 Task: Open a blank sheet, save the file as gatewayarch.doc Insert a picture of 'The Gateway Arch'with name   The Gateway Arch.png  Change shape height to 10.2 select the picture, apply border and shading with setting Box, style Three thick line, color Dark Blue and width 3/4 pt
Action: Mouse moved to (49, 68)
Screenshot: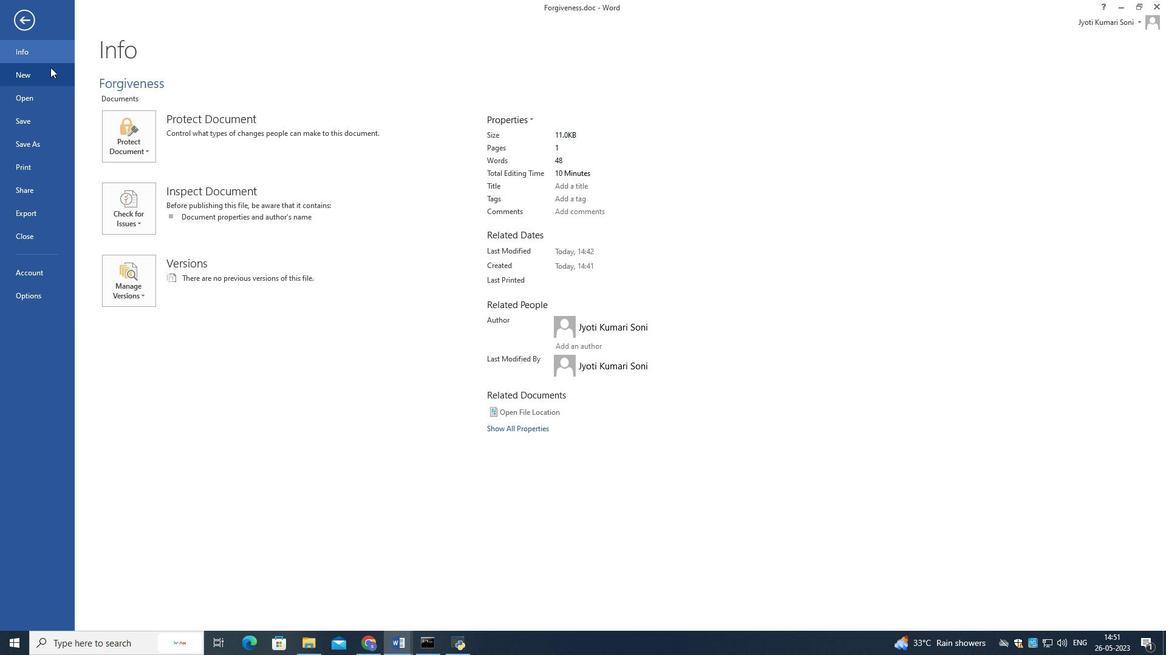 
Action: Mouse pressed left at (49, 68)
Screenshot: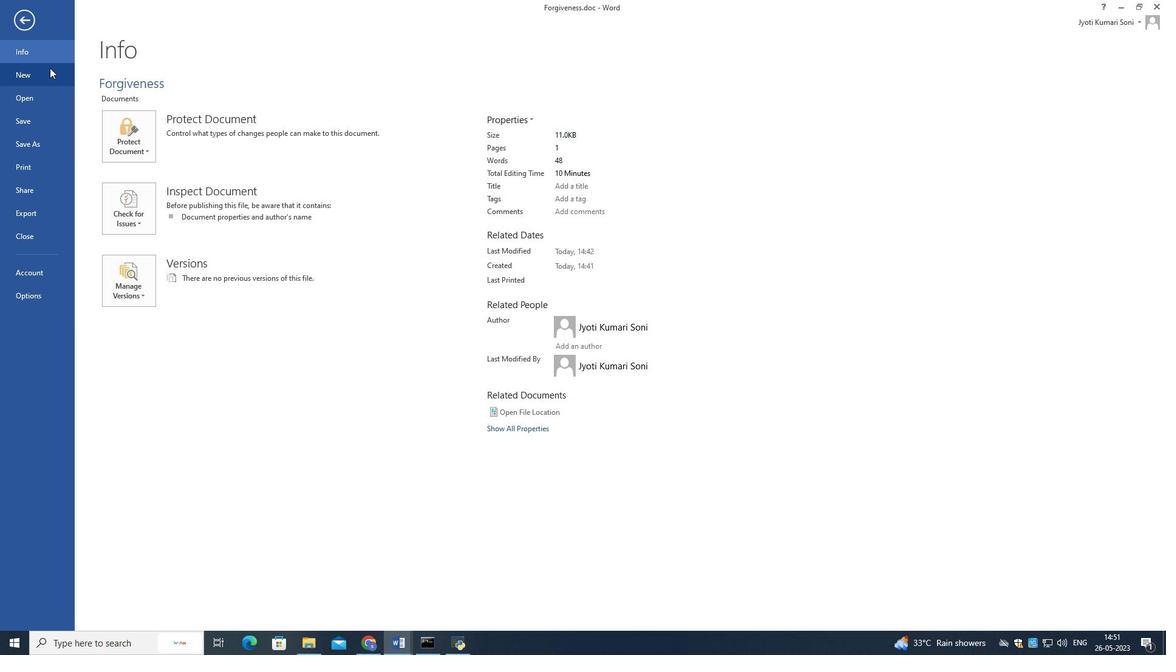 
Action: Mouse moved to (129, 168)
Screenshot: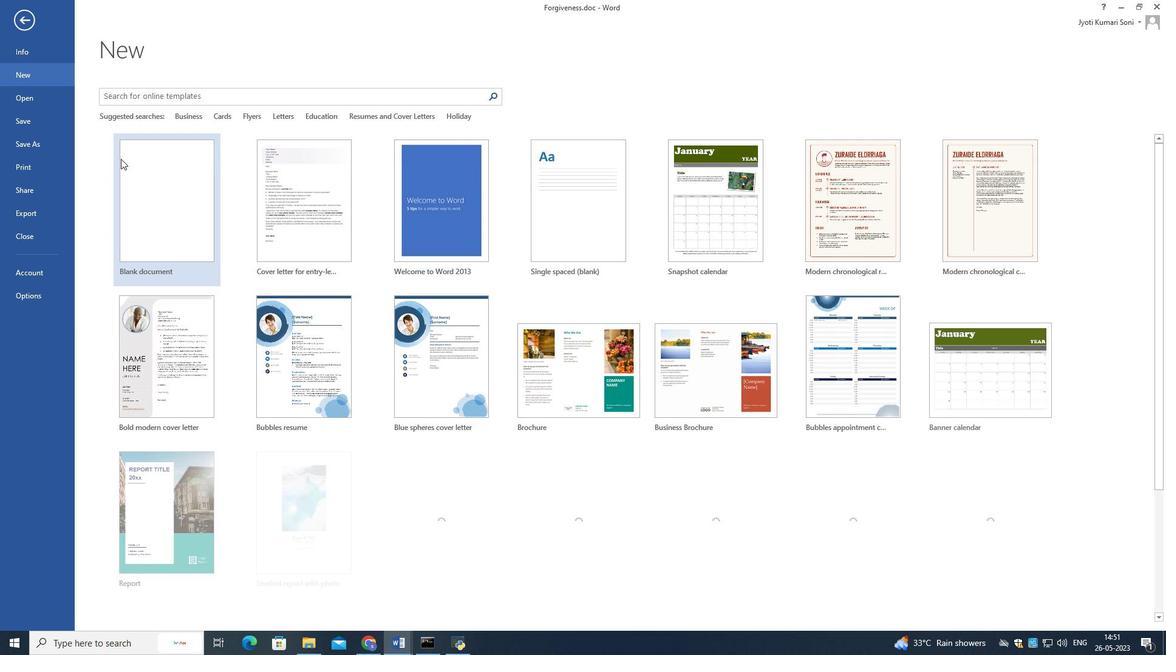 
Action: Mouse pressed left at (129, 168)
Screenshot: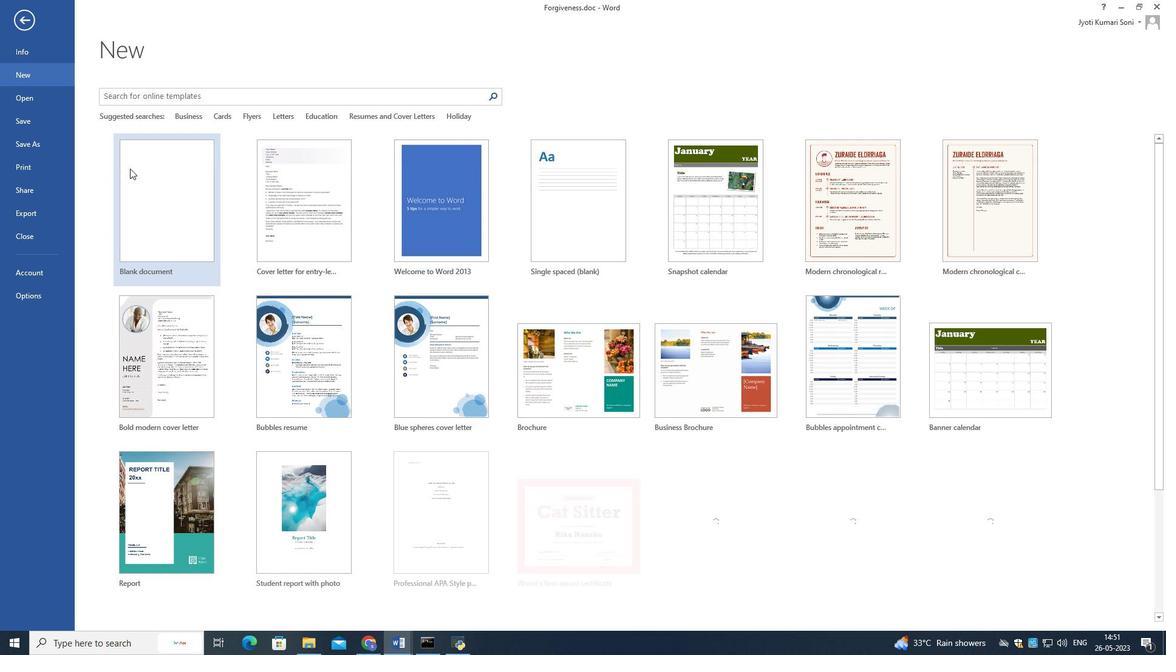 
Action: Mouse moved to (19, 20)
Screenshot: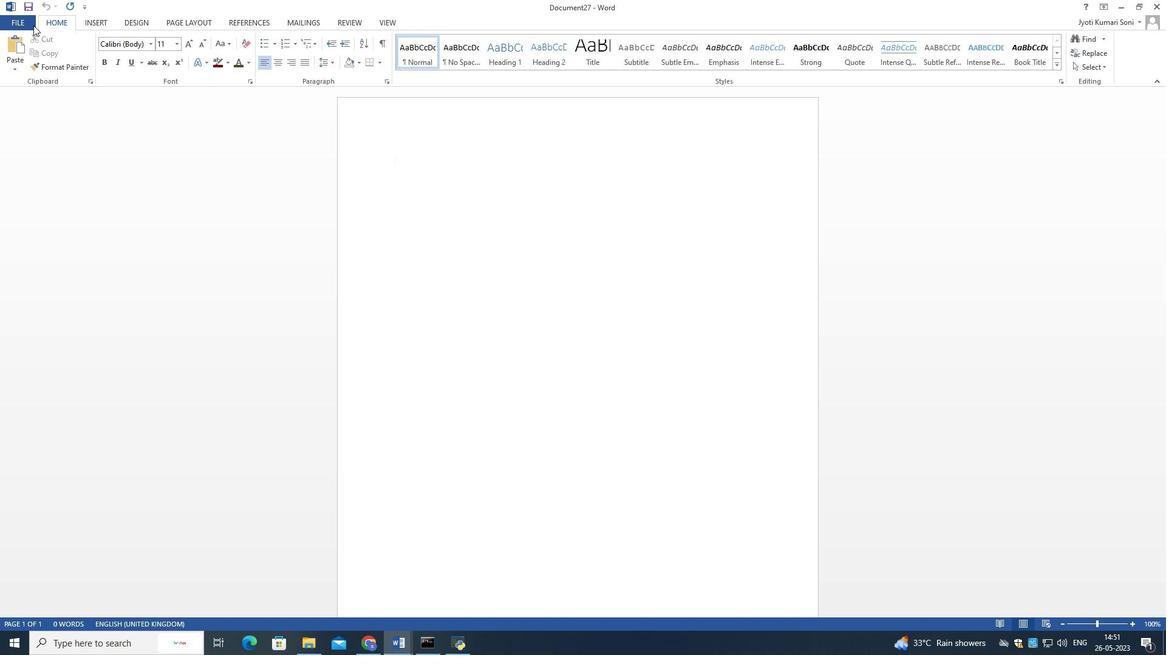 
Action: Mouse pressed left at (19, 20)
Screenshot: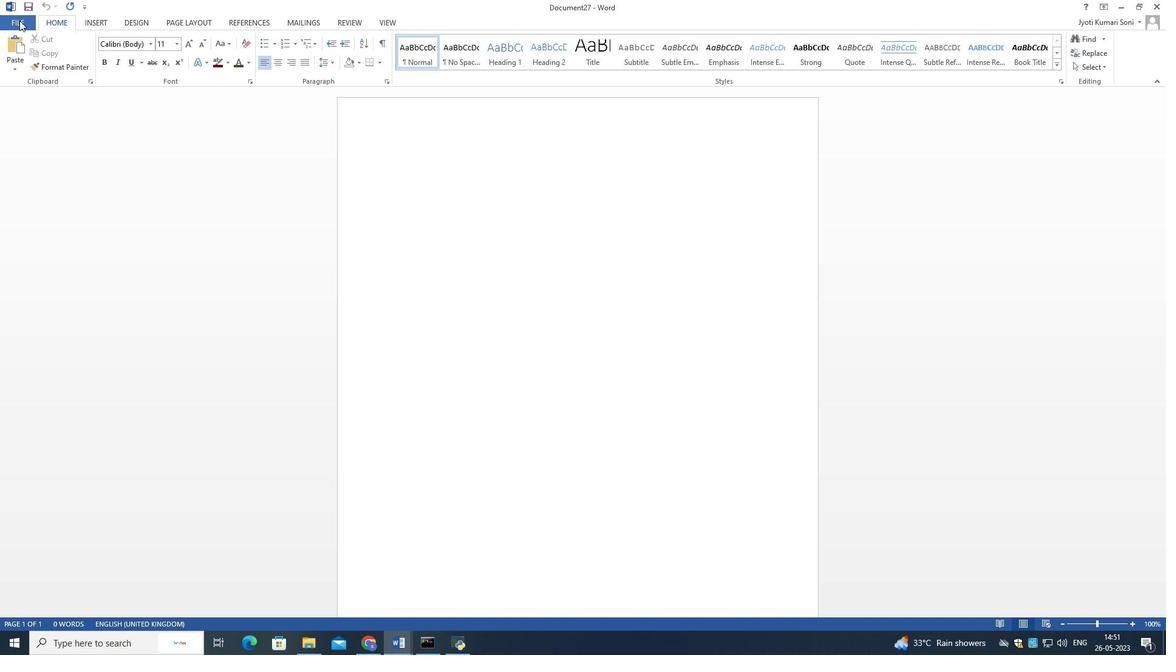 
Action: Mouse moved to (34, 140)
Screenshot: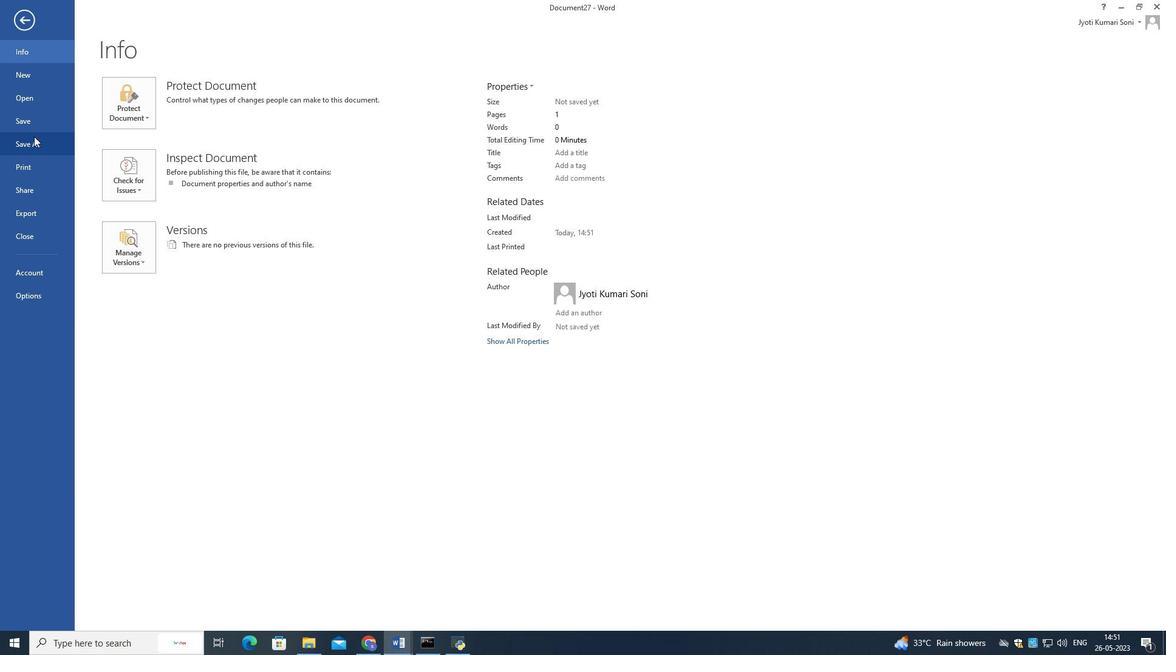 
Action: Mouse pressed left at (34, 140)
Screenshot: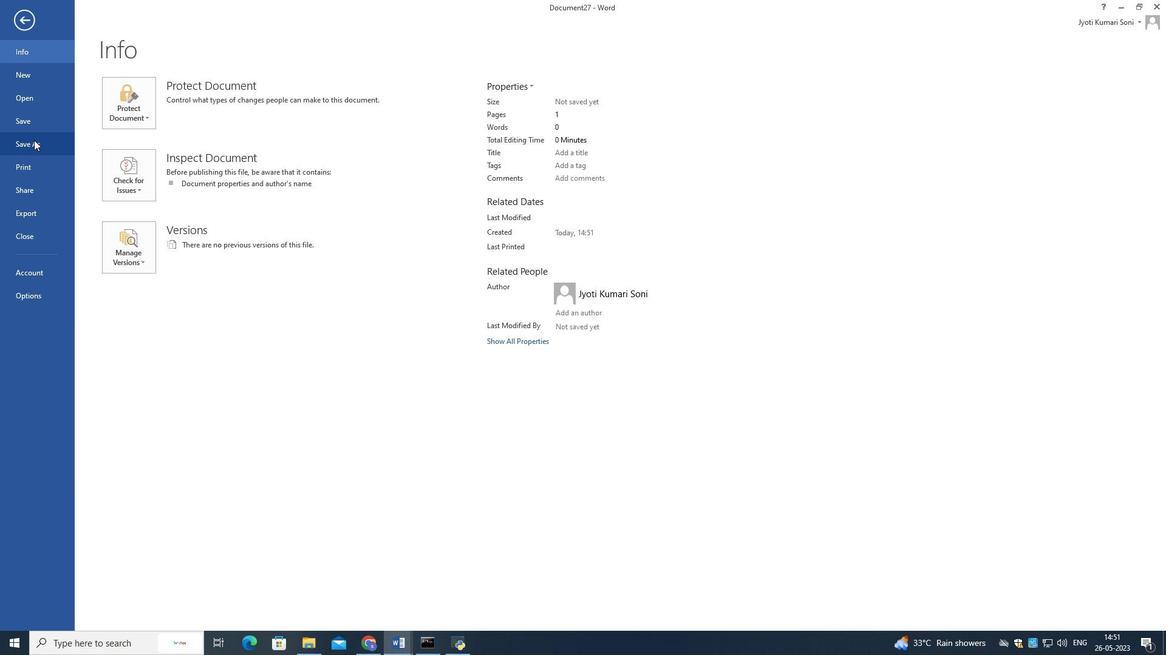 
Action: Mouse moved to (439, 128)
Screenshot: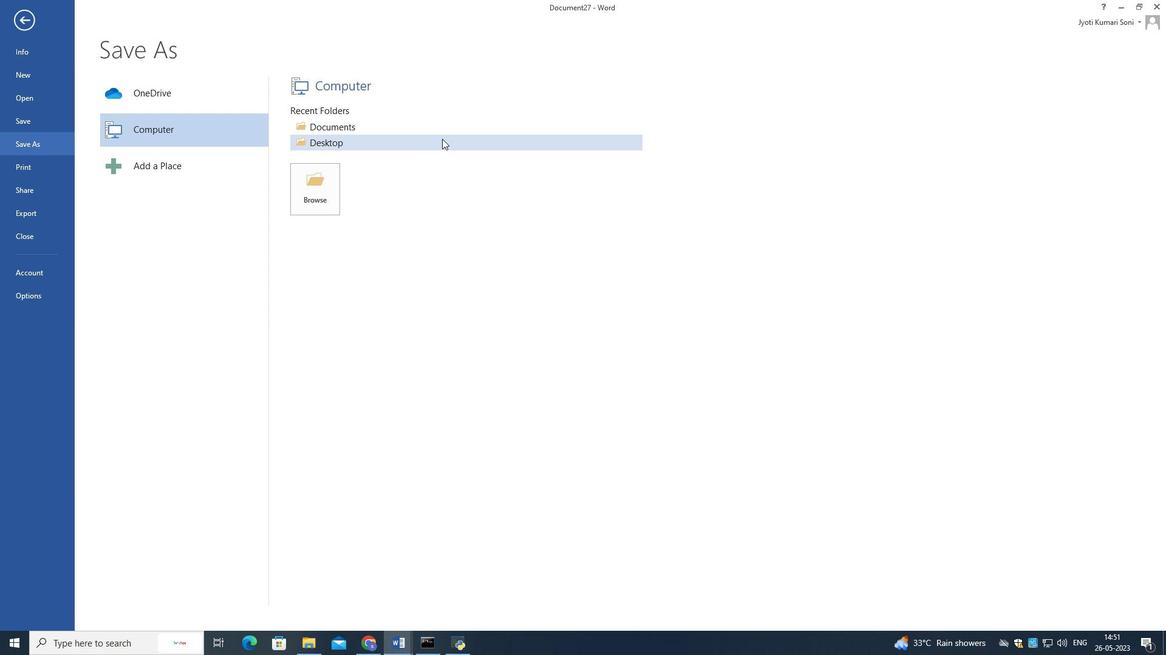 
Action: Mouse pressed left at (439, 128)
Screenshot: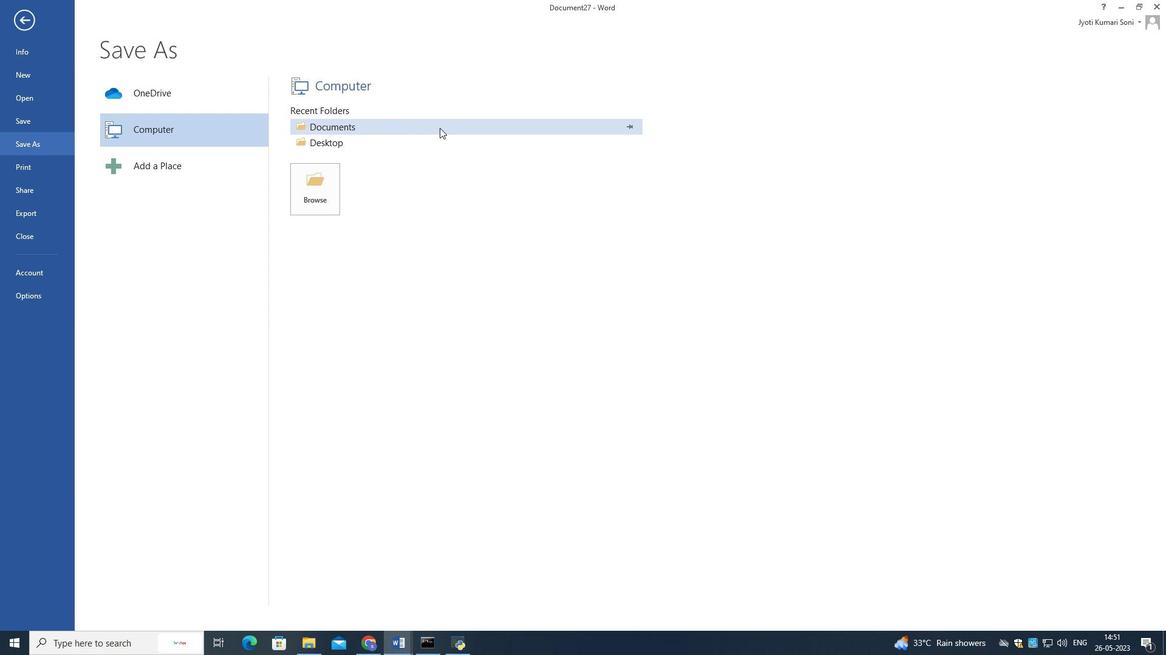 
Action: Mouse moved to (457, 249)
Screenshot: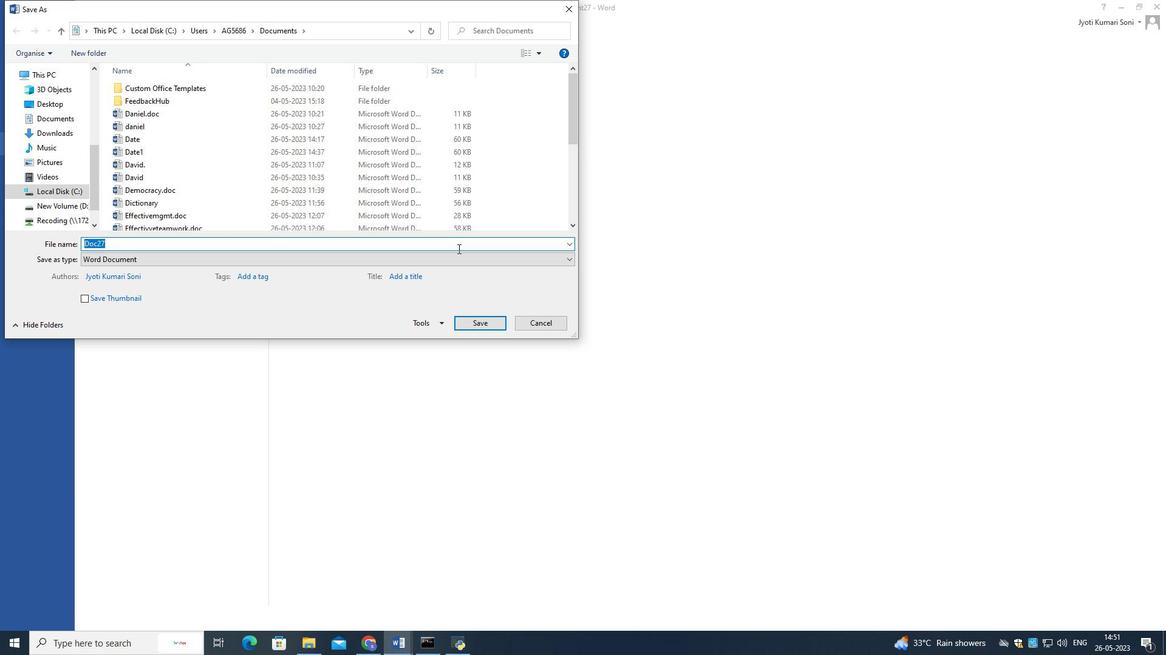 
Action: Key pressed <Key.shift>Gatewayarch.doc<Key.enter>
Screenshot: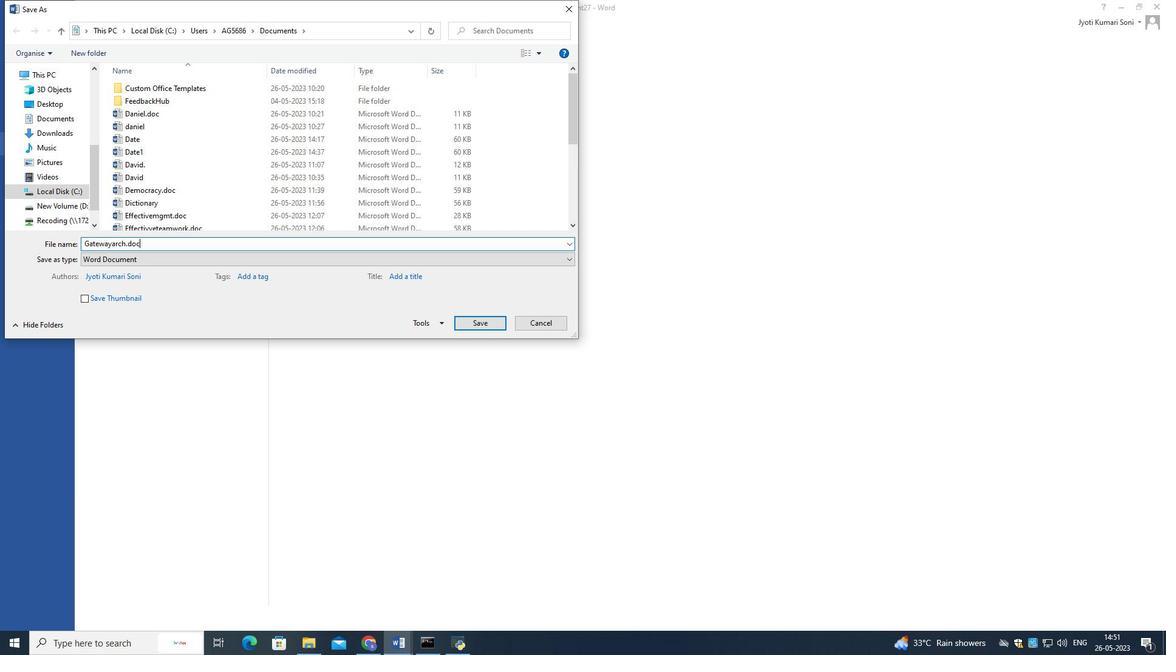 
Action: Mouse moved to (361, 653)
Screenshot: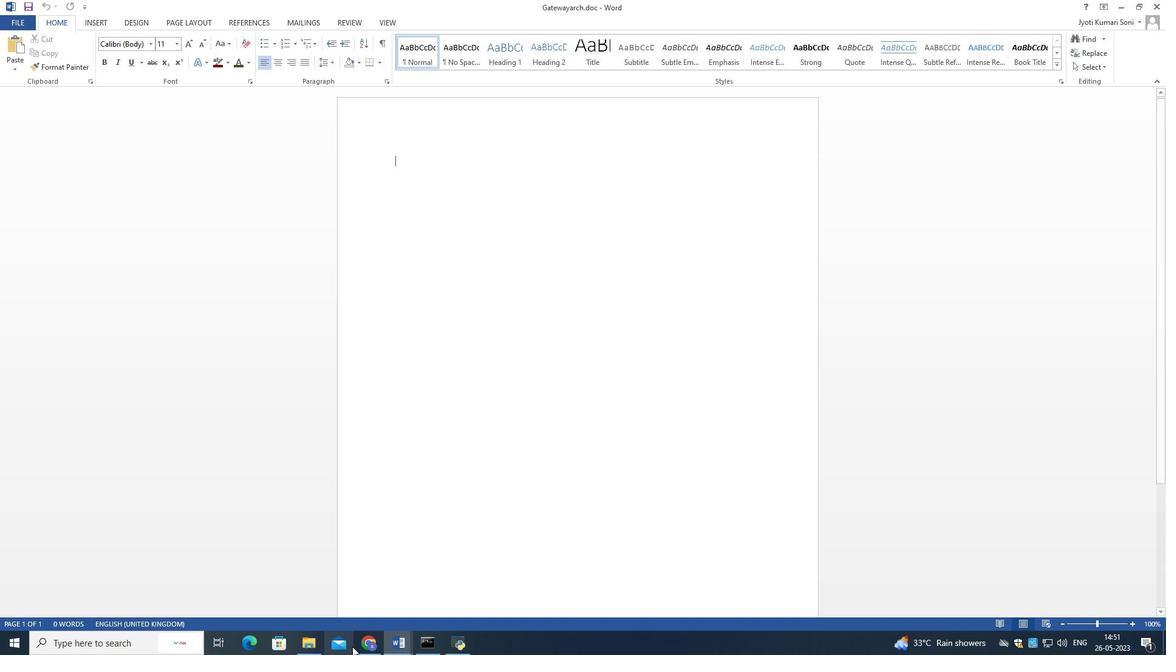 
Action: Mouse pressed left at (361, 653)
Screenshot: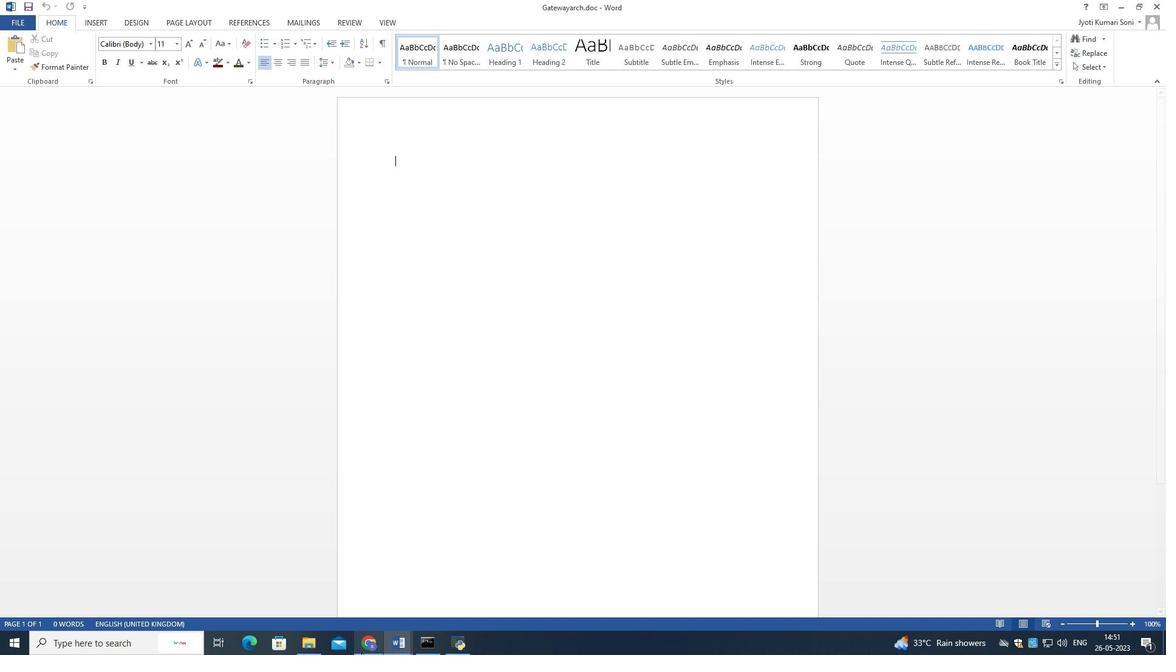 
Action: Mouse moved to (158, 9)
Screenshot: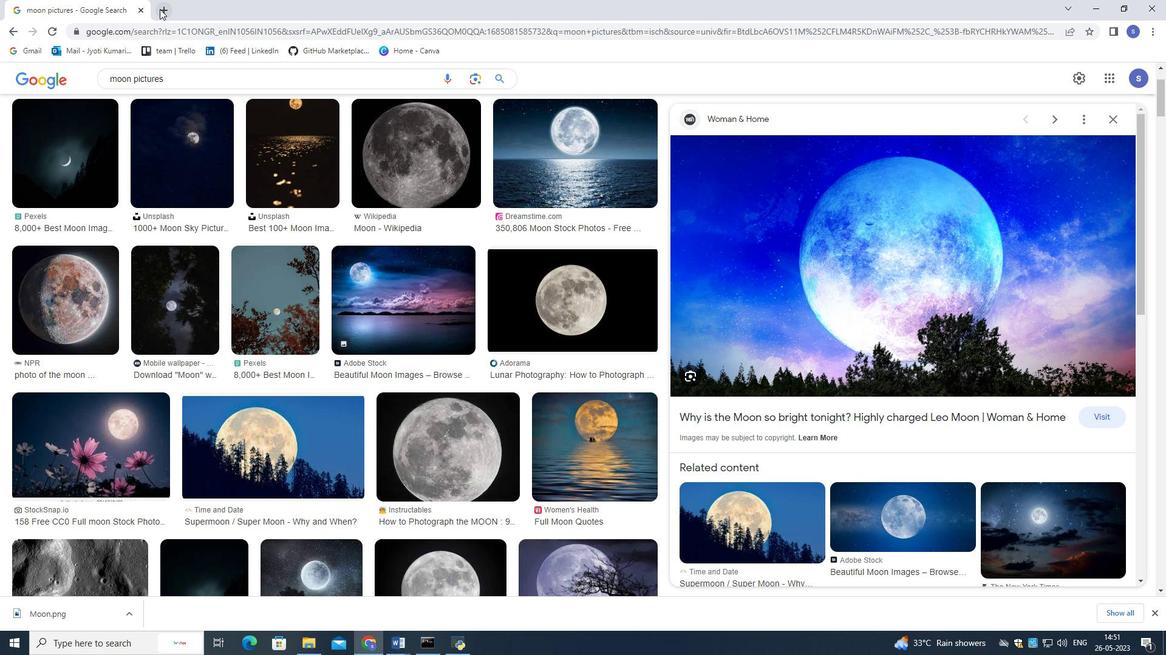 
Action: Mouse pressed left at (158, 9)
Screenshot: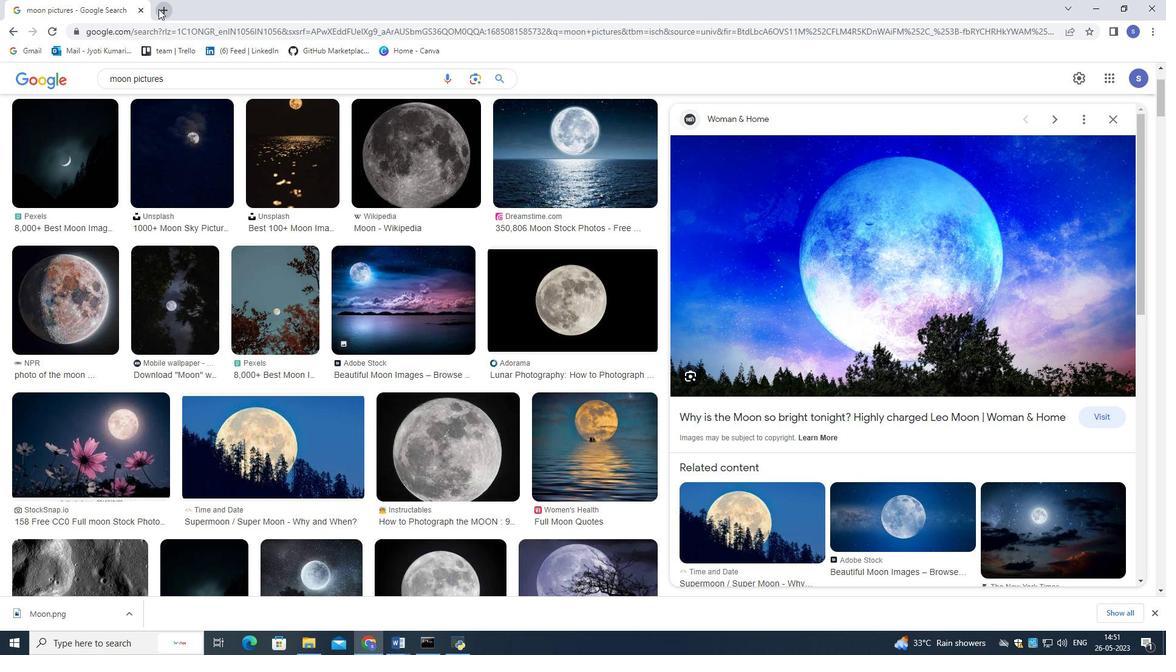 
Action: Mouse moved to (139, 7)
Screenshot: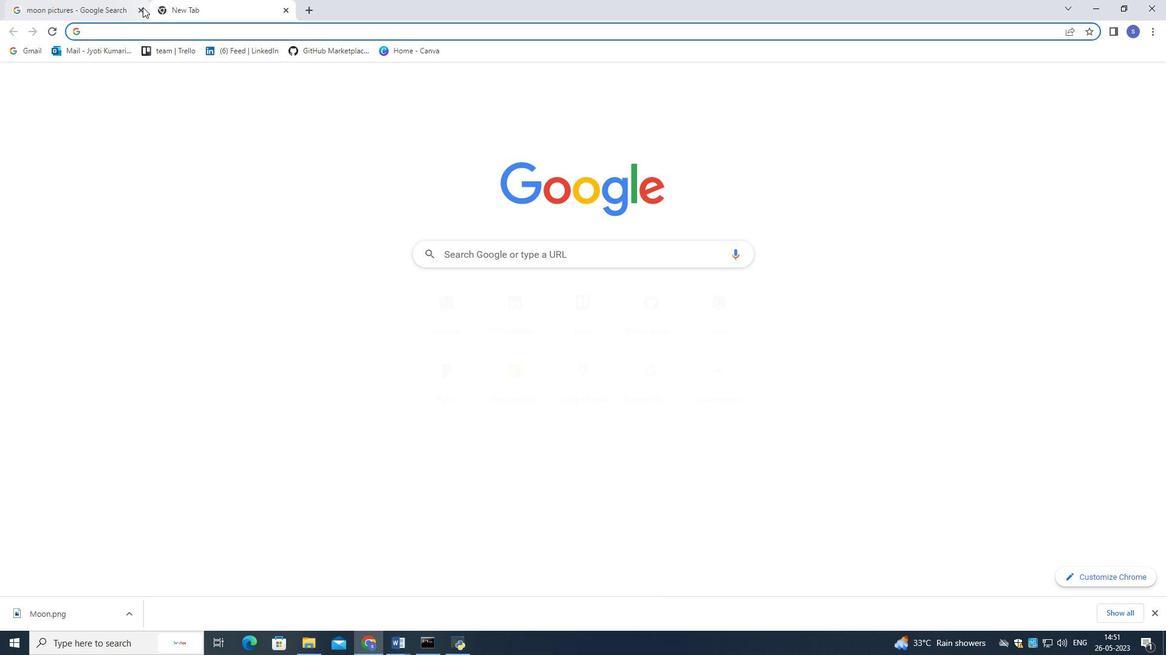 
Action: Mouse pressed left at (139, 7)
Screenshot: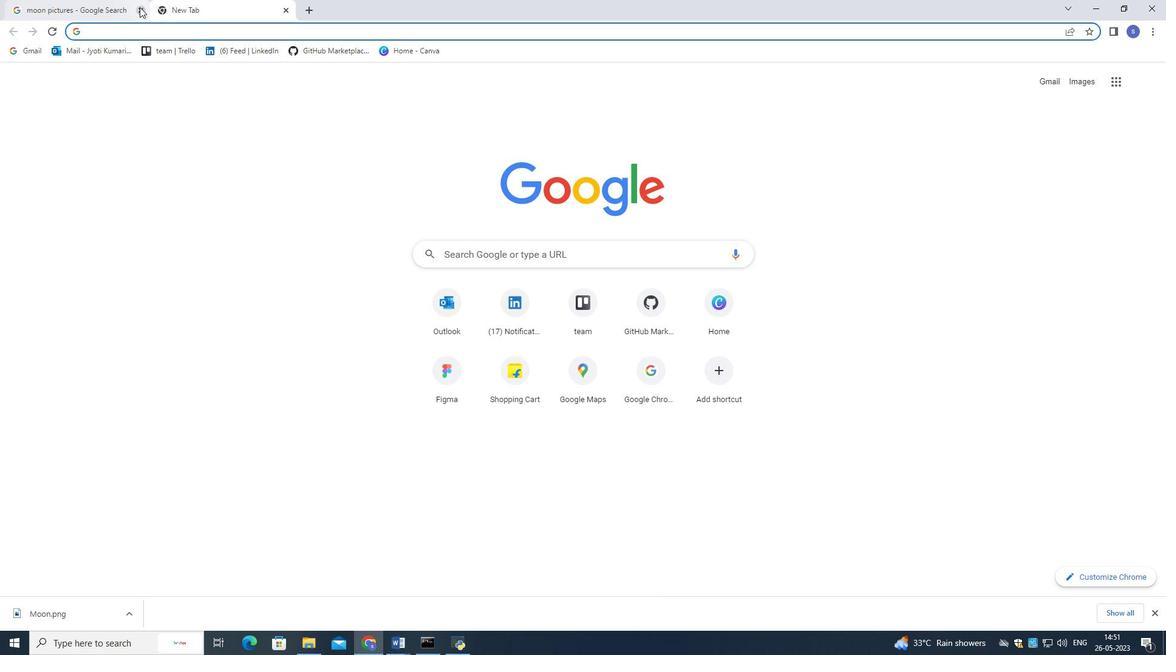 
Action: Mouse moved to (141, 8)
Screenshot: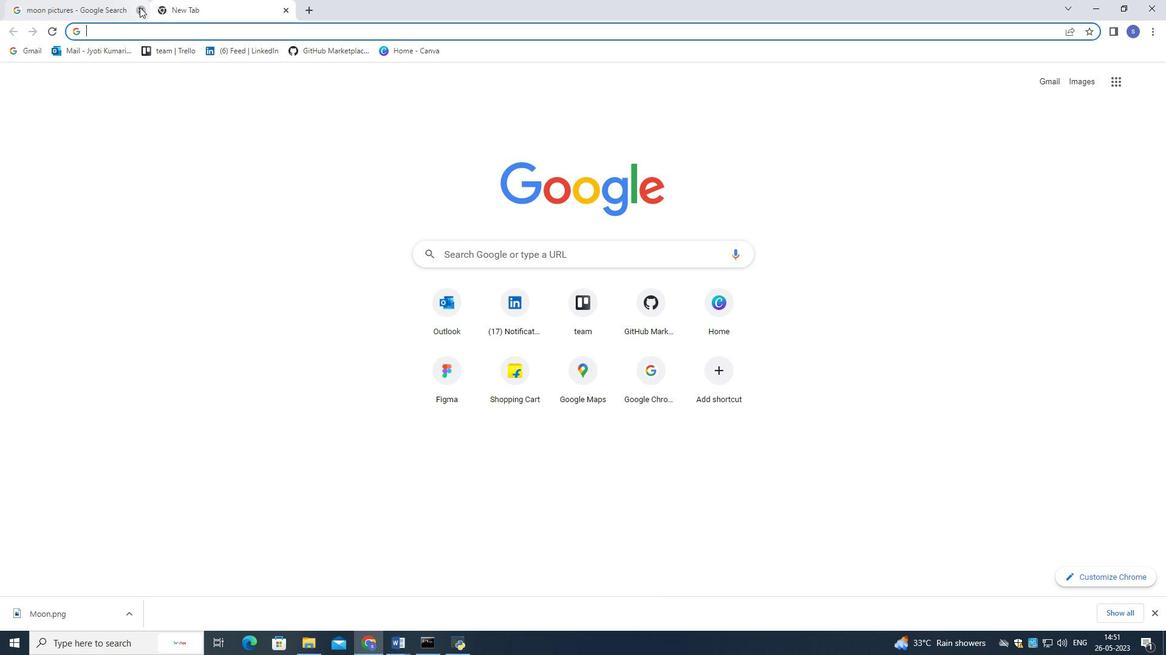 
Action: Key pressed th<Key.backspace><Key.backspace>picture<Key.space>of<Key.space>gateway<Key.space>a<Key.backspace><Key.enter>
Screenshot: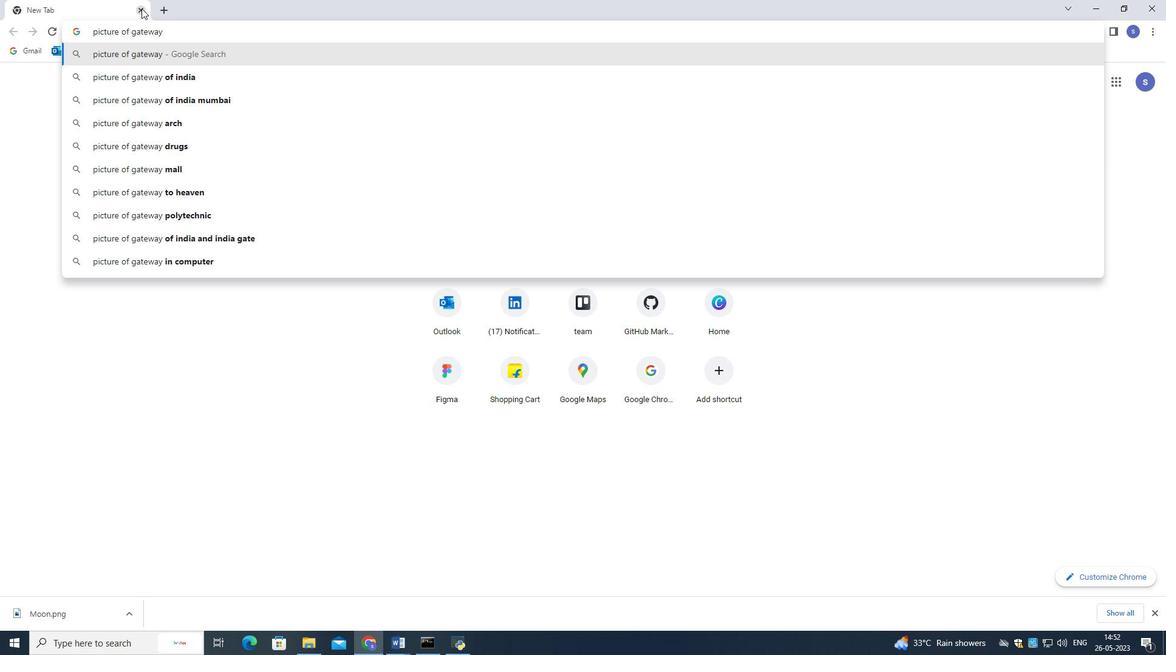
Action: Mouse moved to (314, 329)
Screenshot: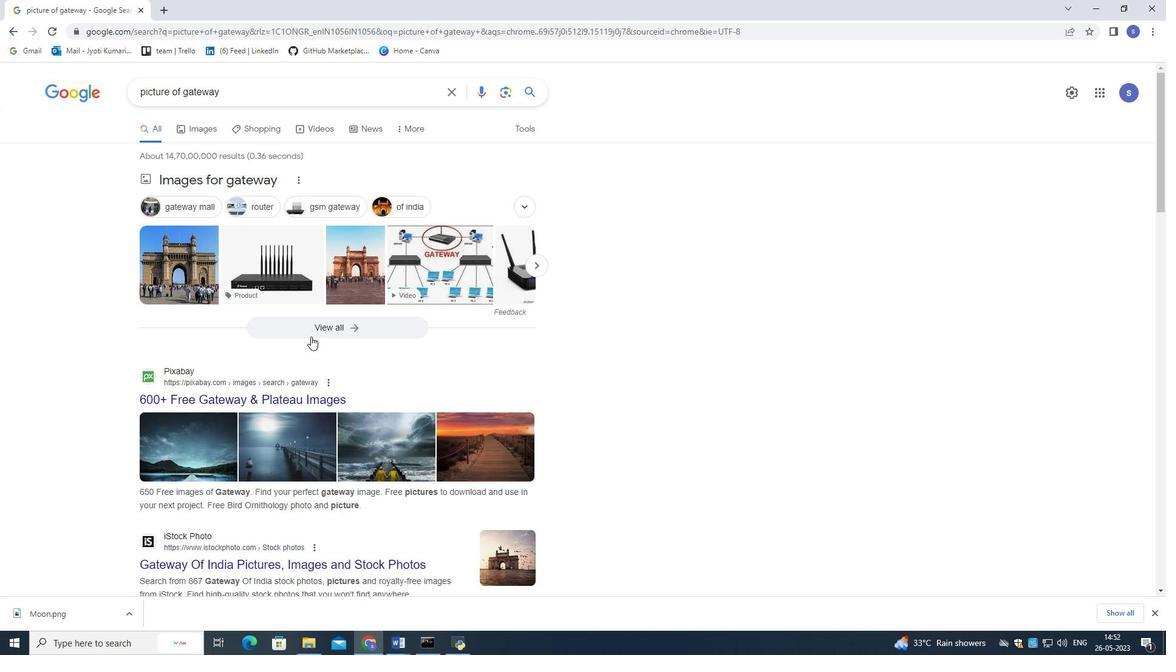 
Action: Mouse pressed left at (314, 329)
Screenshot: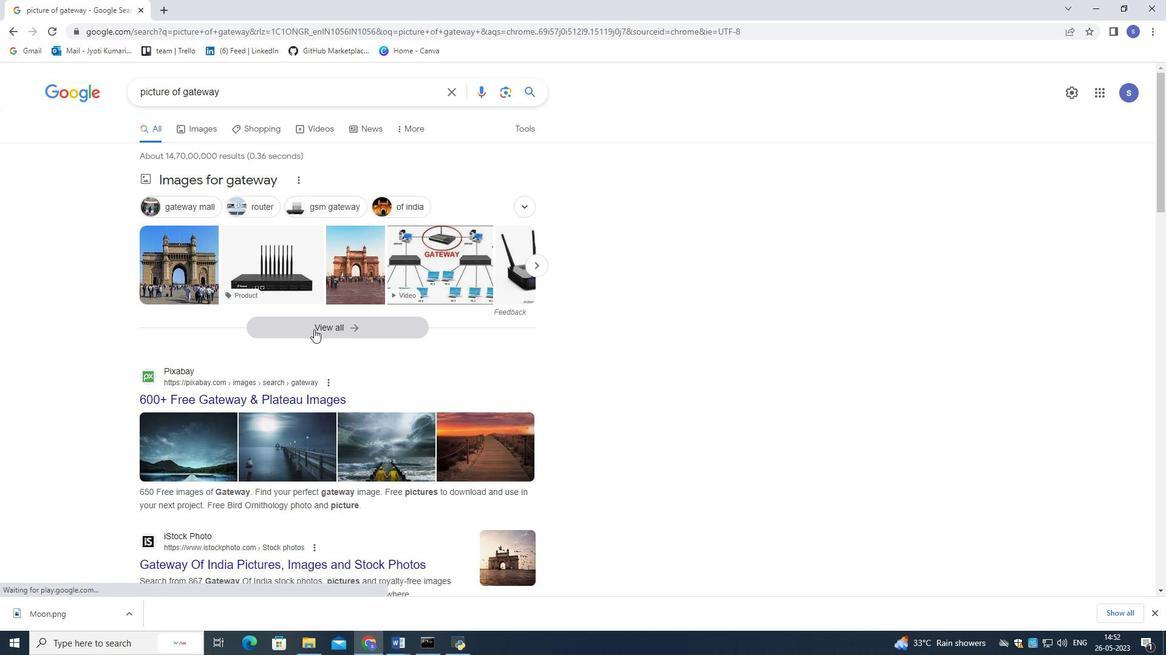 
Action: Mouse moved to (236, 315)
Screenshot: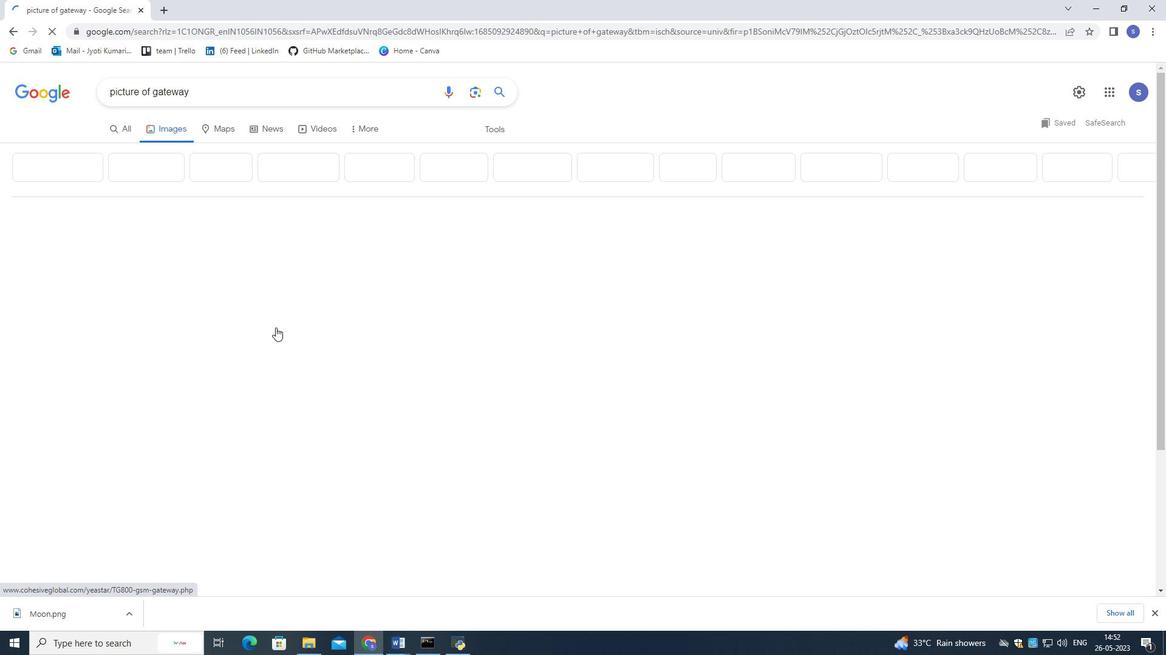 
Action: Mouse scrolled (236, 315) with delta (0, 0)
Screenshot: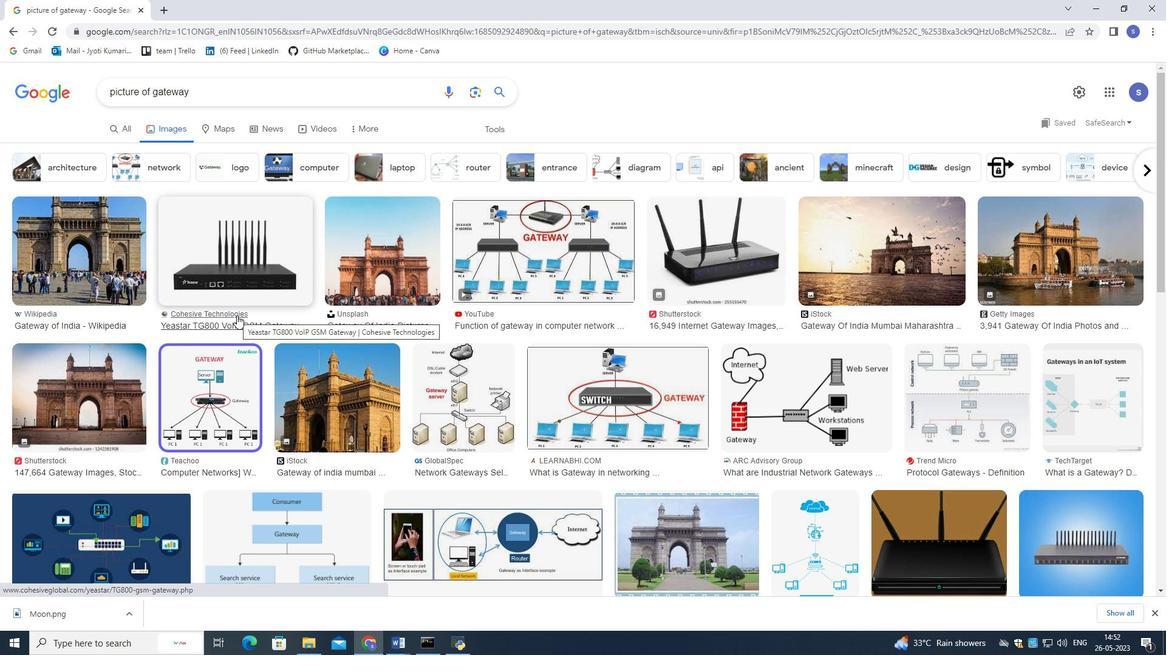 
Action: Mouse scrolled (236, 315) with delta (0, 0)
Screenshot: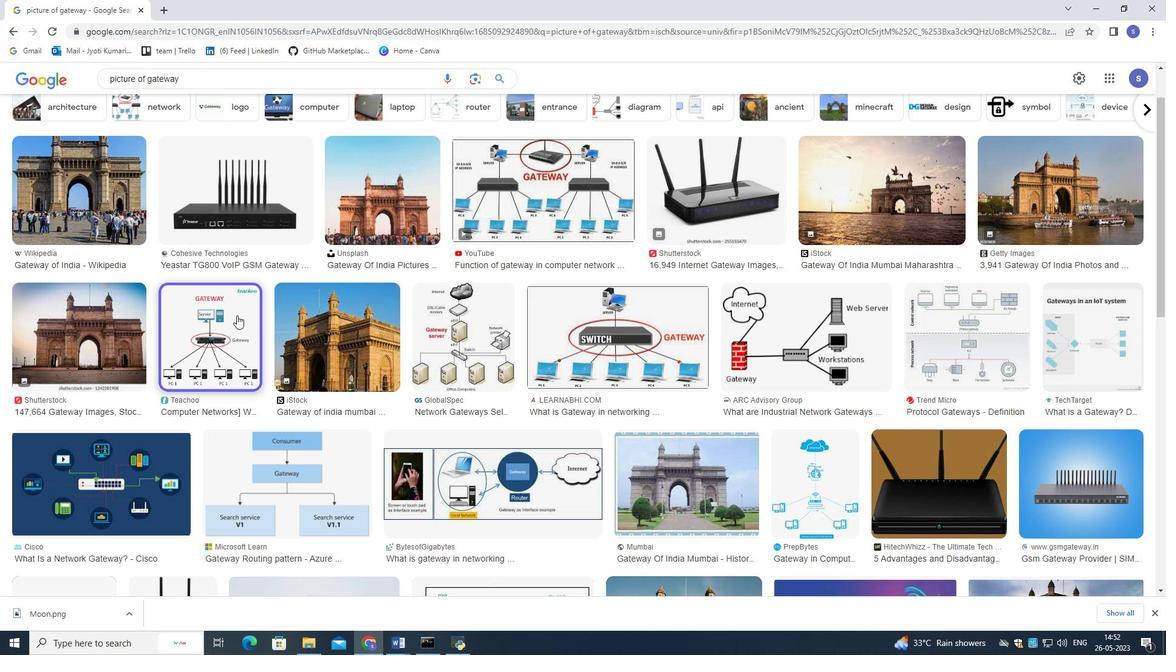 
Action: Mouse moved to (434, 356)
Screenshot: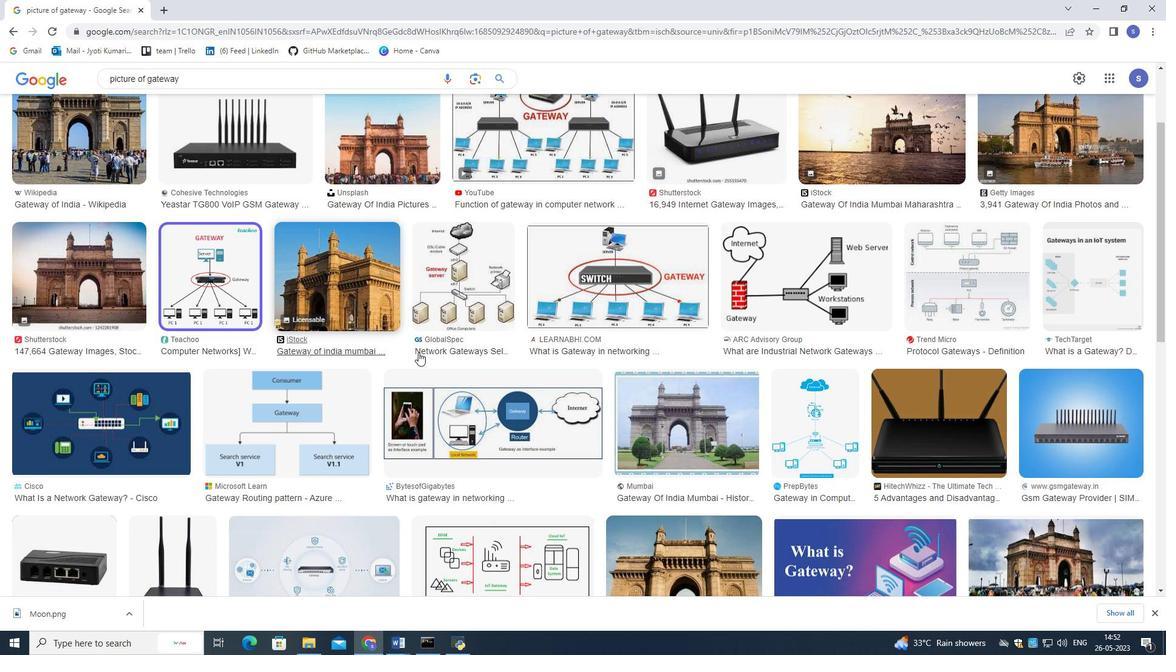 
Action: Mouse scrolled (434, 355) with delta (0, 0)
Screenshot: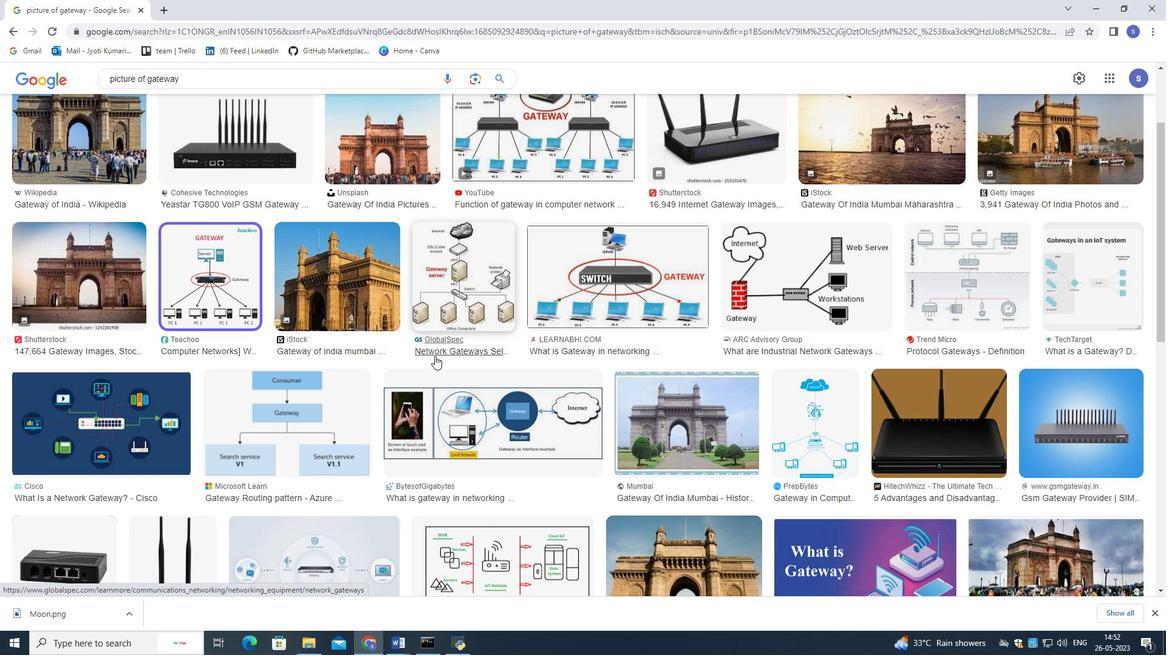 
Action: Mouse scrolled (434, 355) with delta (0, 0)
Screenshot: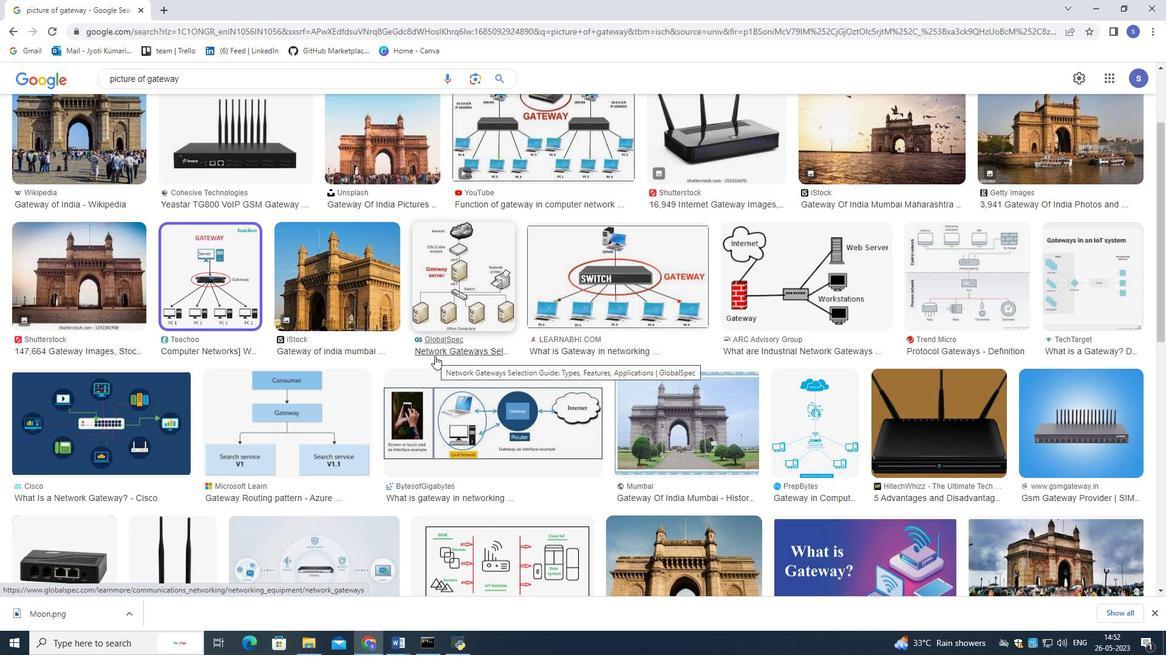 
Action: Mouse scrolled (434, 355) with delta (0, 0)
Screenshot: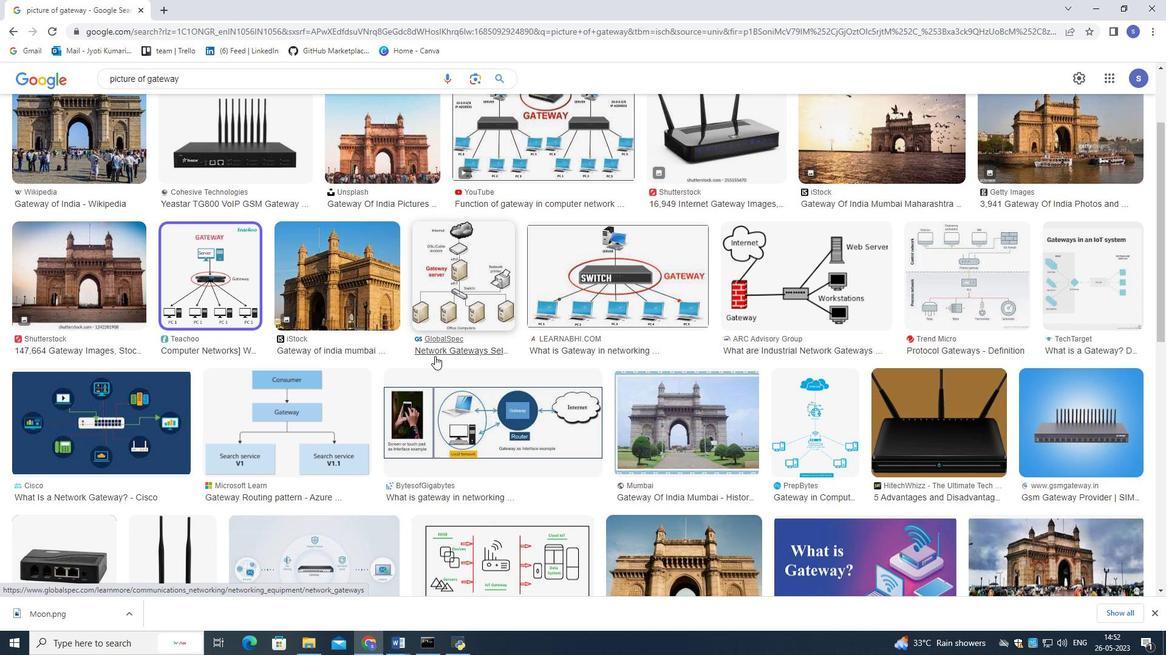 
Action: Mouse scrolled (434, 355) with delta (0, 0)
Screenshot: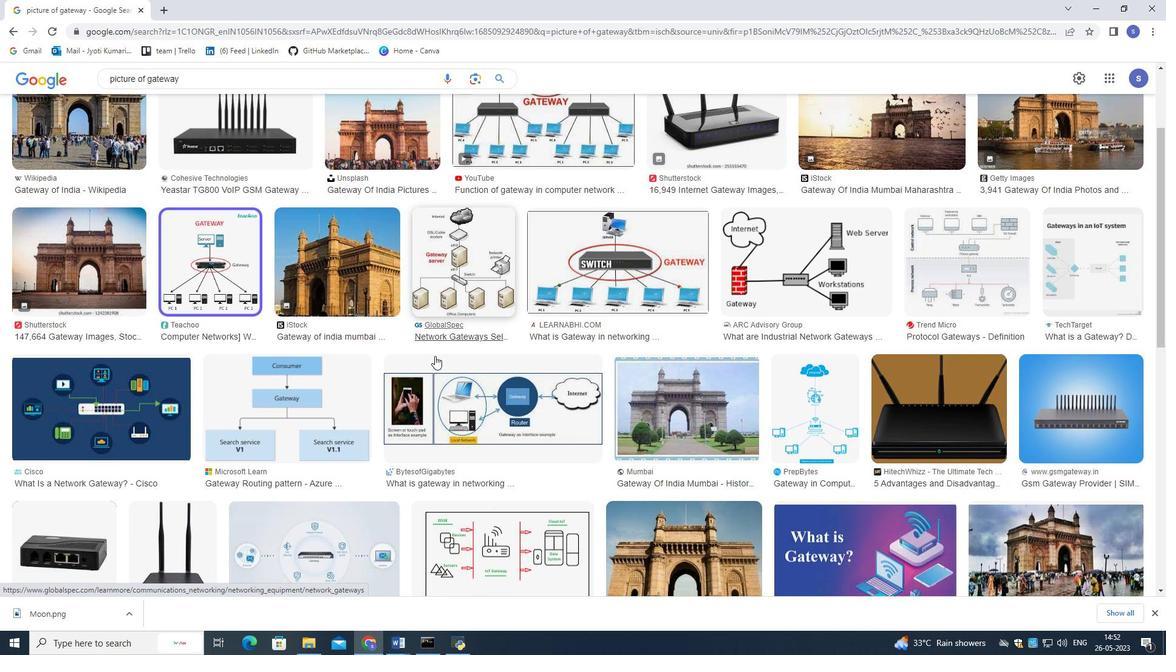 
Action: Mouse scrolled (434, 355) with delta (0, 0)
Screenshot: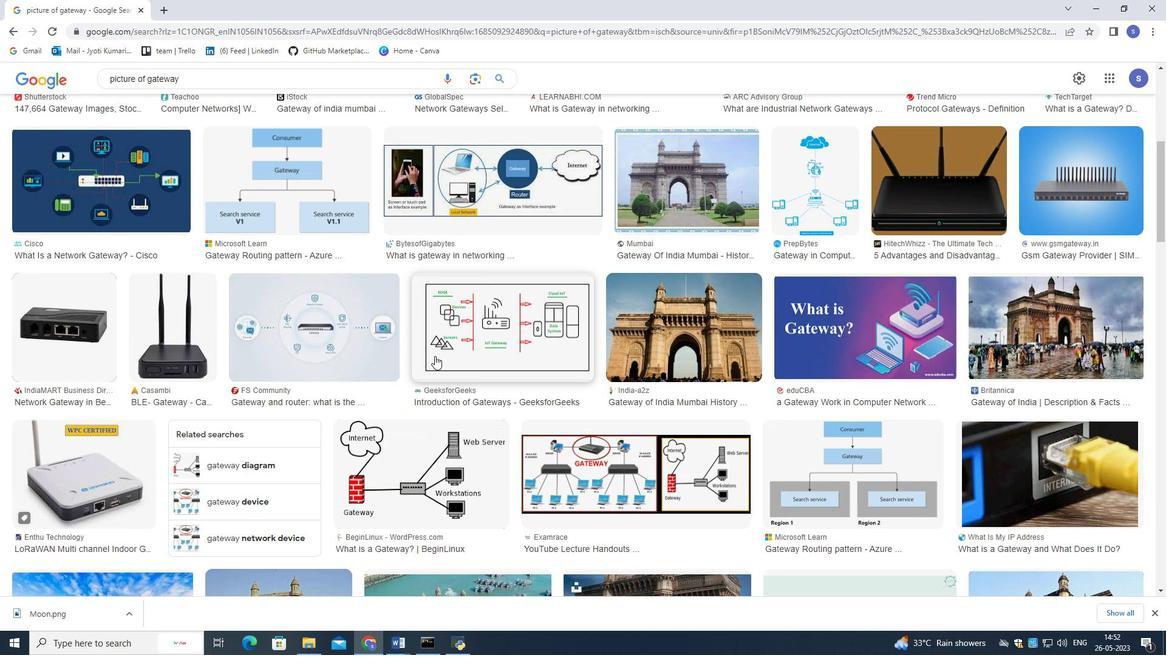 
Action: Mouse moved to (1006, 255)
Screenshot: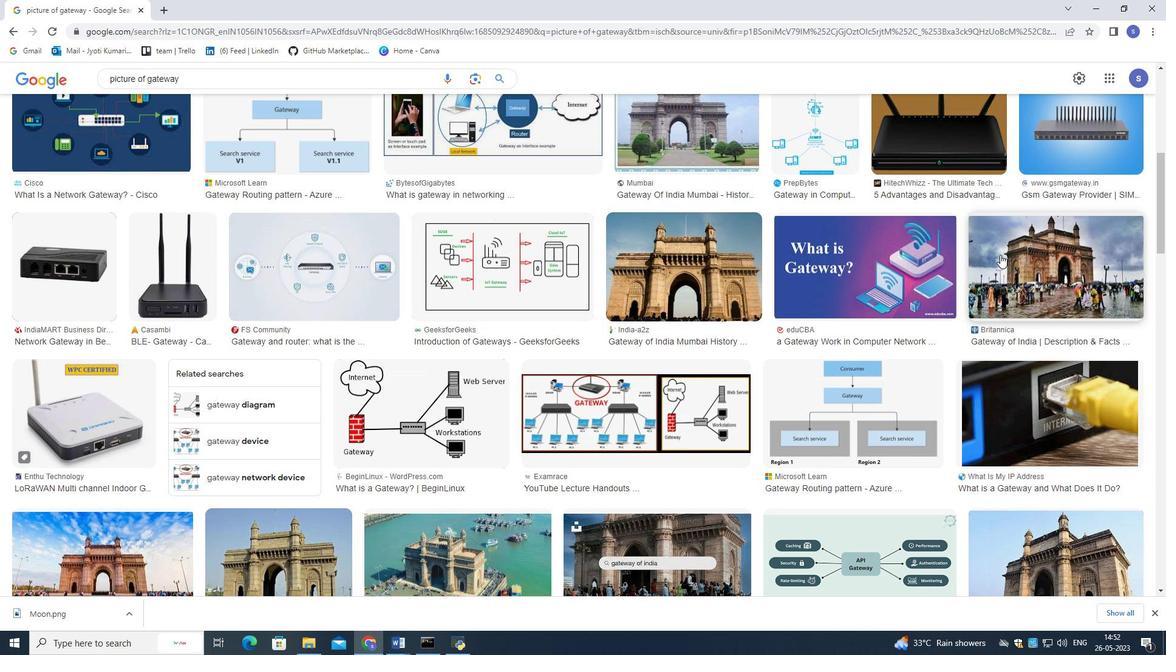 
Action: Mouse pressed left at (1006, 255)
Screenshot: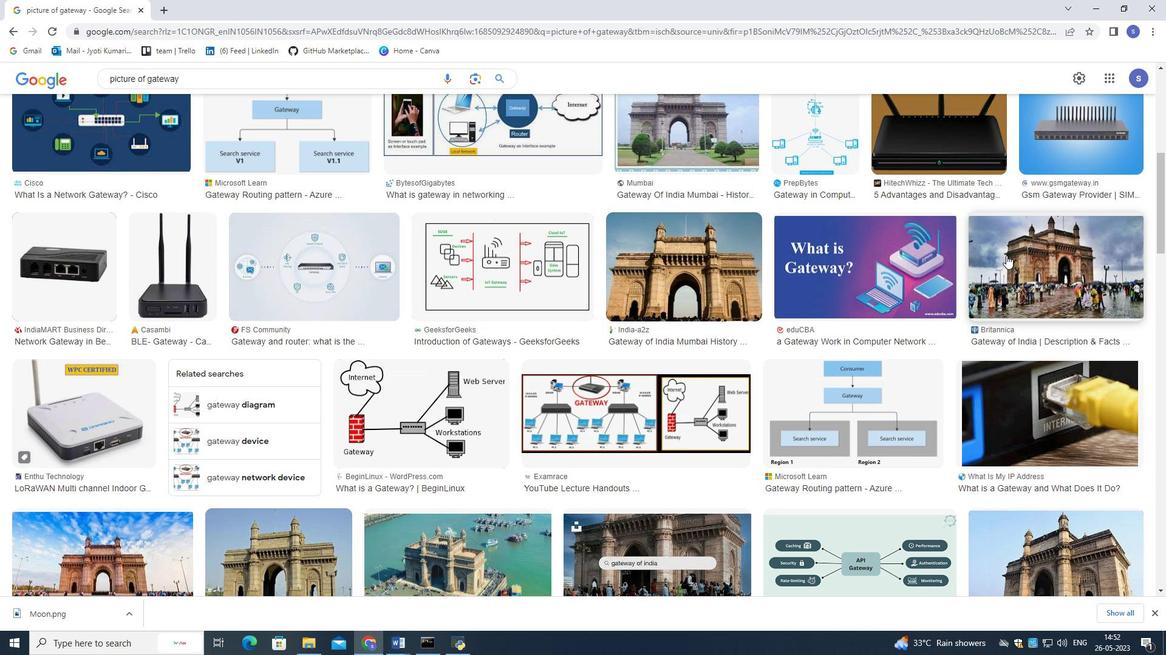 
Action: Mouse moved to (880, 267)
Screenshot: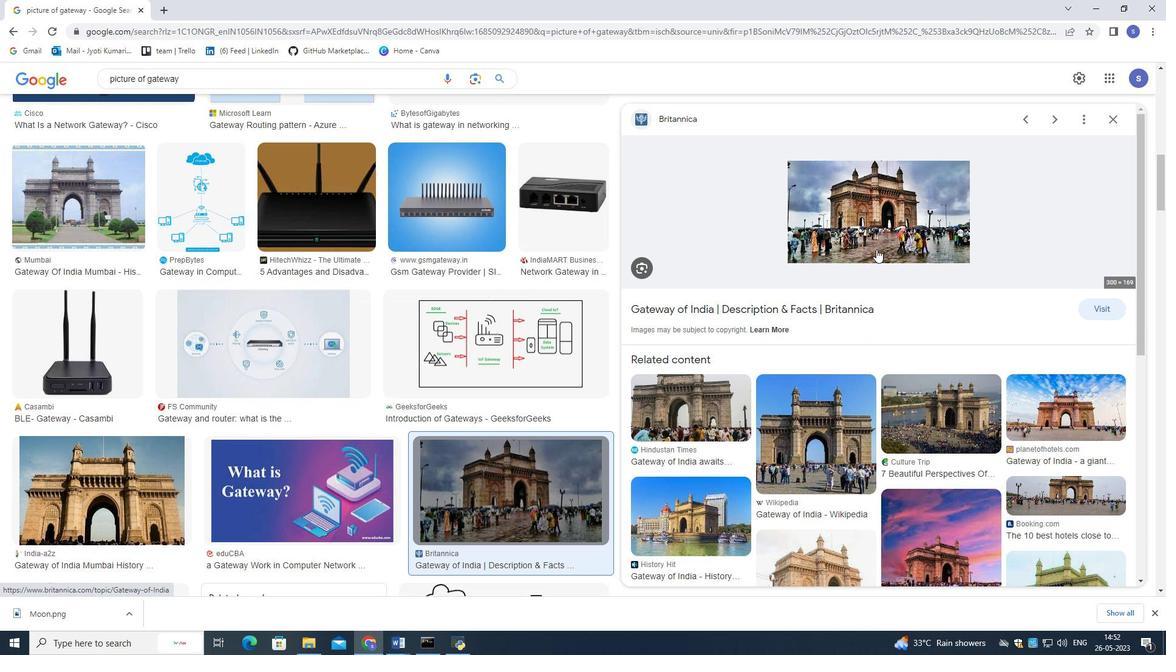 
Action: Mouse scrolled (880, 267) with delta (0, 0)
Screenshot: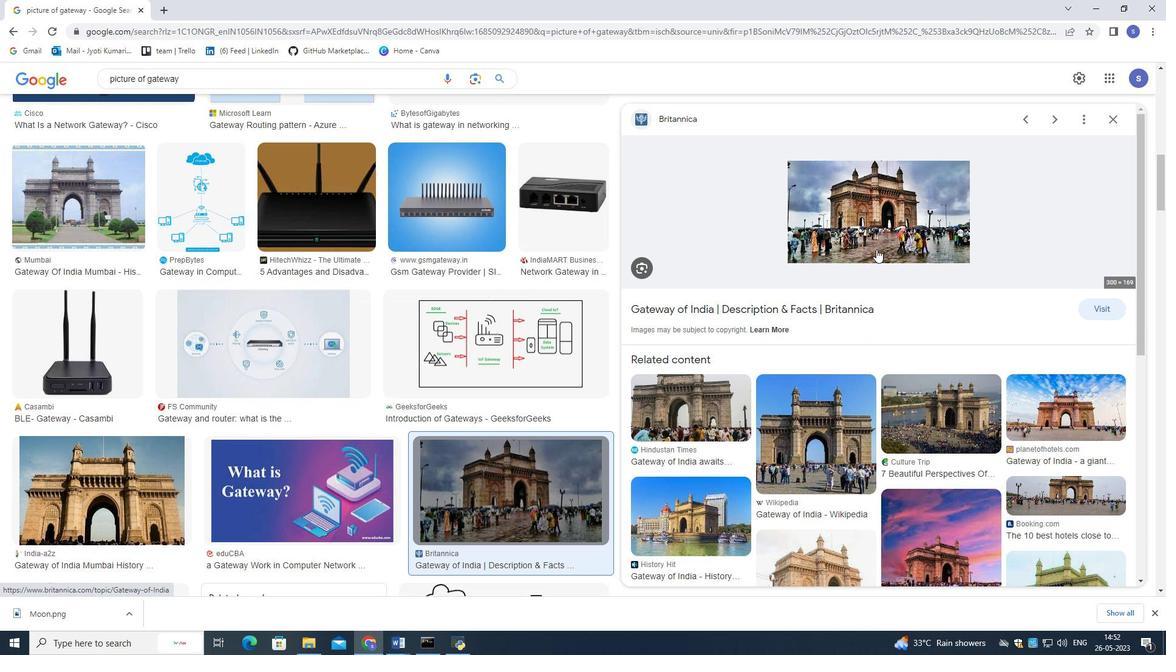 
Action: Mouse moved to (881, 272)
Screenshot: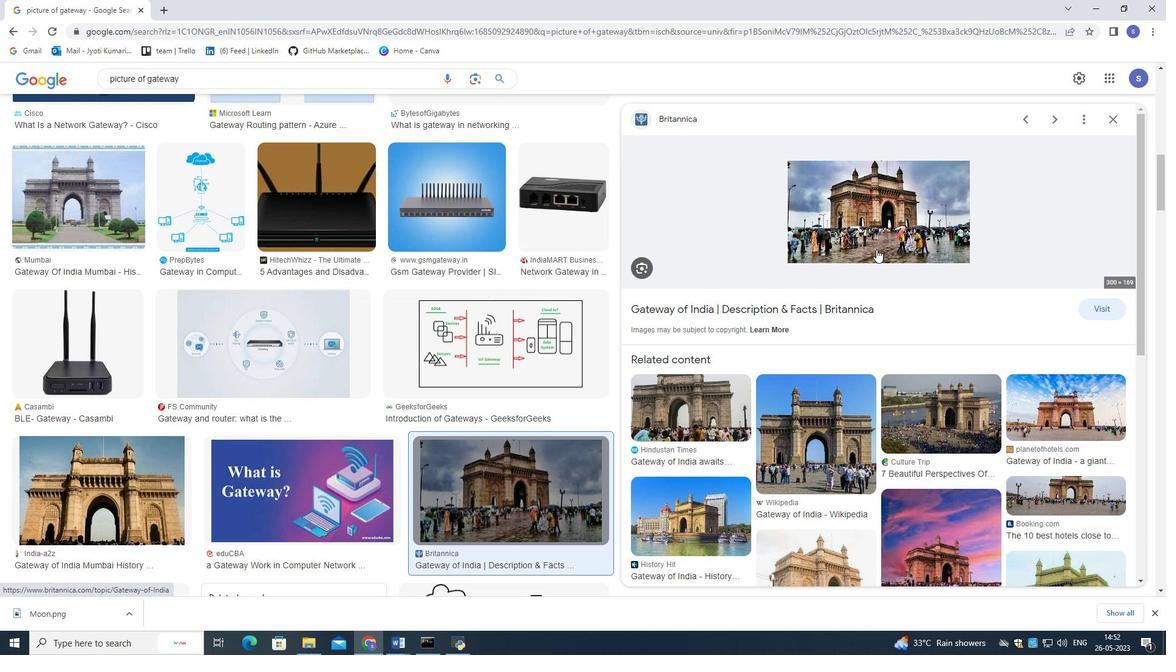 
Action: Mouse scrolled (881, 271) with delta (0, 0)
Screenshot: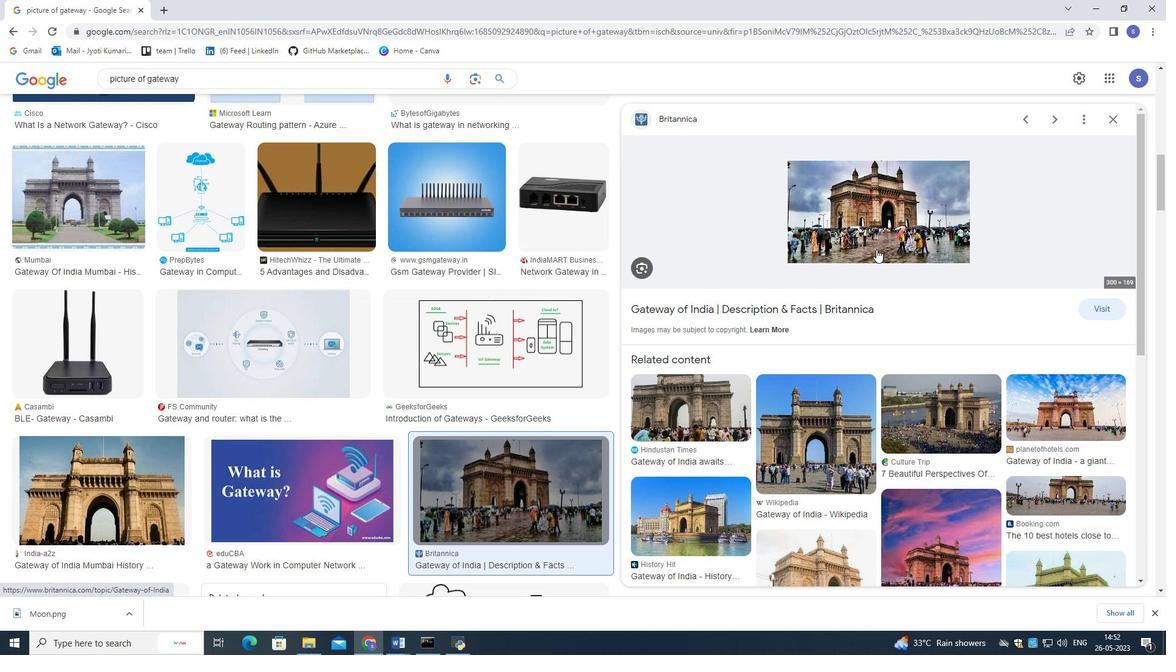 
Action: Mouse moved to (881, 273)
Screenshot: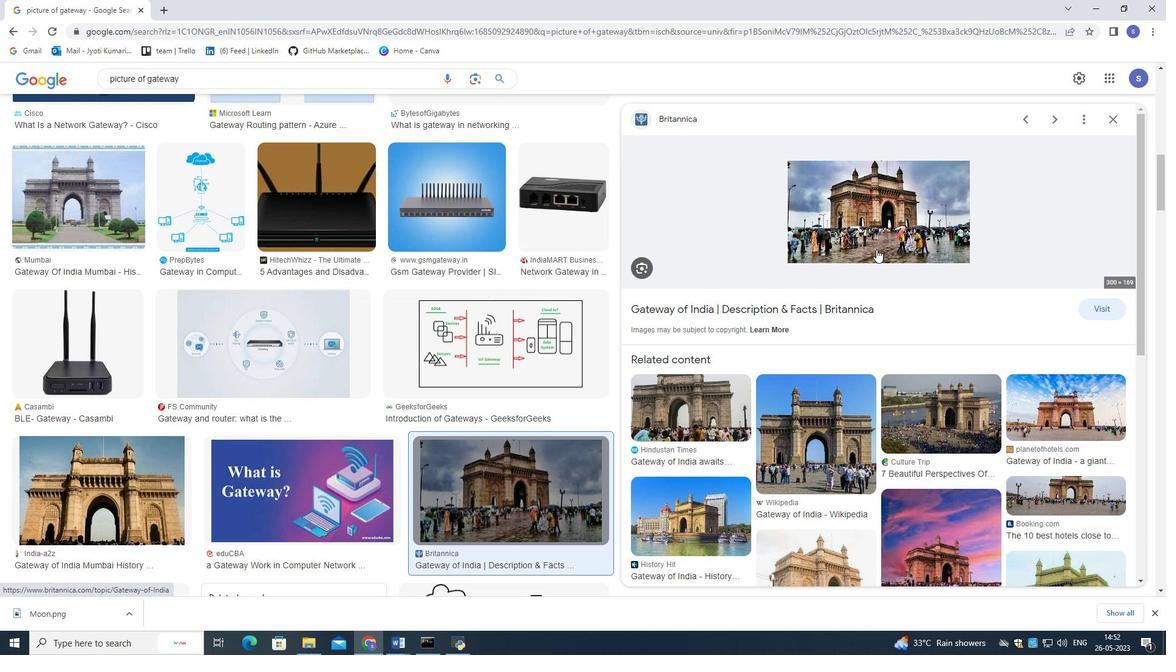 
Action: Mouse scrolled (881, 273) with delta (0, 0)
Screenshot: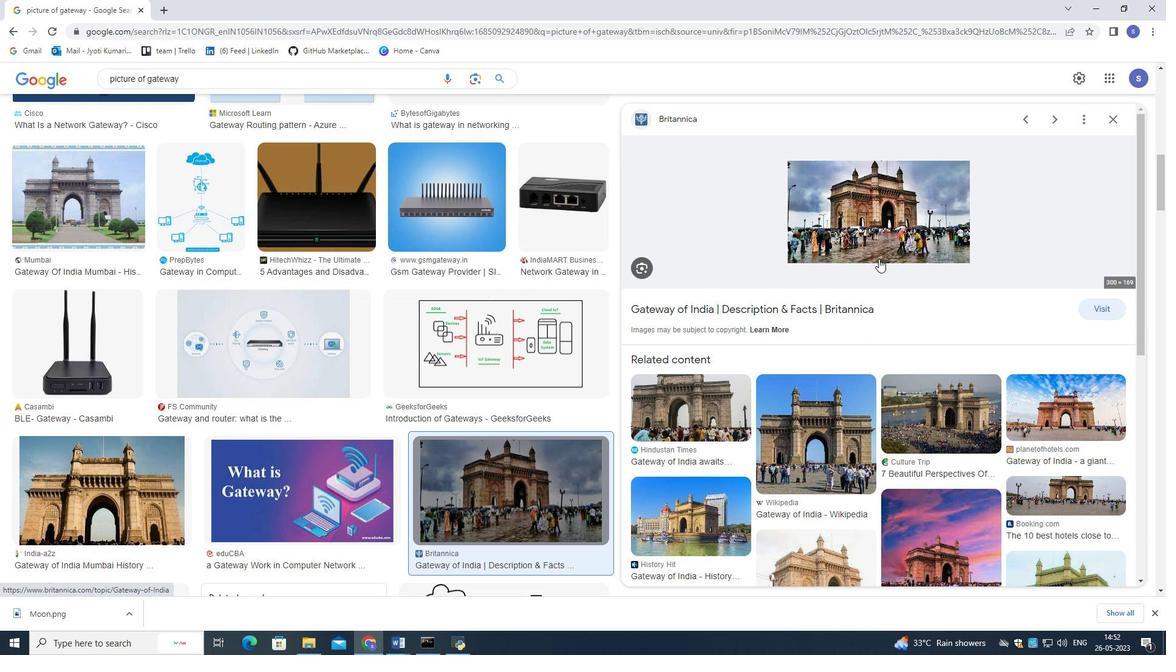 
Action: Mouse moved to (881, 275)
Screenshot: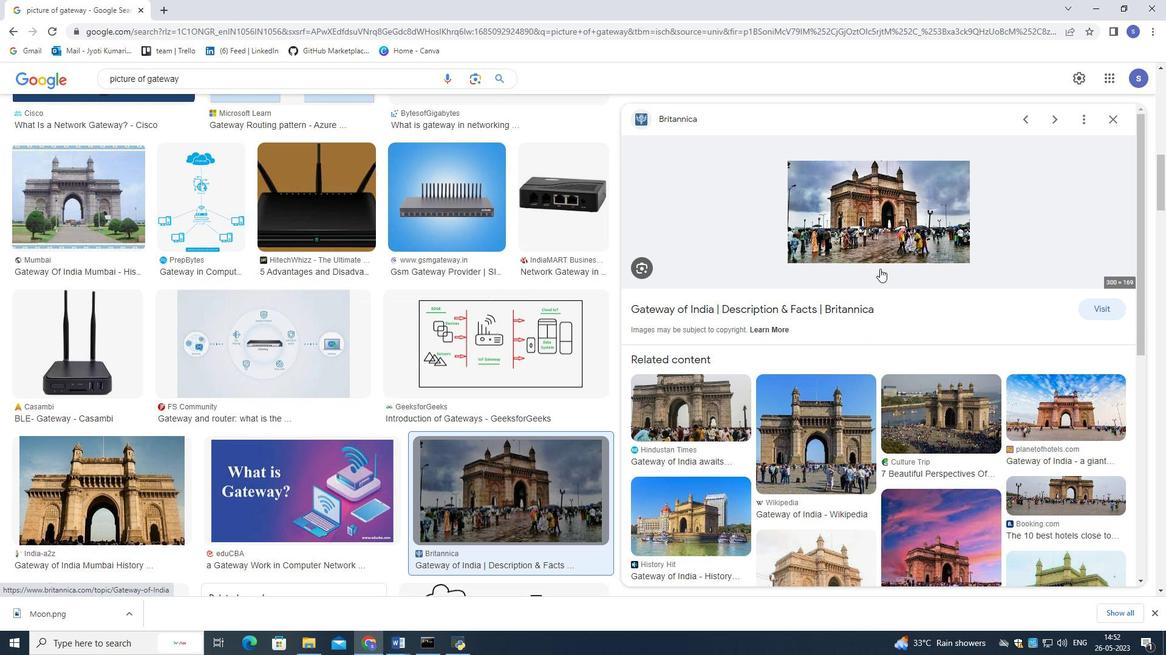 
Action: Mouse scrolled (881, 274) with delta (0, 0)
Screenshot: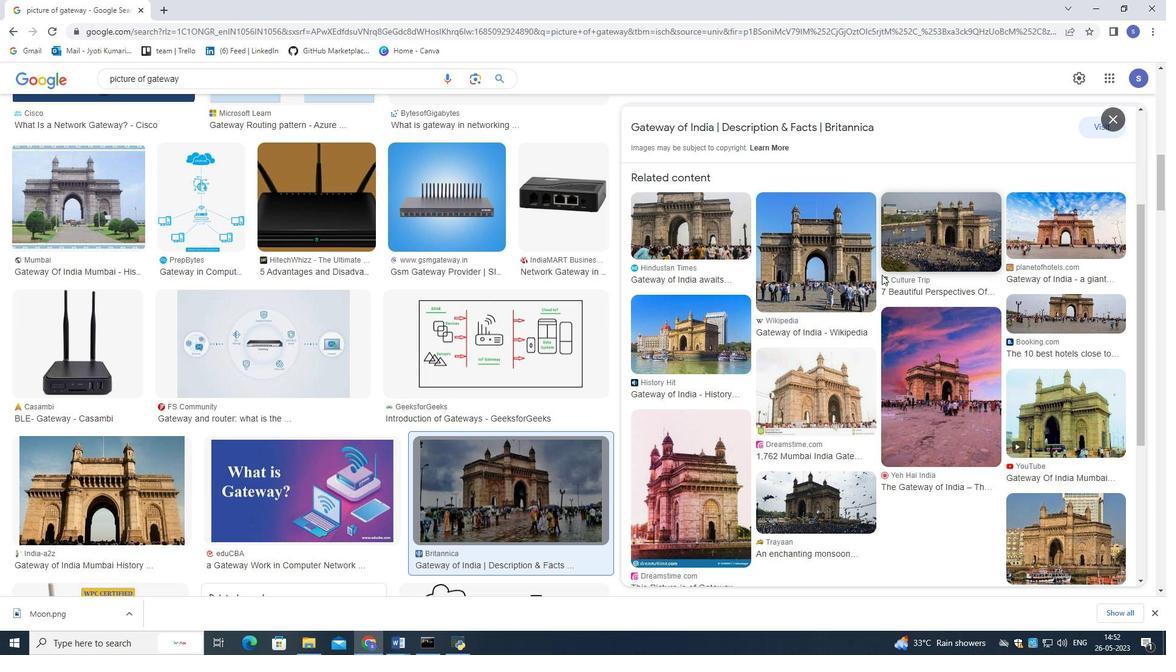 
Action: Mouse scrolled (881, 274) with delta (0, 0)
Screenshot: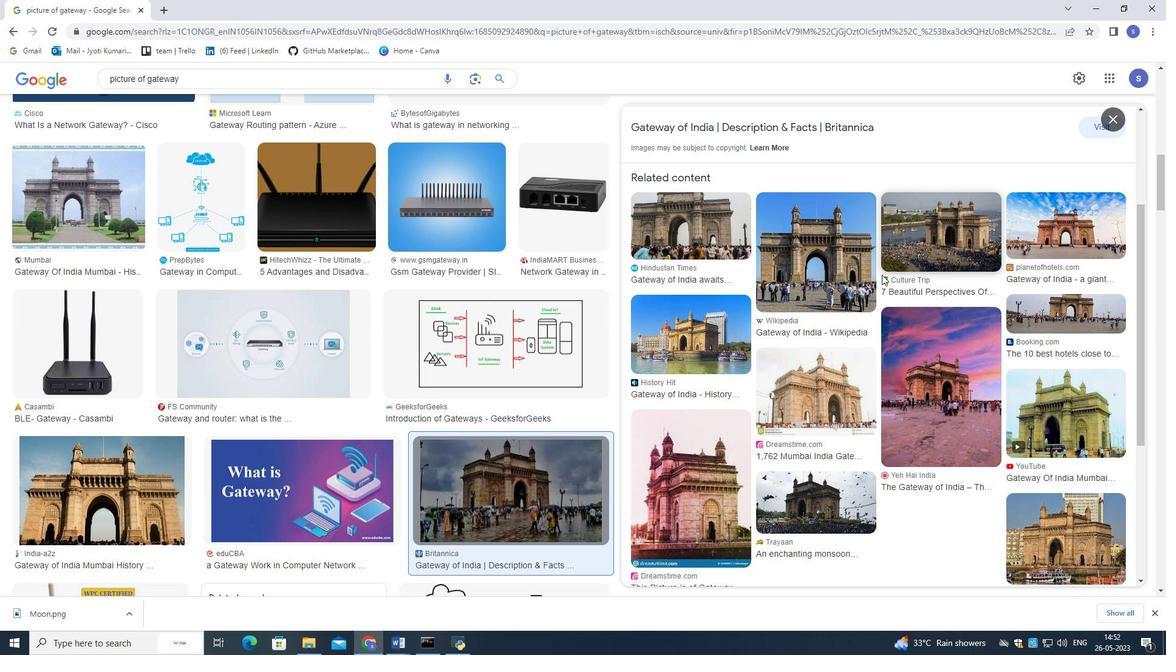 
Action: Mouse moved to (721, 221)
Screenshot: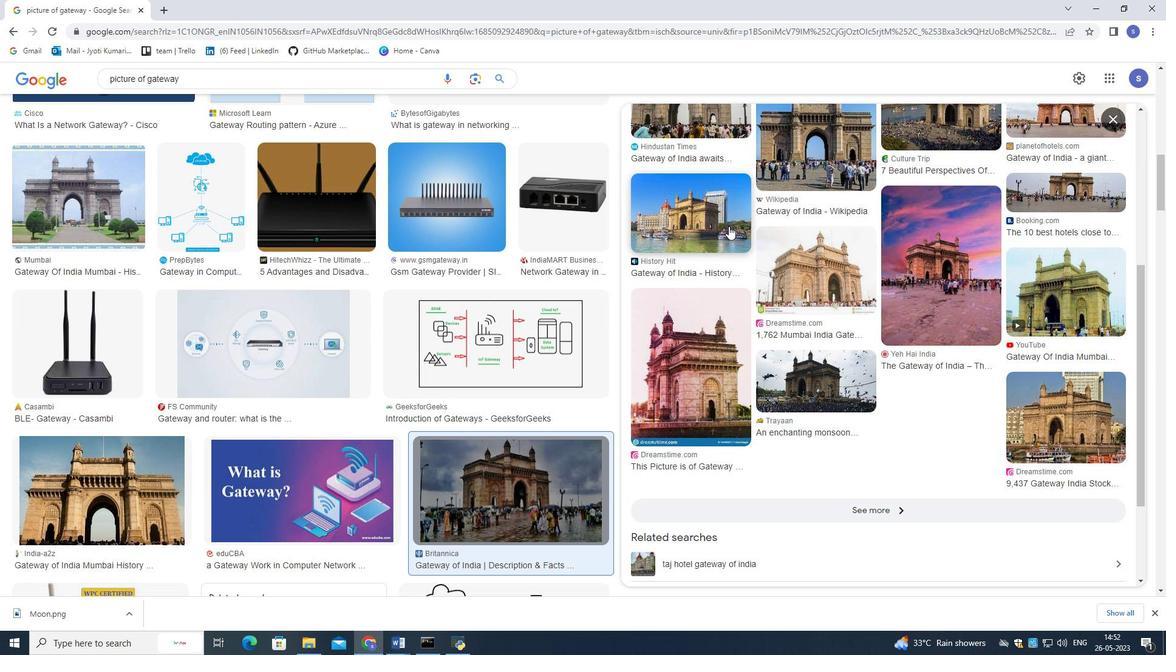 
Action: Mouse pressed left at (721, 221)
Screenshot: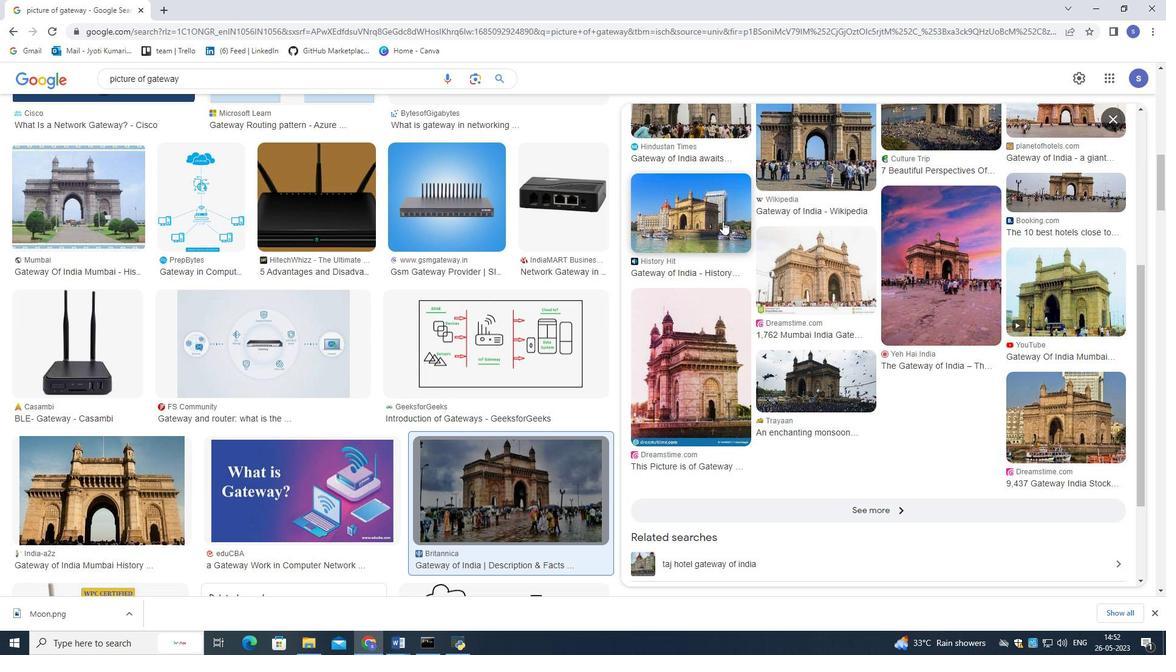 
Action: Mouse moved to (849, 259)
Screenshot: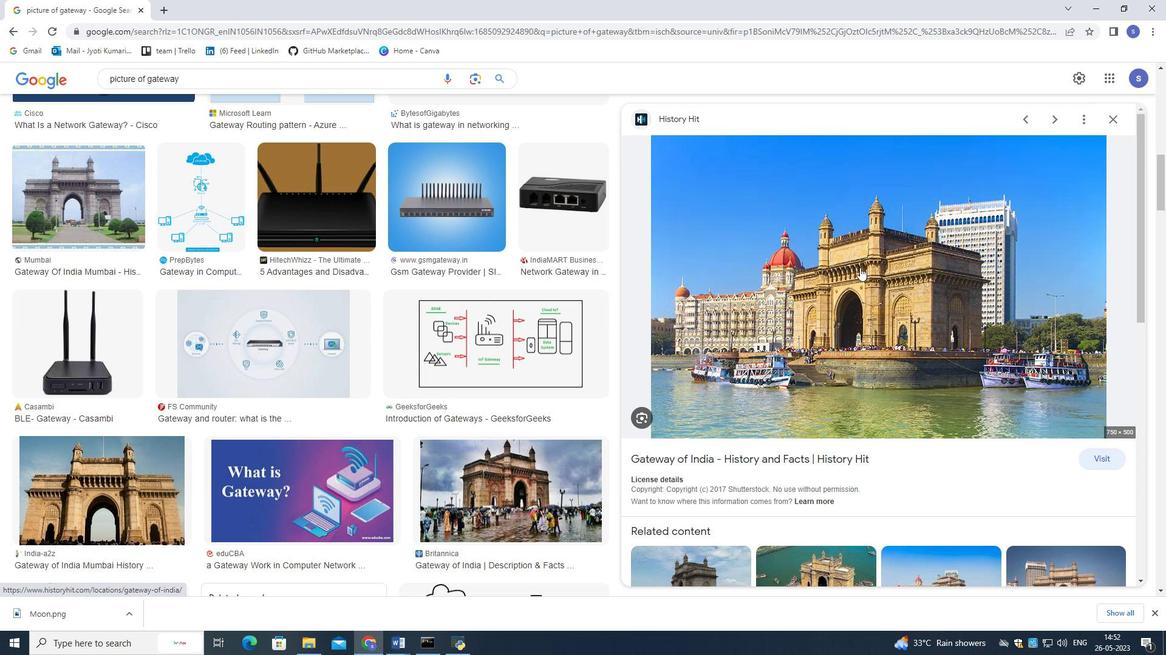 
Action: Mouse pressed right at (849, 259)
Screenshot: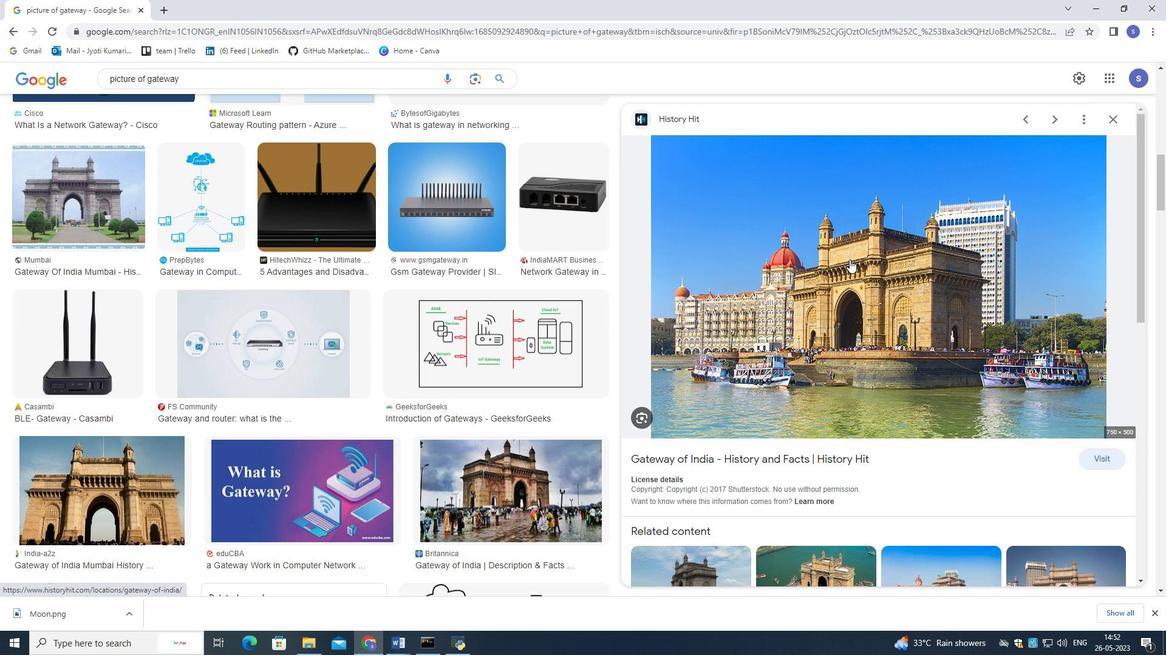 
Action: Mouse moved to (891, 388)
Screenshot: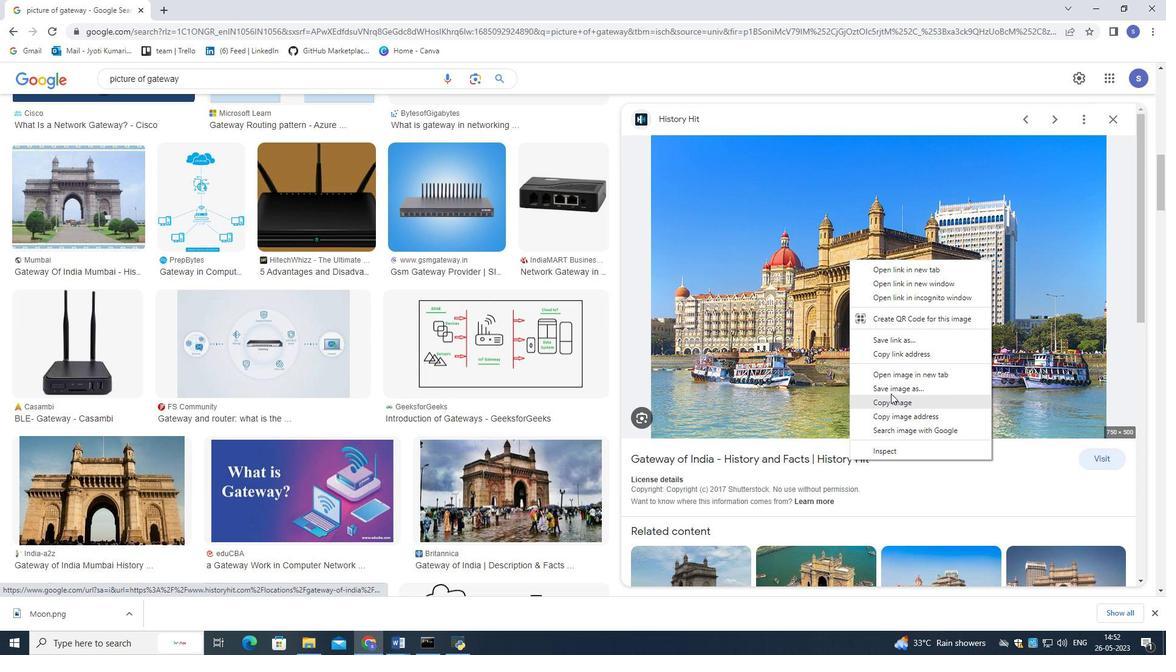 
Action: Mouse pressed left at (891, 388)
Screenshot: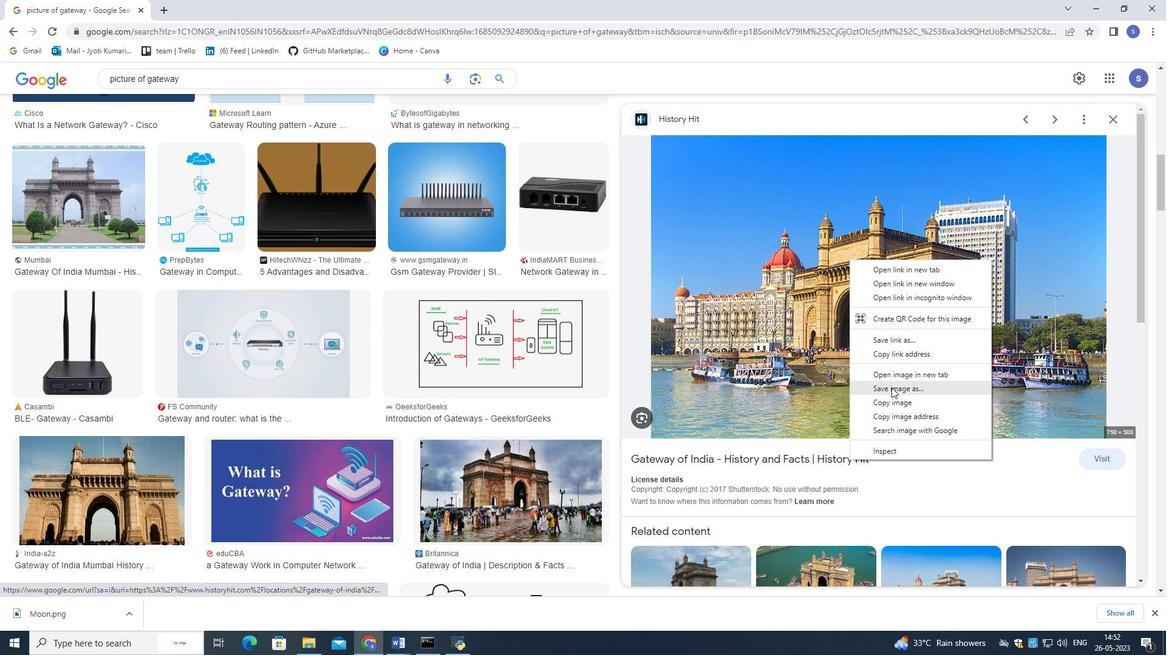 
Action: Mouse moved to (340, 253)
Screenshot: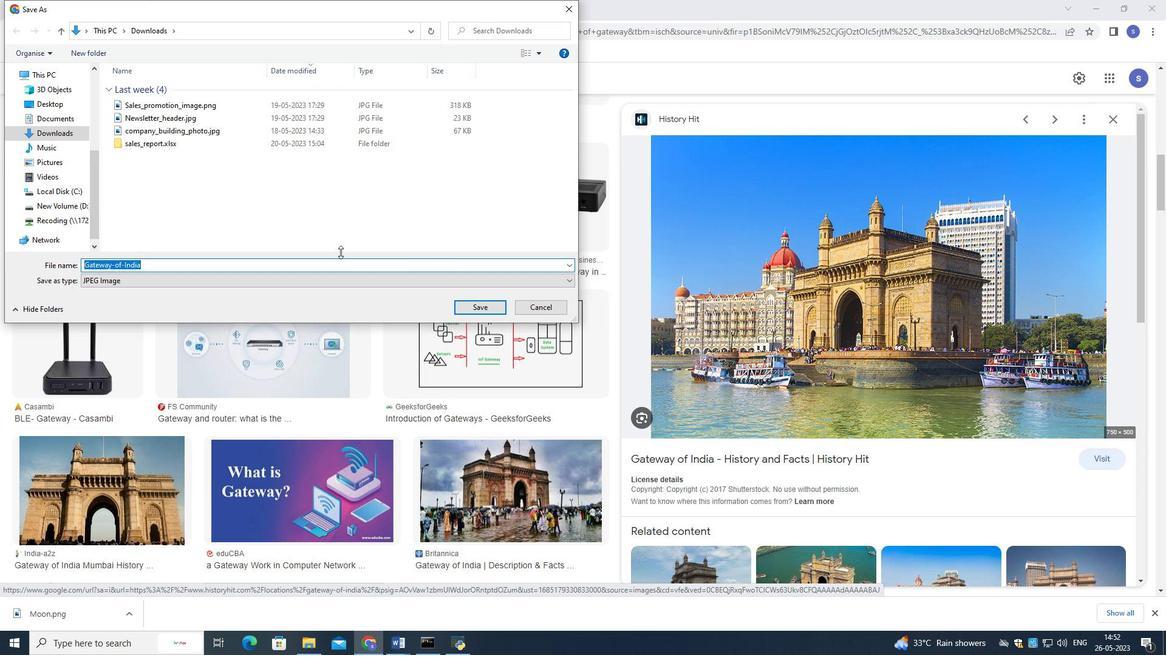 
Action: Key pressed <Key.shift>The<Key.space>gateway<Key.space>arch.png<Key.enter>
Screenshot: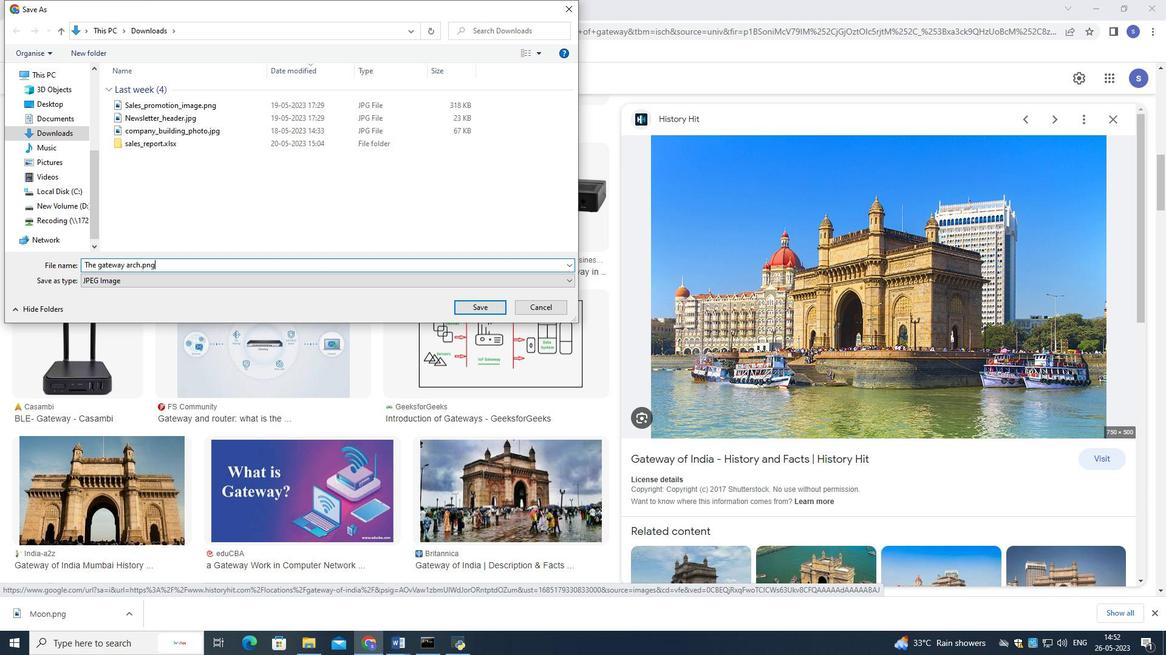 
Action: Mouse moved to (406, 643)
Screenshot: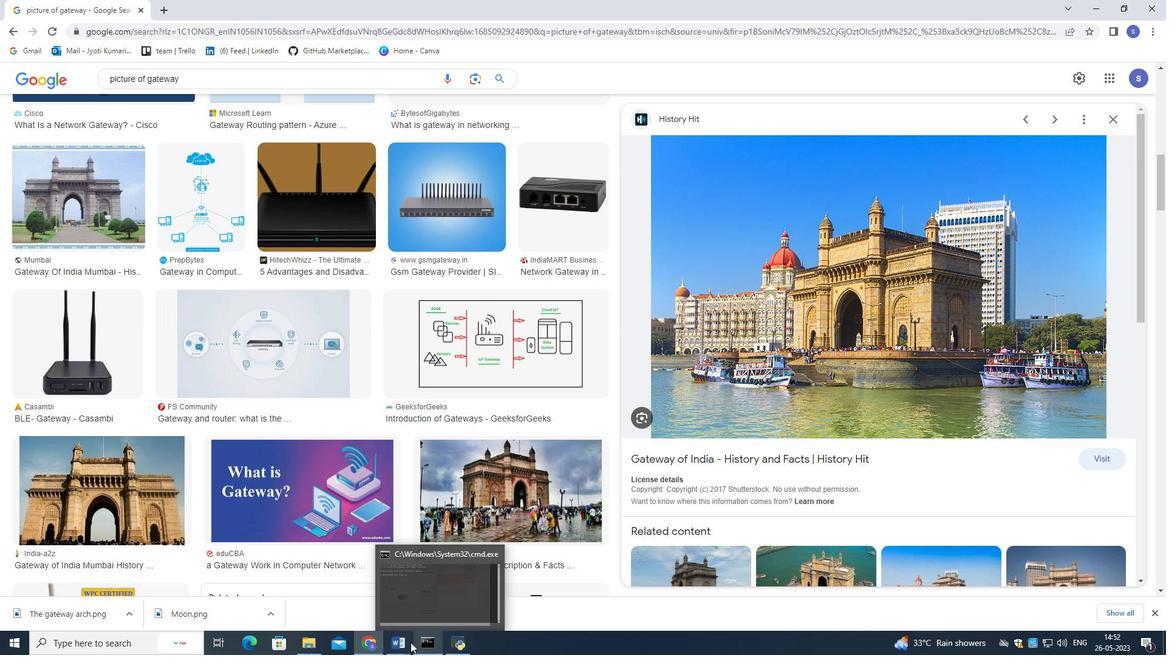 
Action: Mouse pressed left at (406, 643)
Screenshot: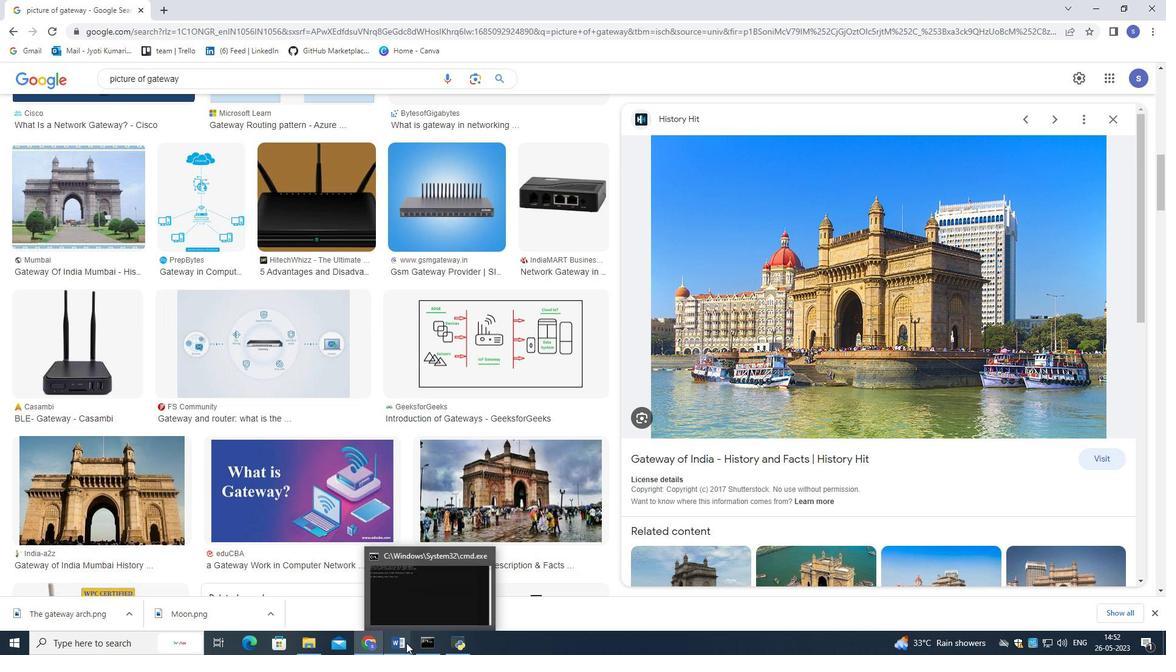 
Action: Mouse moved to (685, 595)
Screenshot: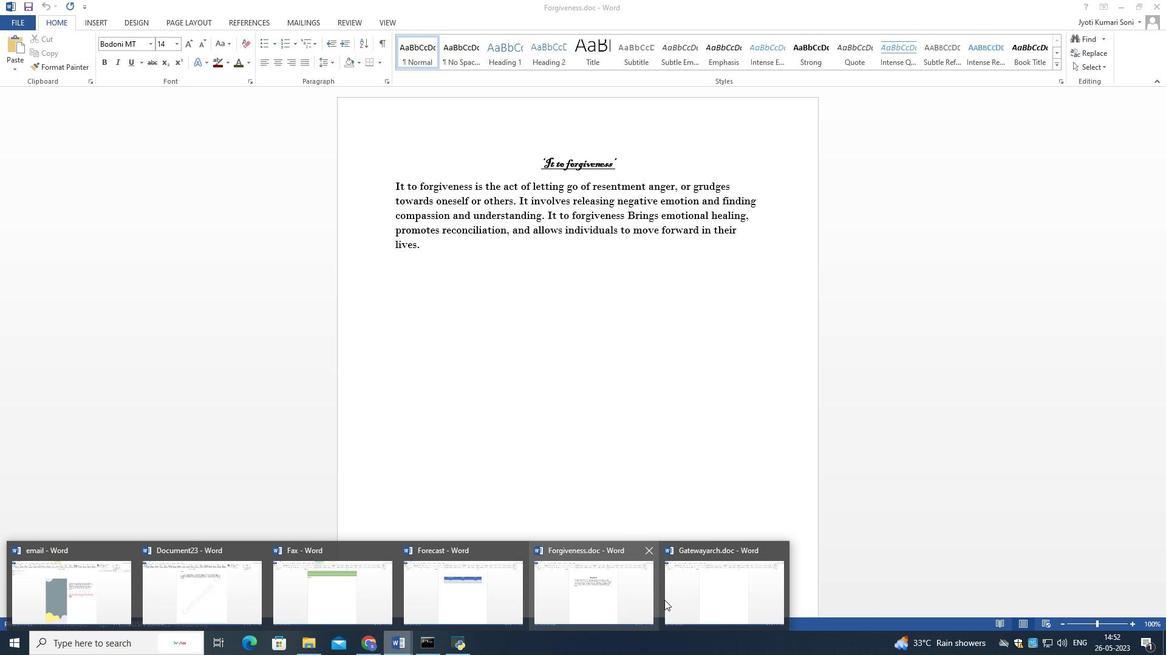 
Action: Mouse pressed left at (685, 595)
Screenshot: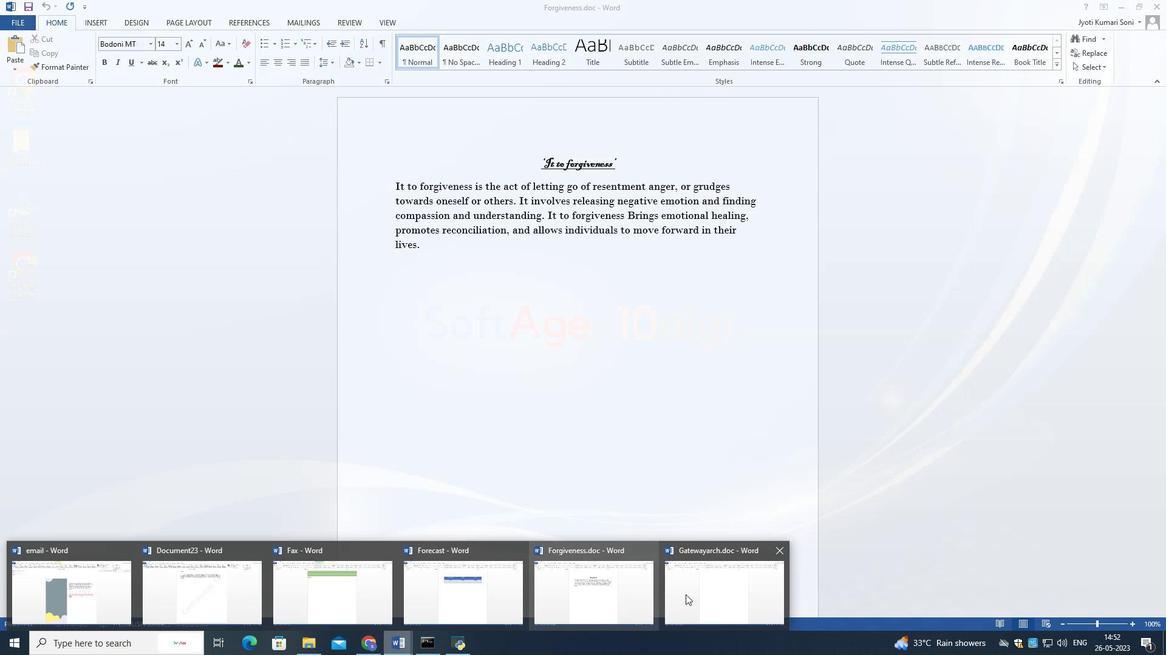 
Action: Mouse moved to (105, 26)
Screenshot: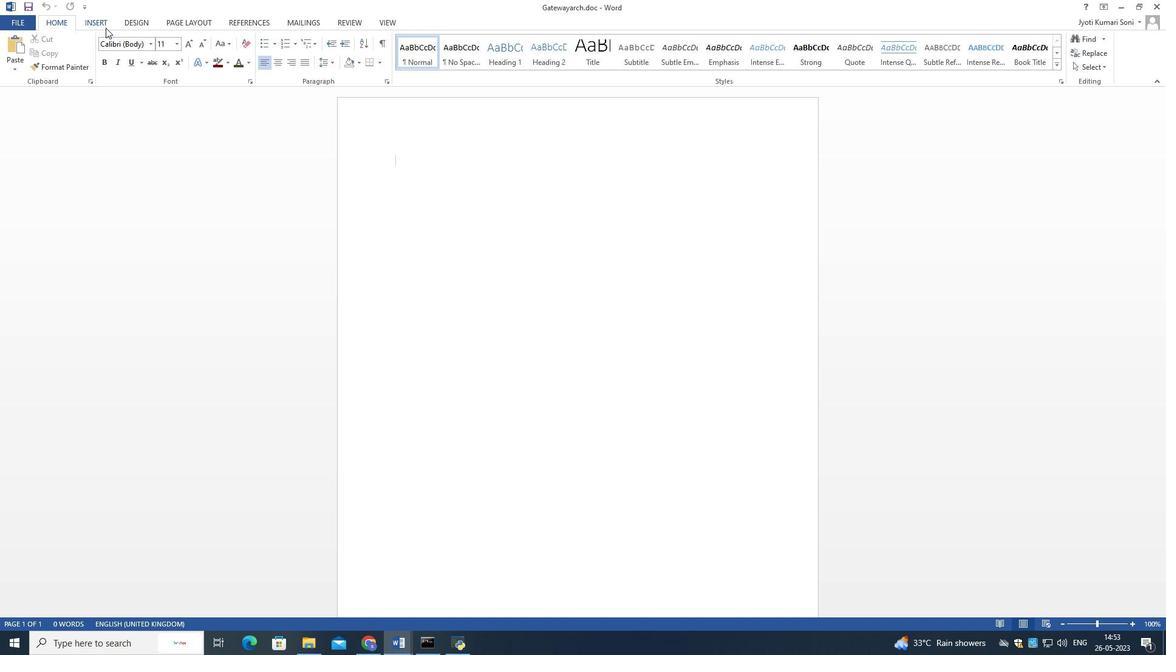 
Action: Mouse pressed left at (105, 26)
Screenshot: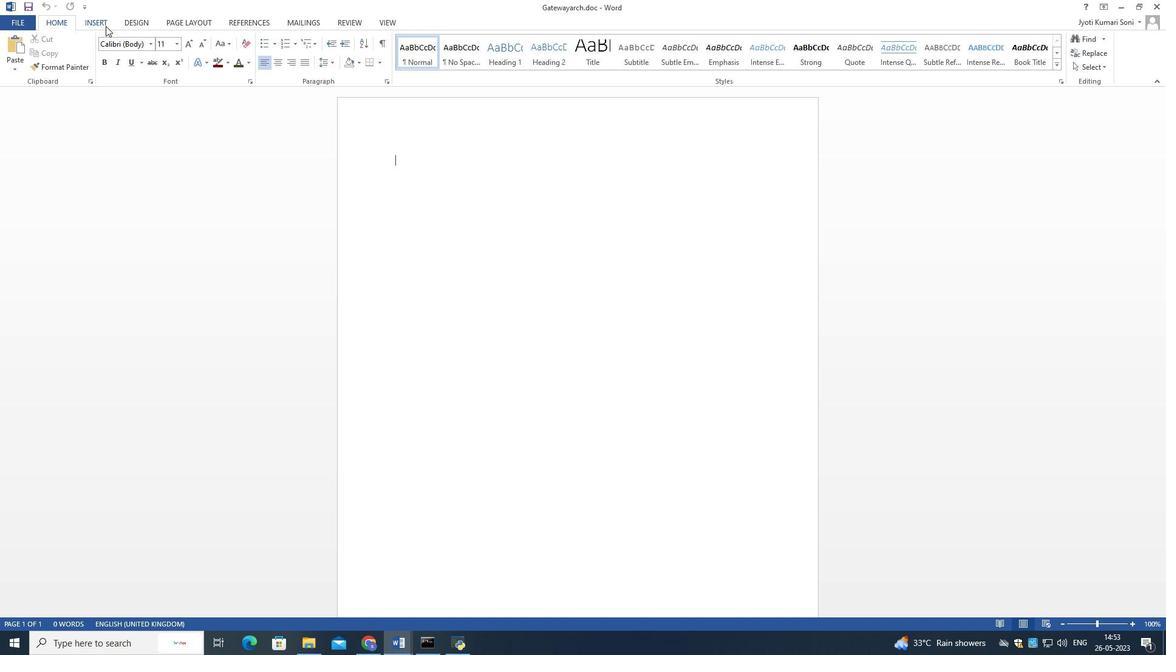 
Action: Mouse moved to (129, 58)
Screenshot: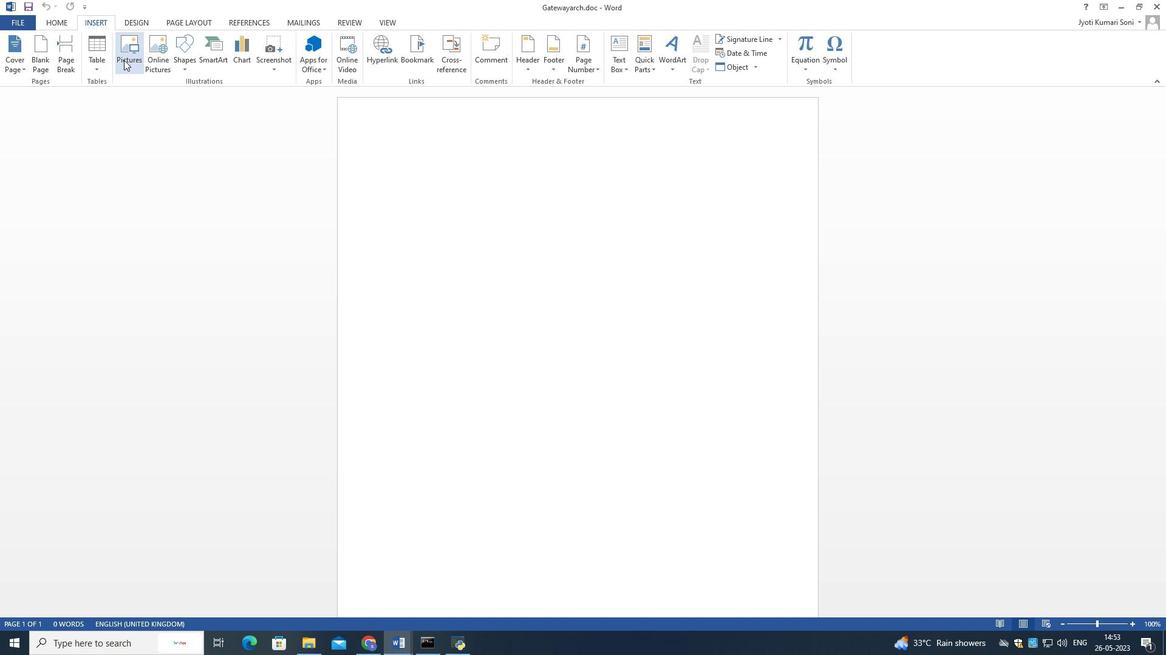 
Action: Mouse pressed left at (129, 58)
Screenshot: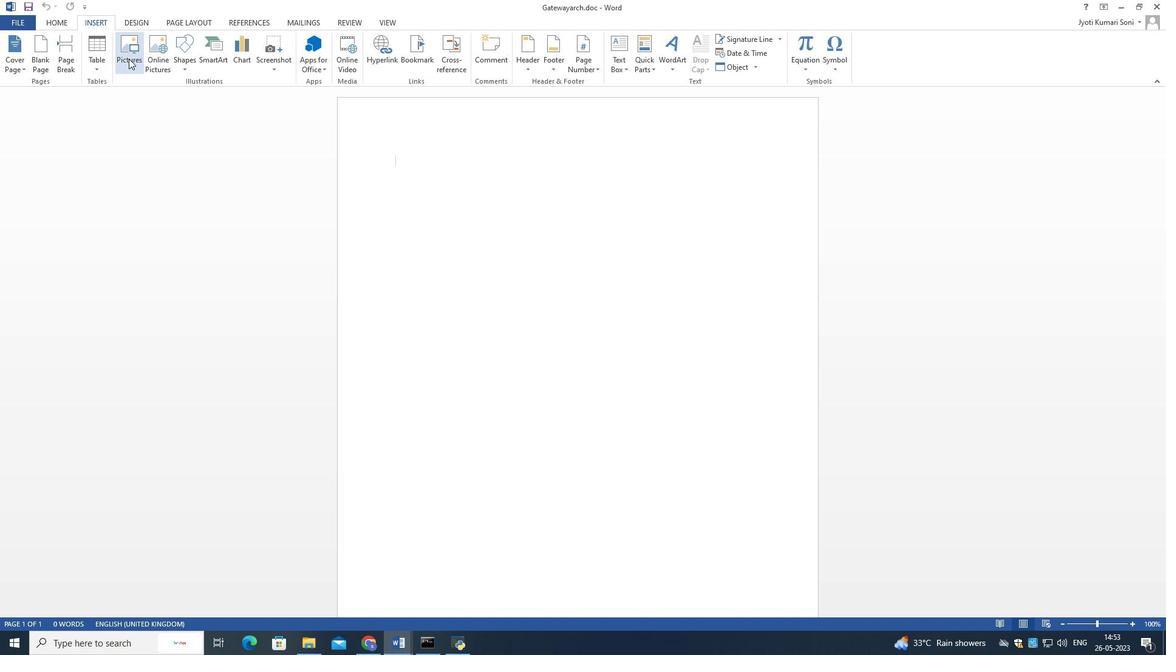 
Action: Mouse moved to (156, 109)
Screenshot: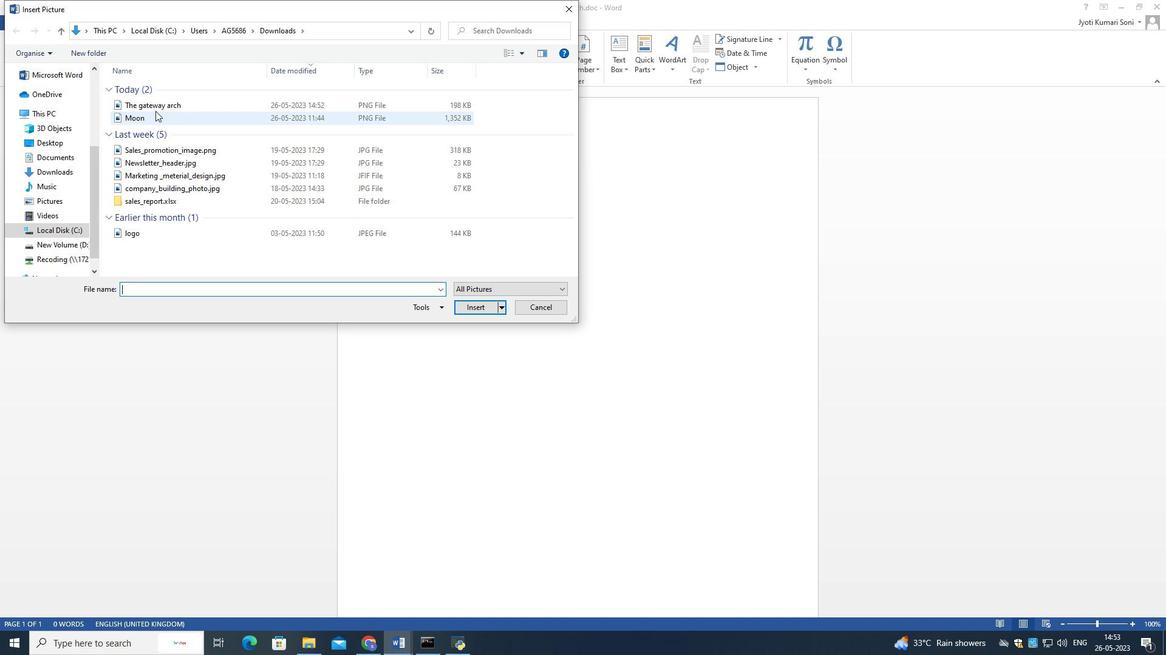 
Action: Mouse pressed left at (156, 109)
Screenshot: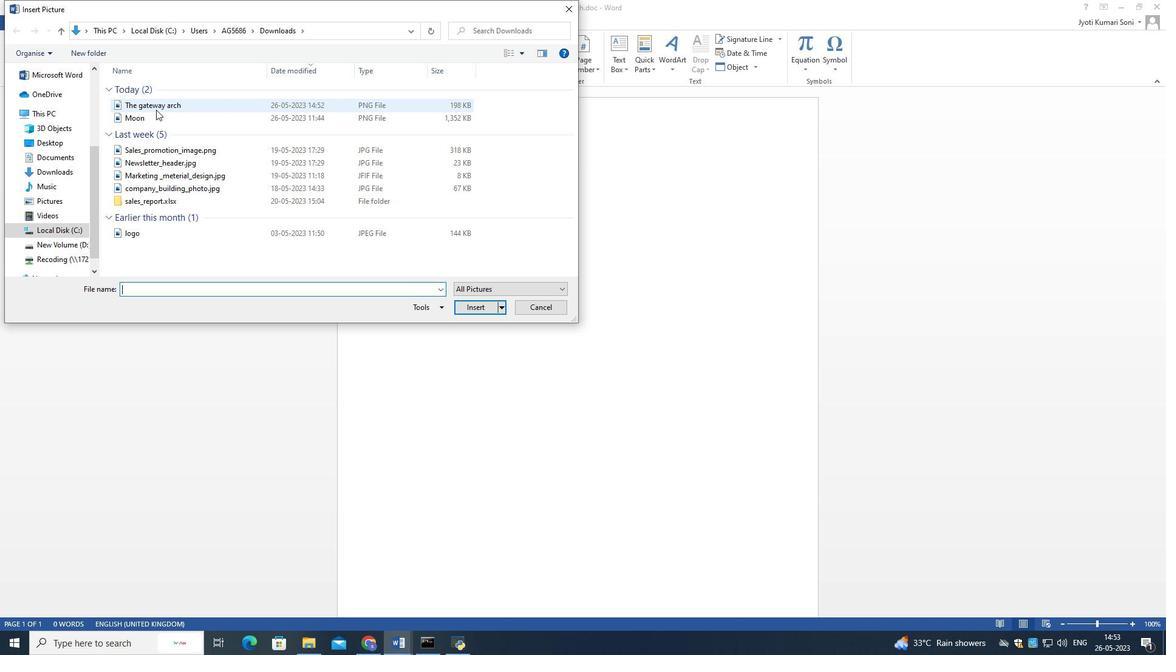 
Action: Mouse moved to (476, 304)
Screenshot: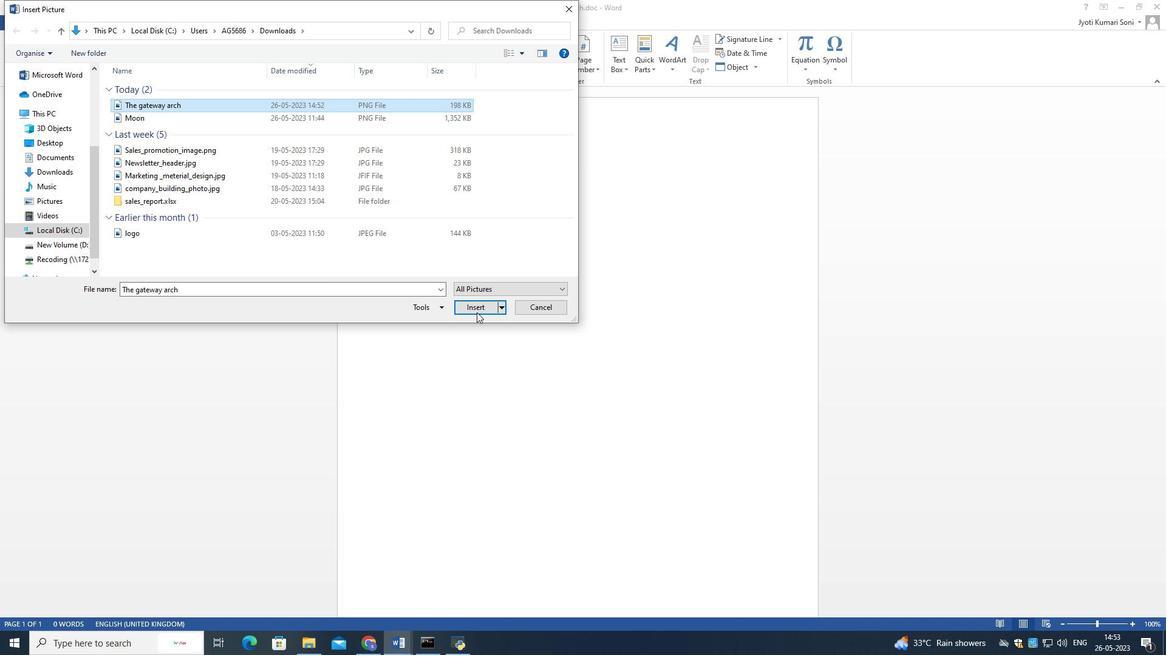 
Action: Mouse pressed left at (476, 304)
Screenshot: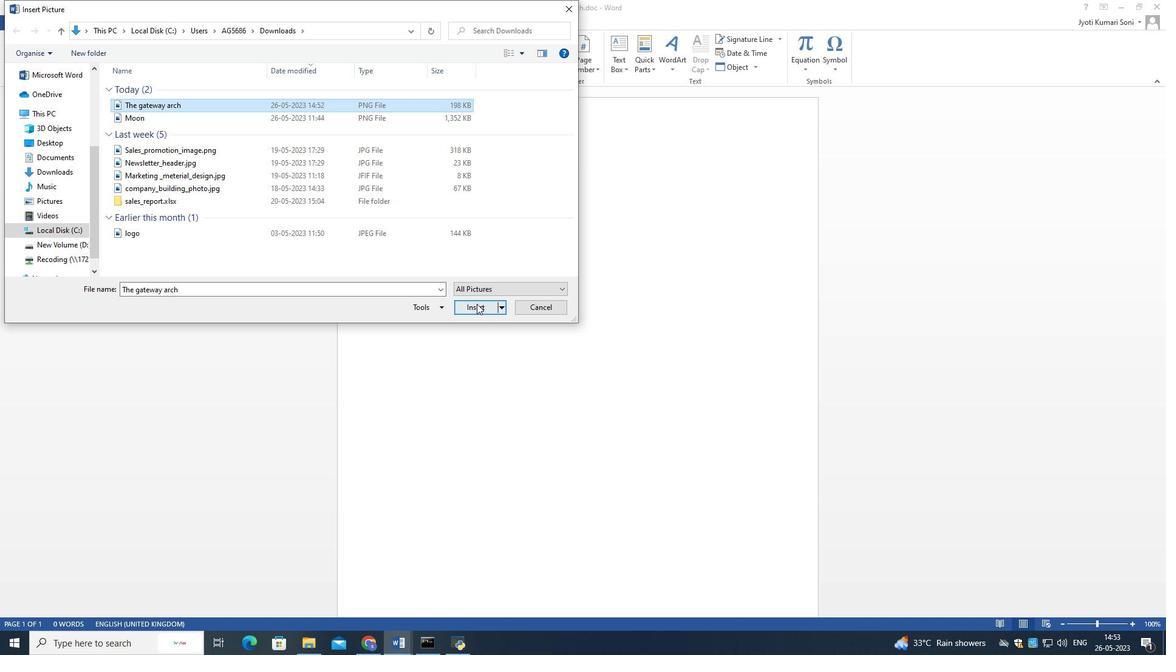
Action: Mouse moved to (1107, 49)
Screenshot: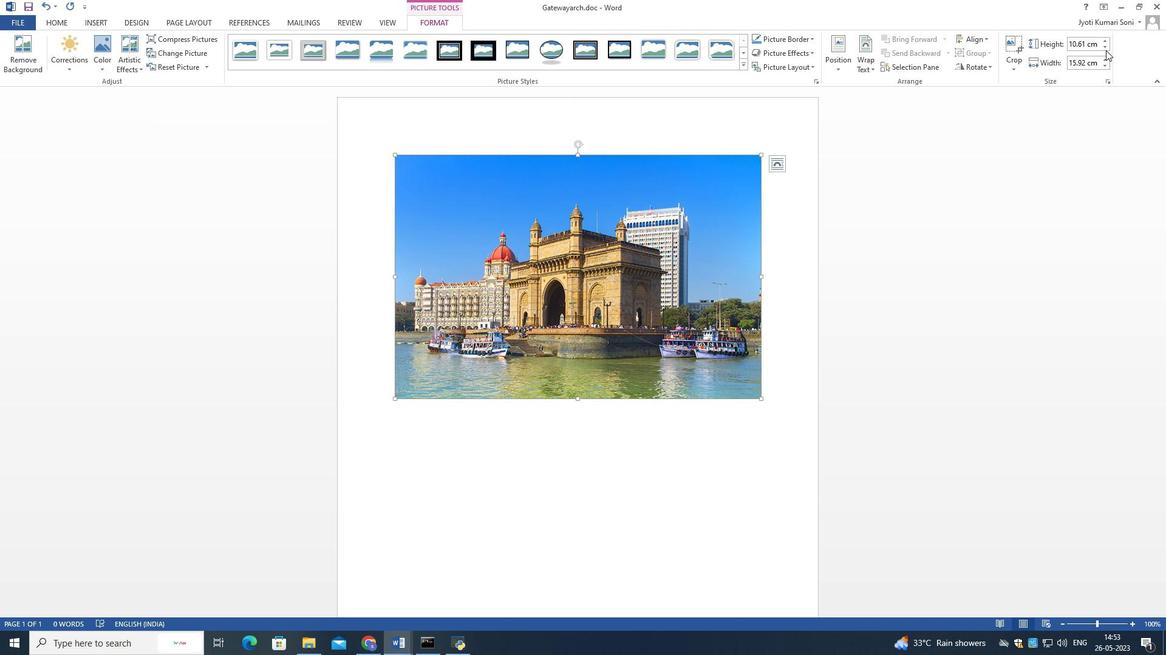
Action: Mouse pressed left at (1107, 49)
Screenshot: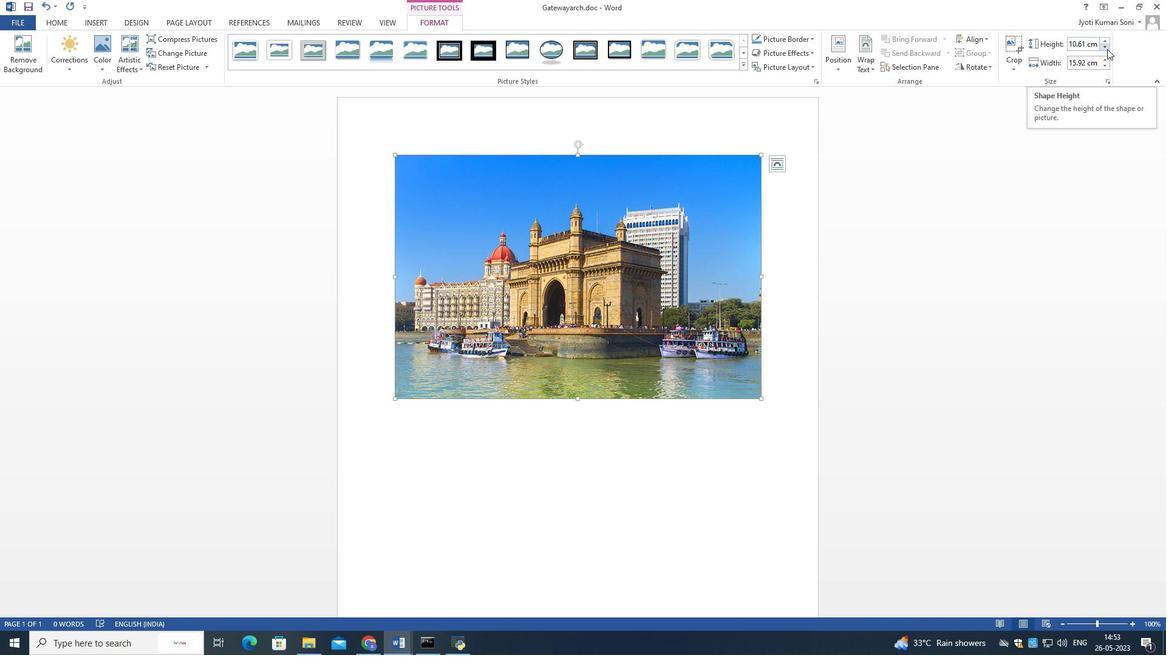 
Action: Mouse pressed left at (1107, 49)
Screenshot: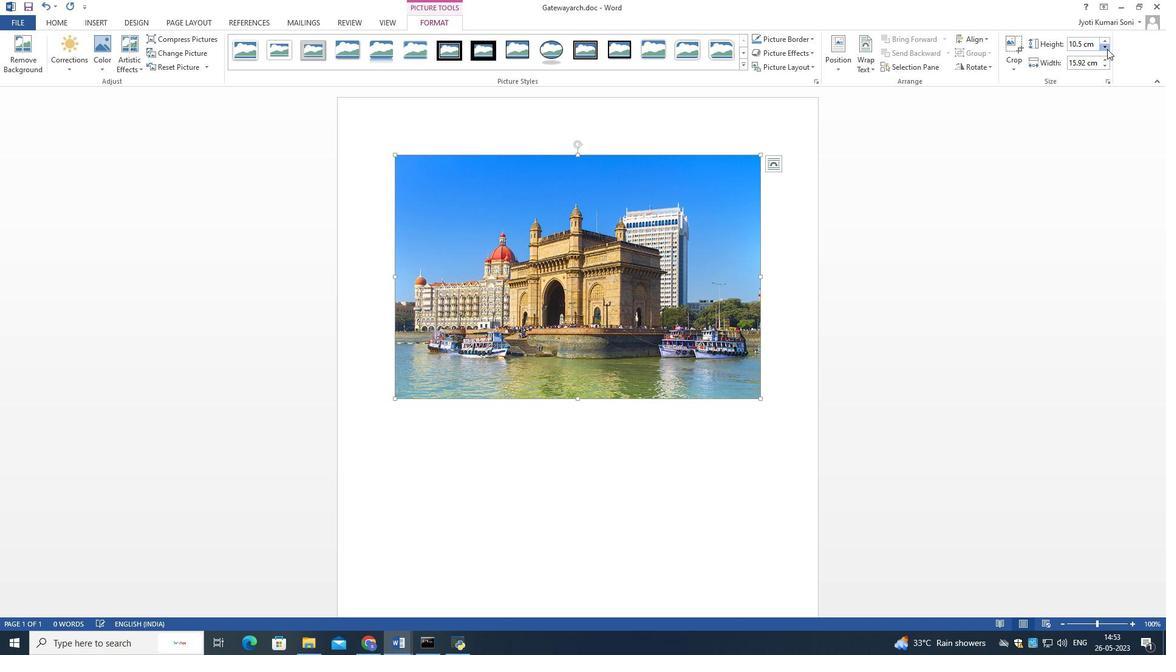 
Action: Mouse pressed left at (1107, 49)
Screenshot: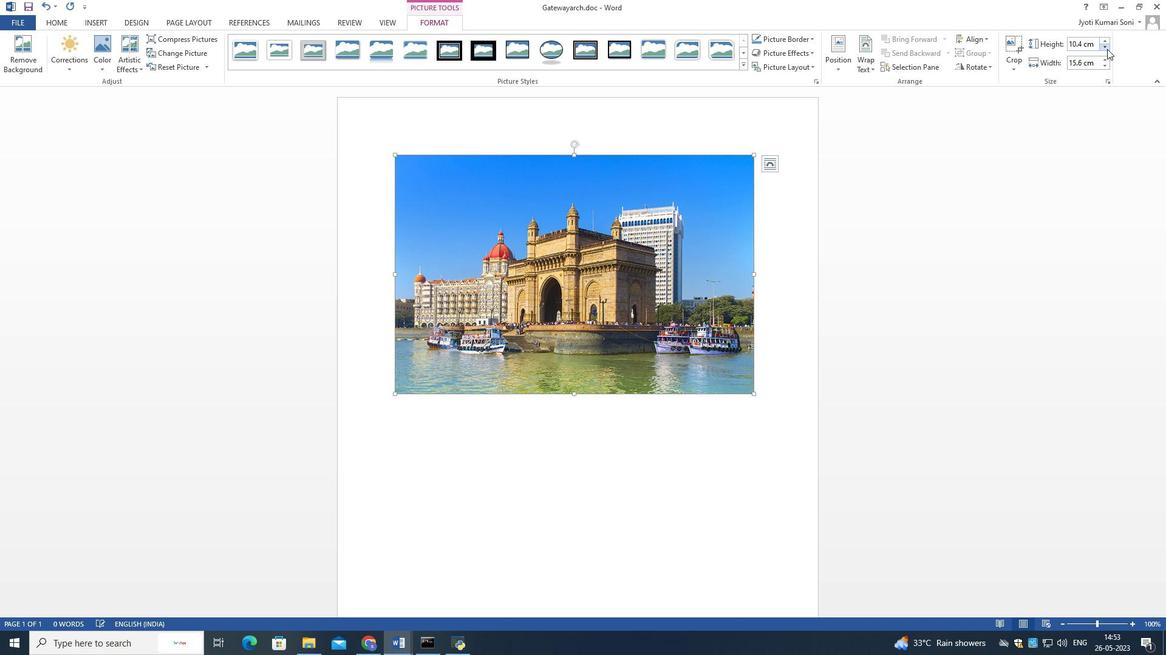 
Action: Mouse pressed left at (1107, 49)
Screenshot: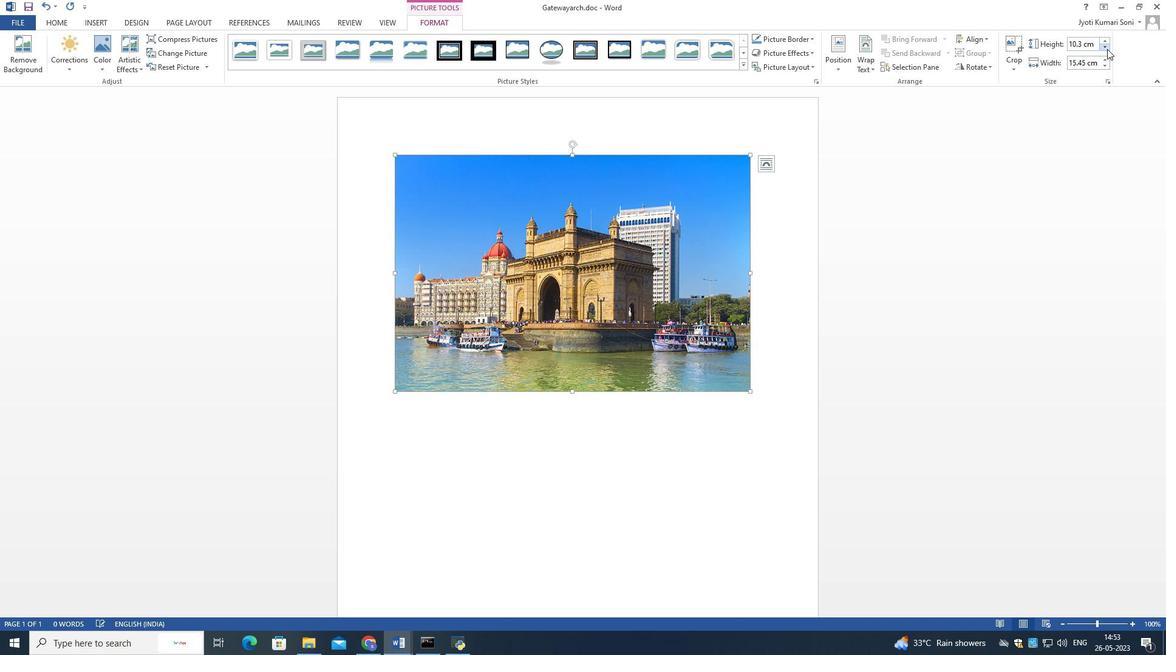 
Action: Mouse moved to (611, 338)
Screenshot: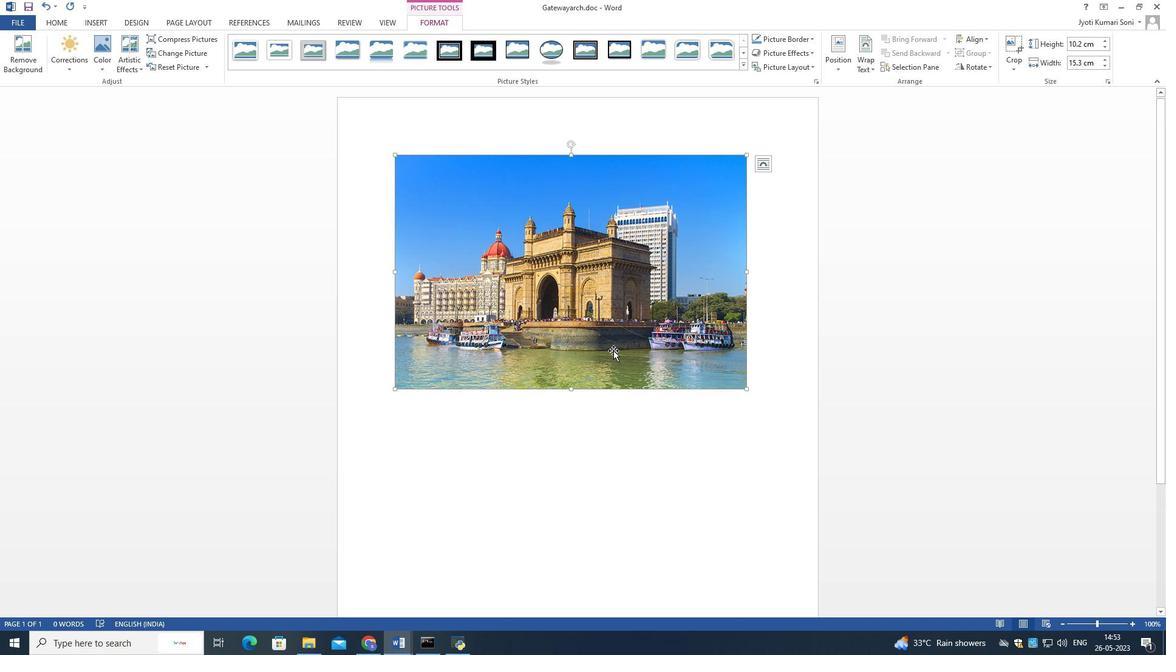 
Action: Mouse pressed left at (611, 338)
Screenshot: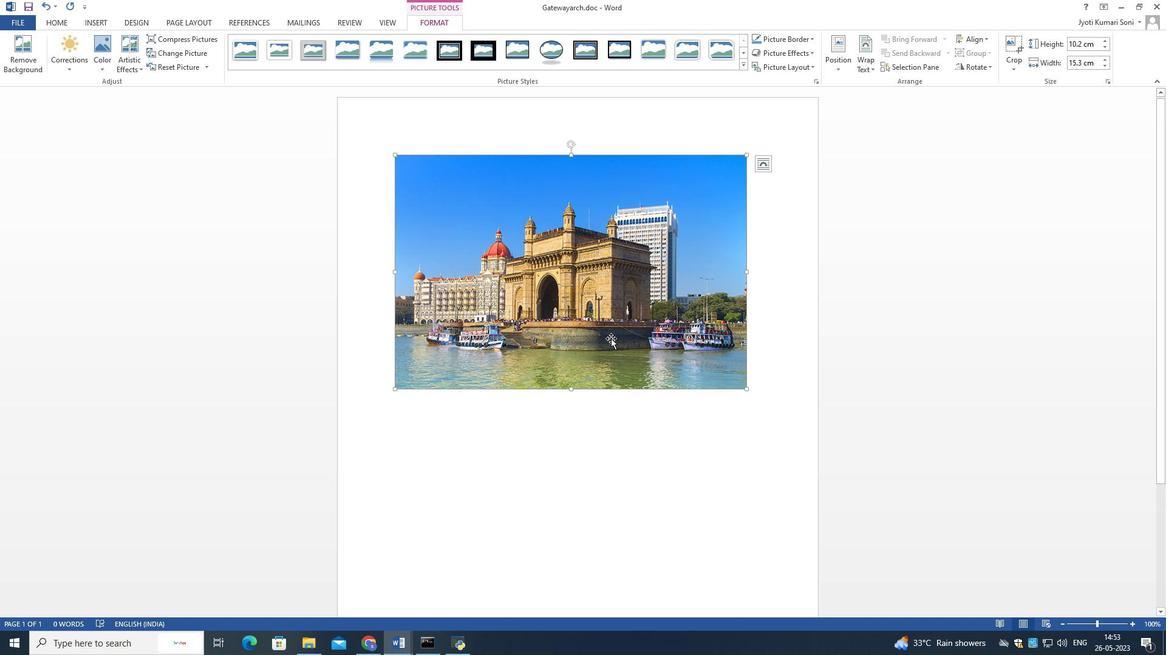 
Action: Mouse moved to (812, 36)
Screenshot: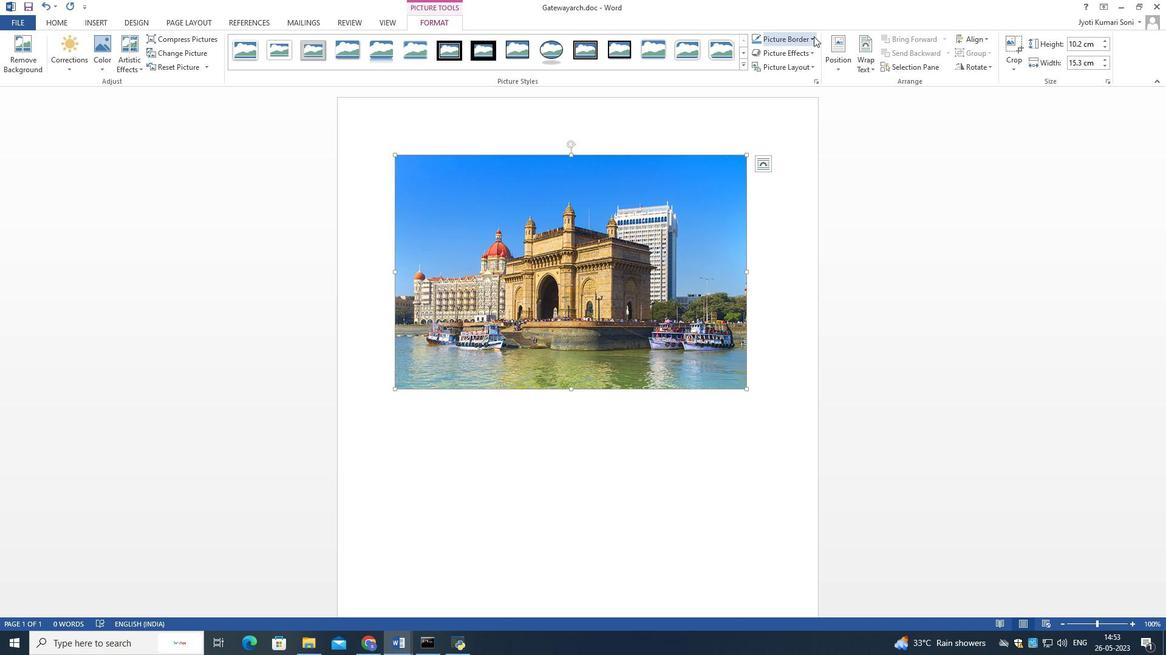 
Action: Mouse pressed left at (812, 36)
Screenshot: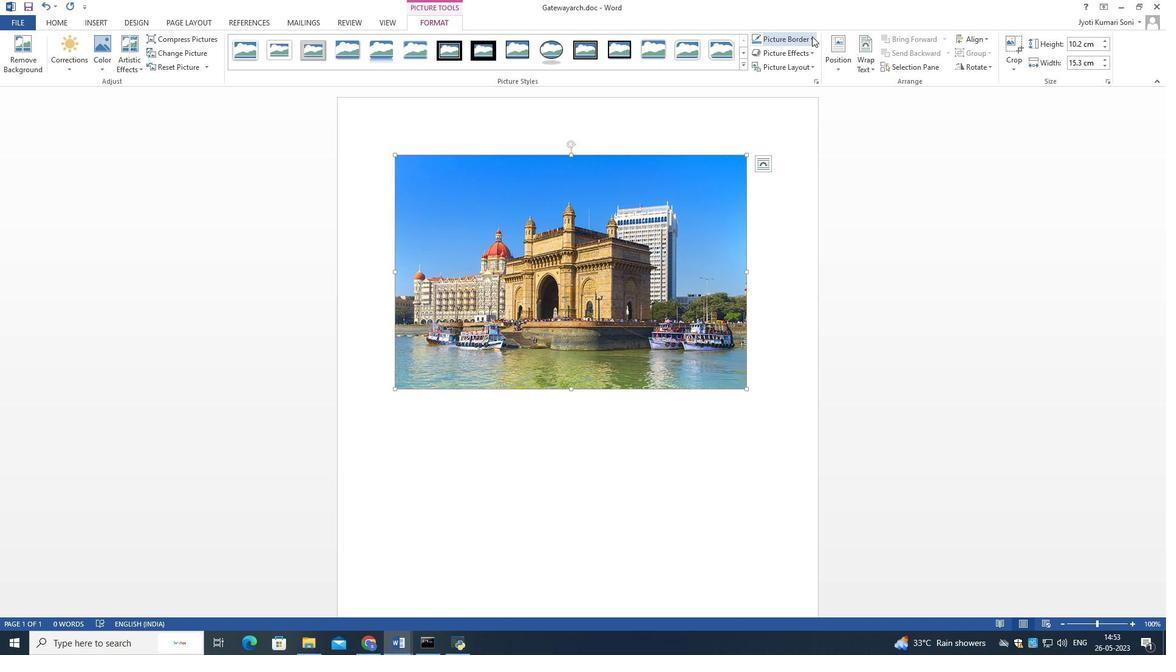 
Action: Mouse moved to (717, 108)
Screenshot: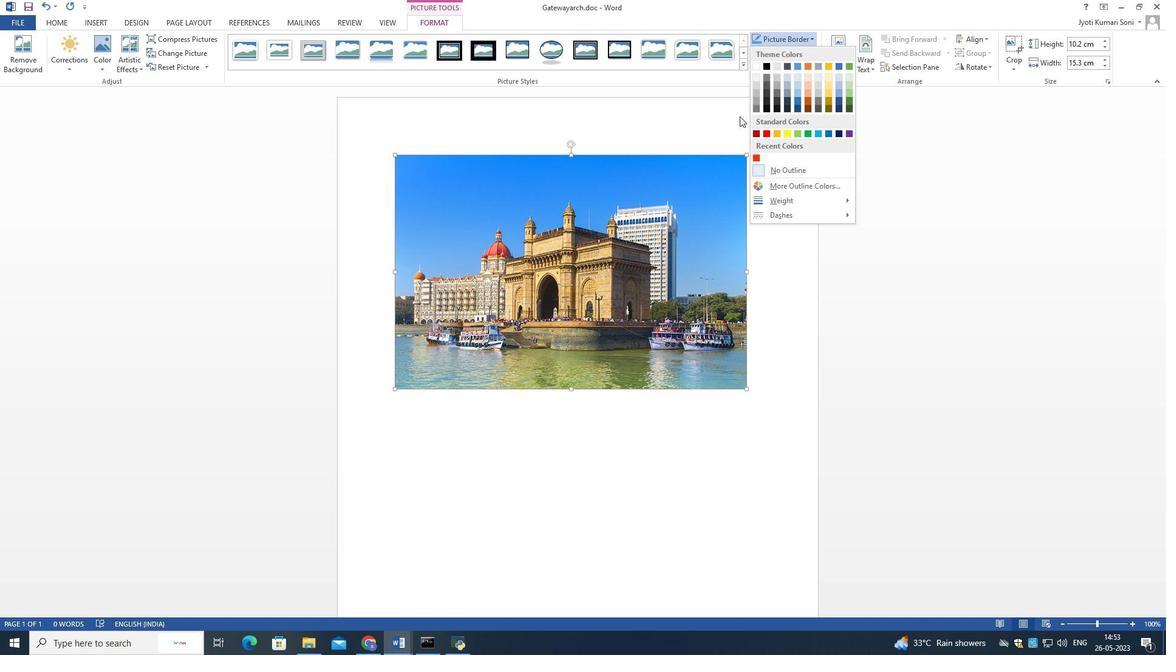 
Action: Mouse pressed left at (717, 108)
Screenshot: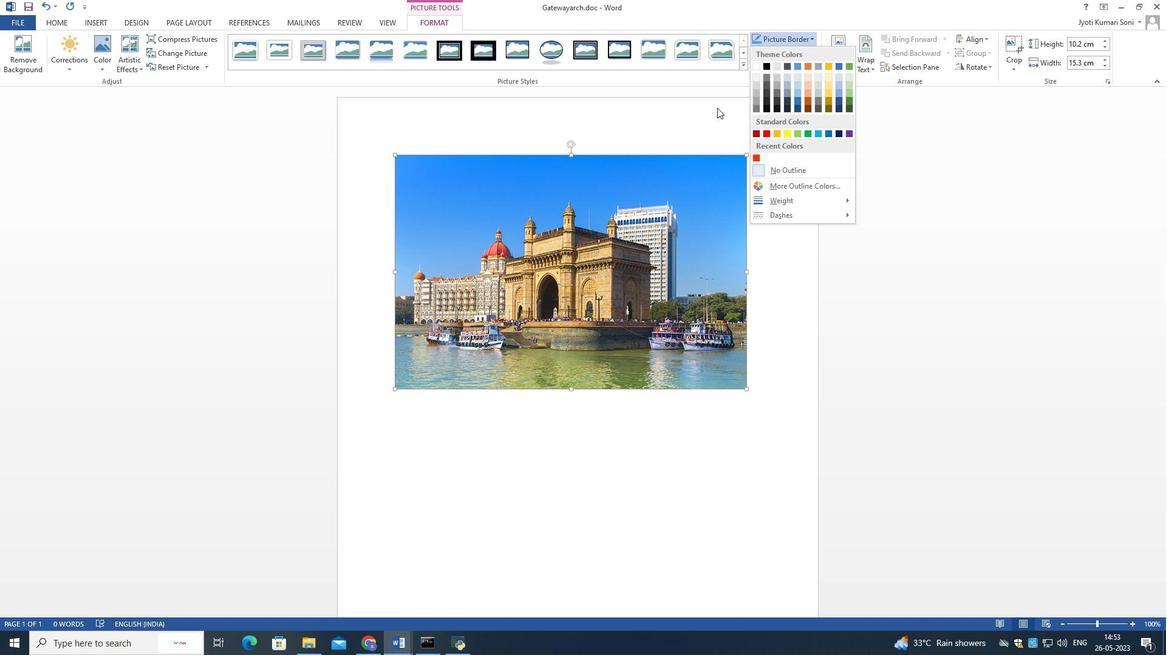
Action: Mouse moved to (700, 212)
Screenshot: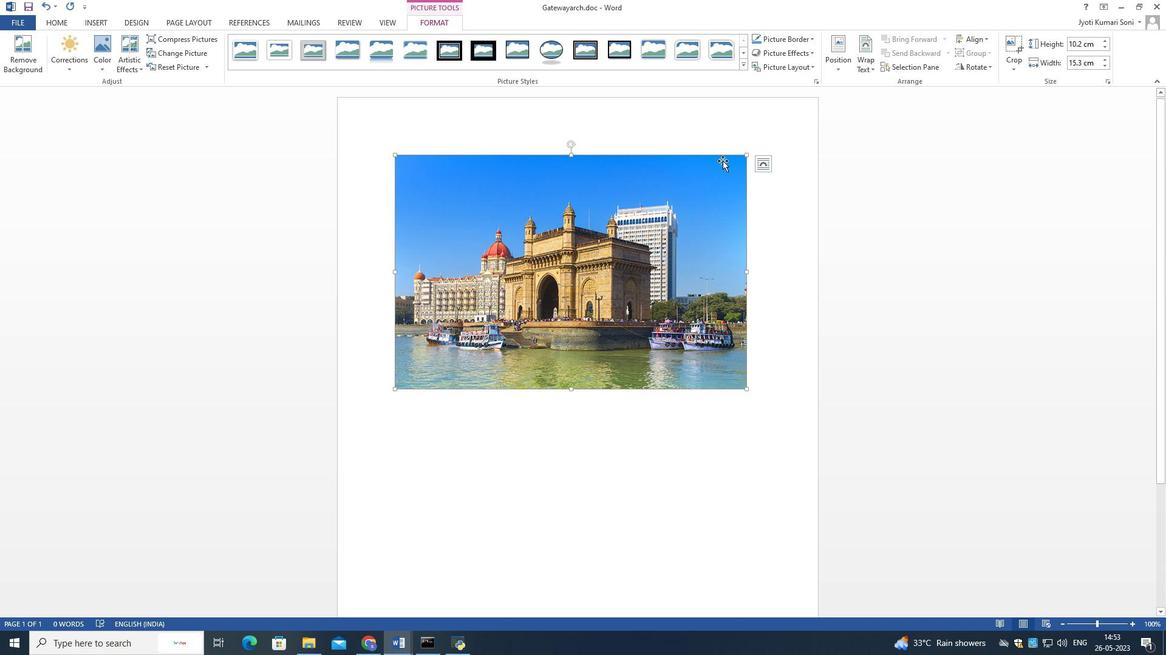 
Action: Mouse pressed left at (700, 212)
Screenshot: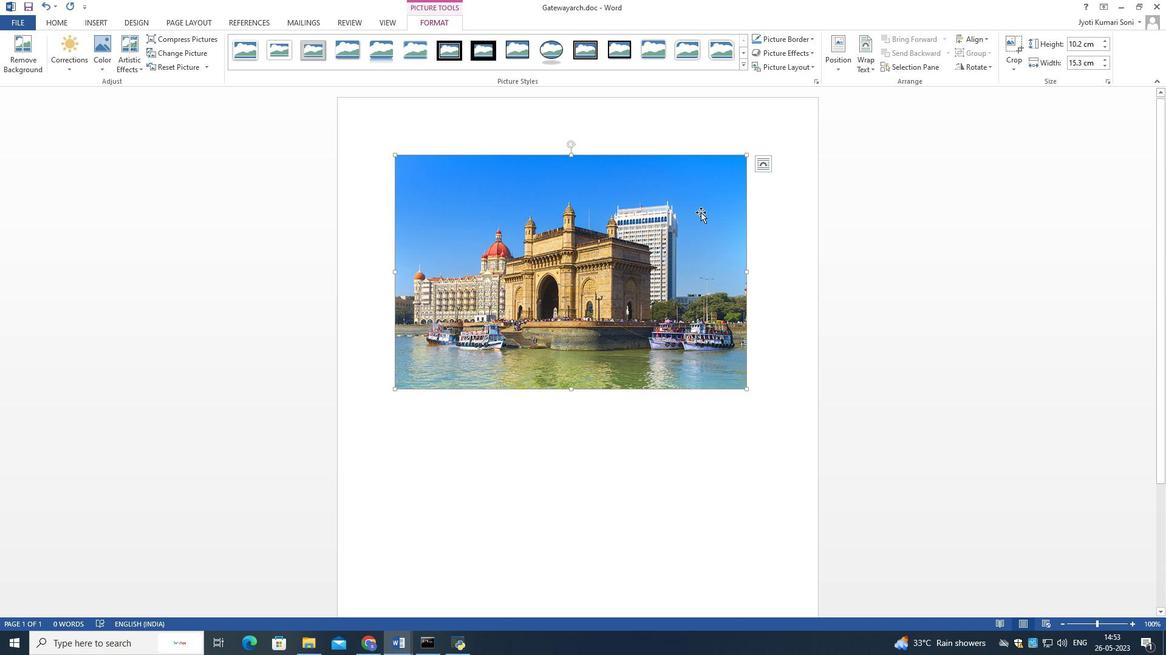 
Action: Mouse moved to (475, 228)
Screenshot: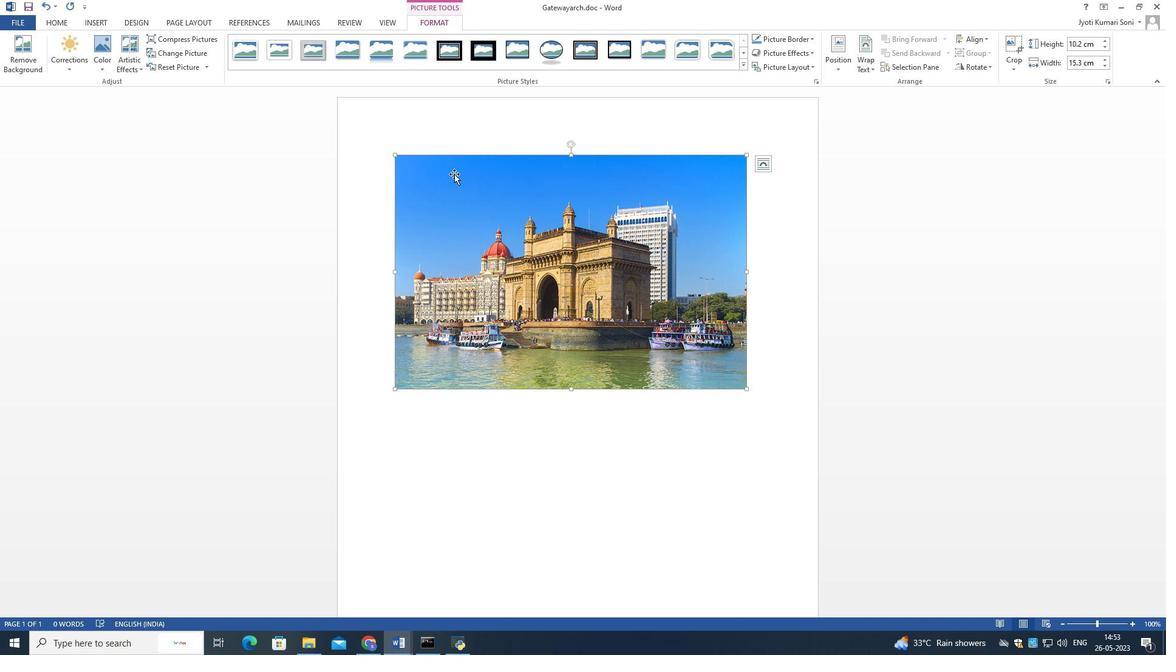 
Action: Mouse pressed left at (475, 228)
Screenshot: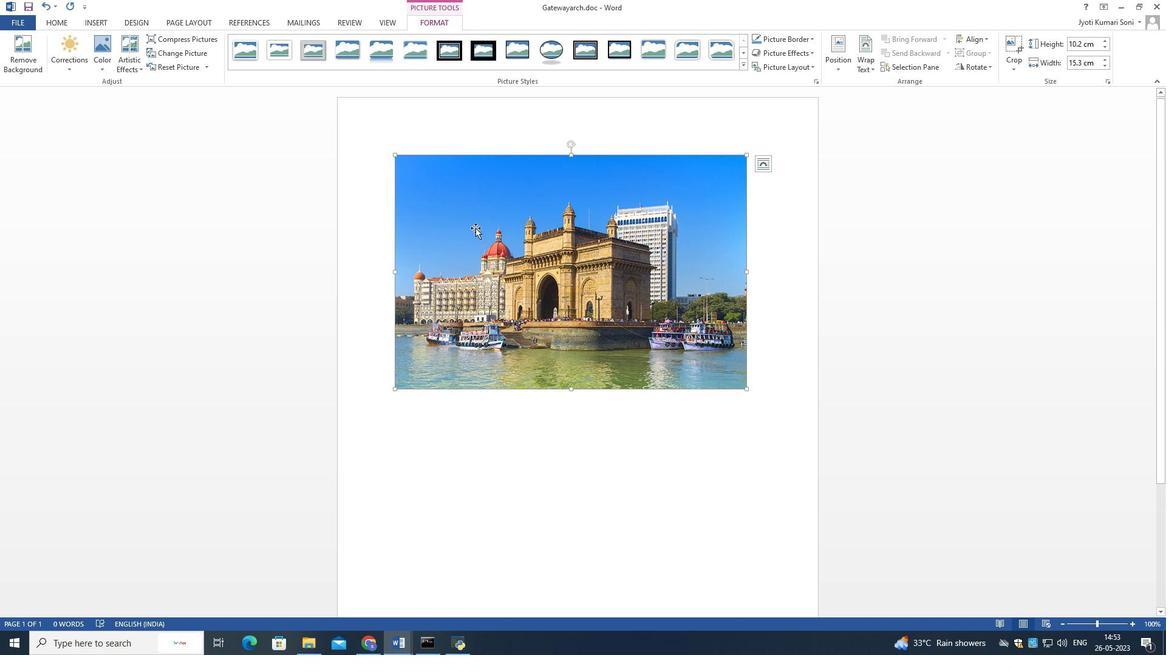 
Action: Mouse moved to (60, 18)
Screenshot: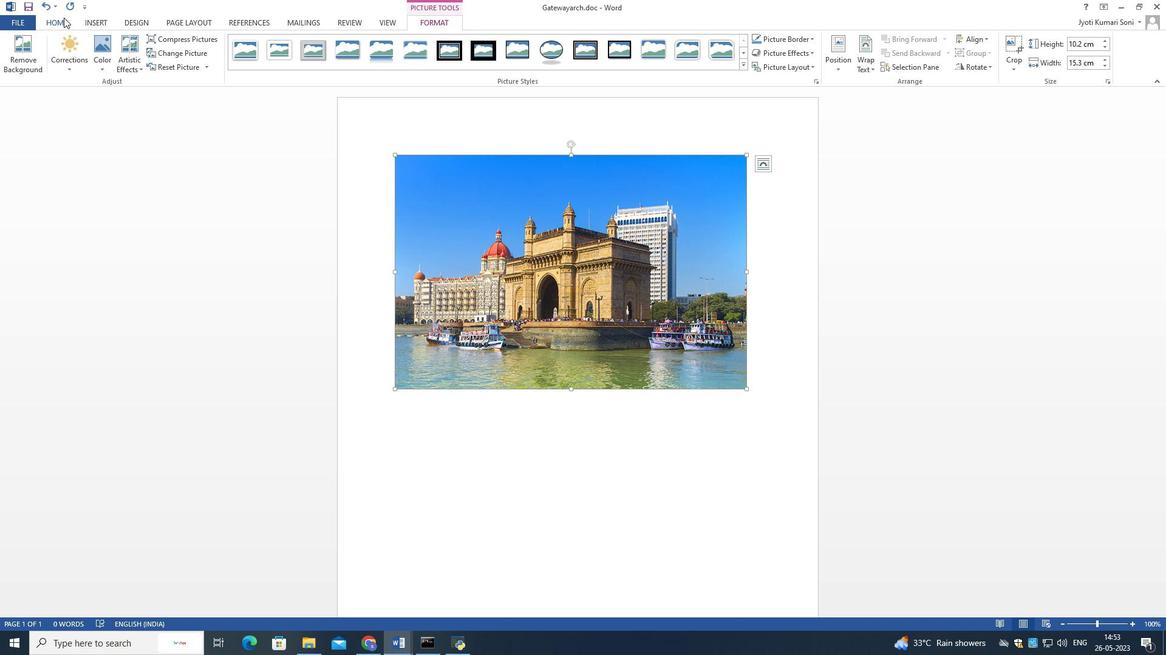 
Action: Mouse pressed left at (60, 18)
Screenshot: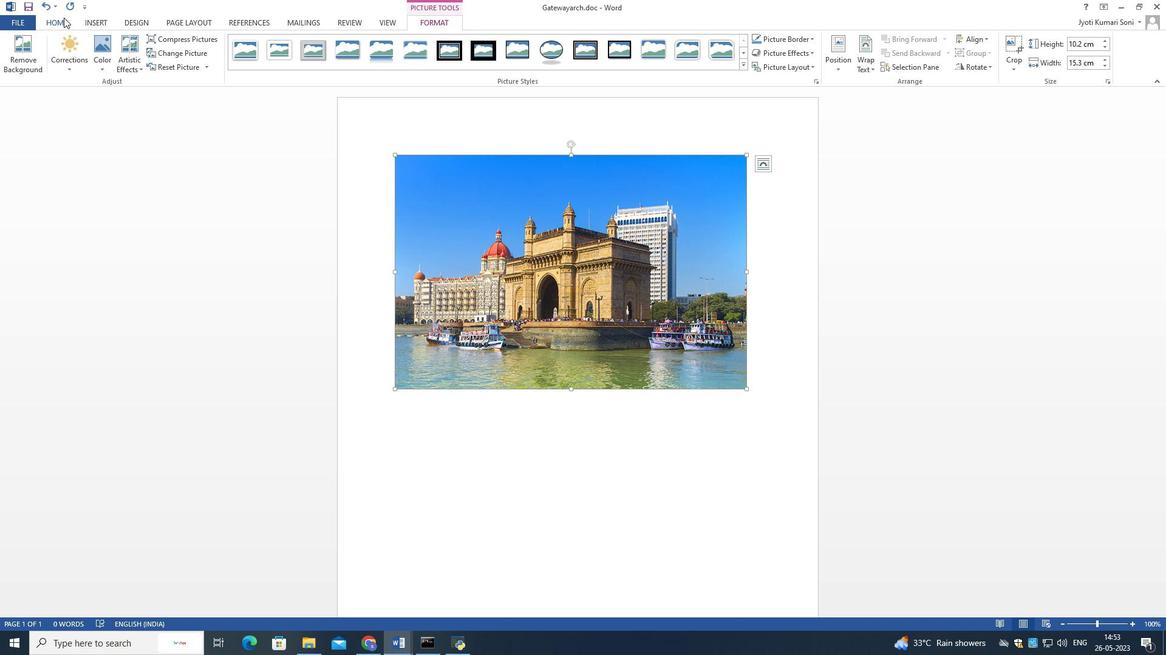 
Action: Mouse moved to (381, 62)
Screenshot: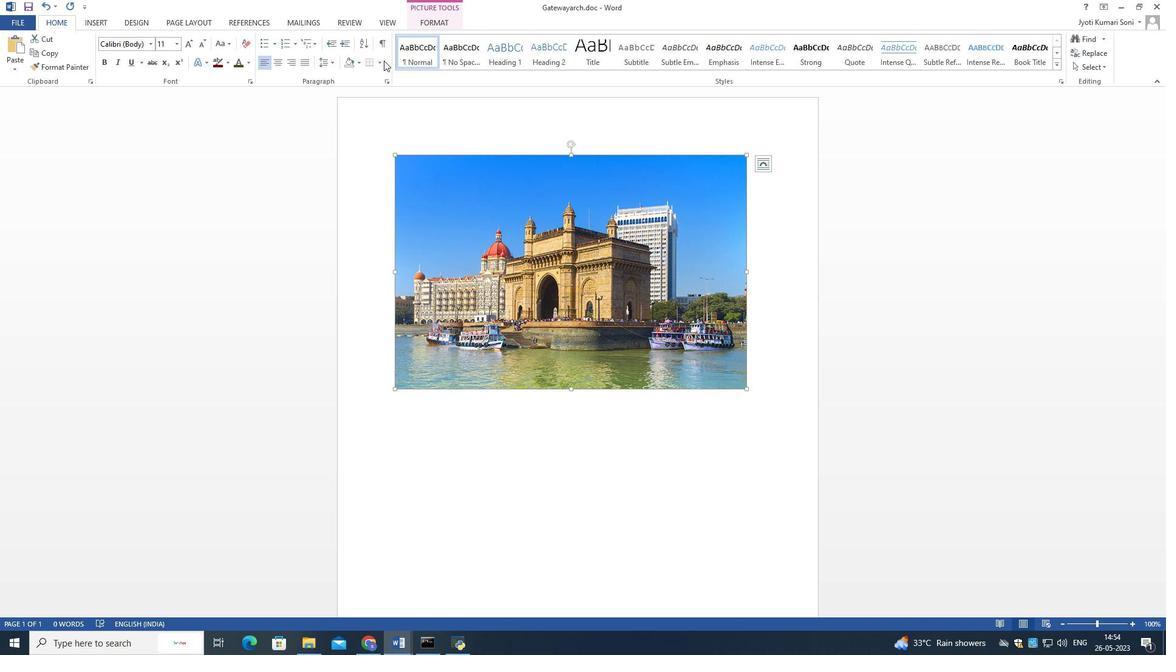 
Action: Mouse pressed left at (381, 62)
Screenshot: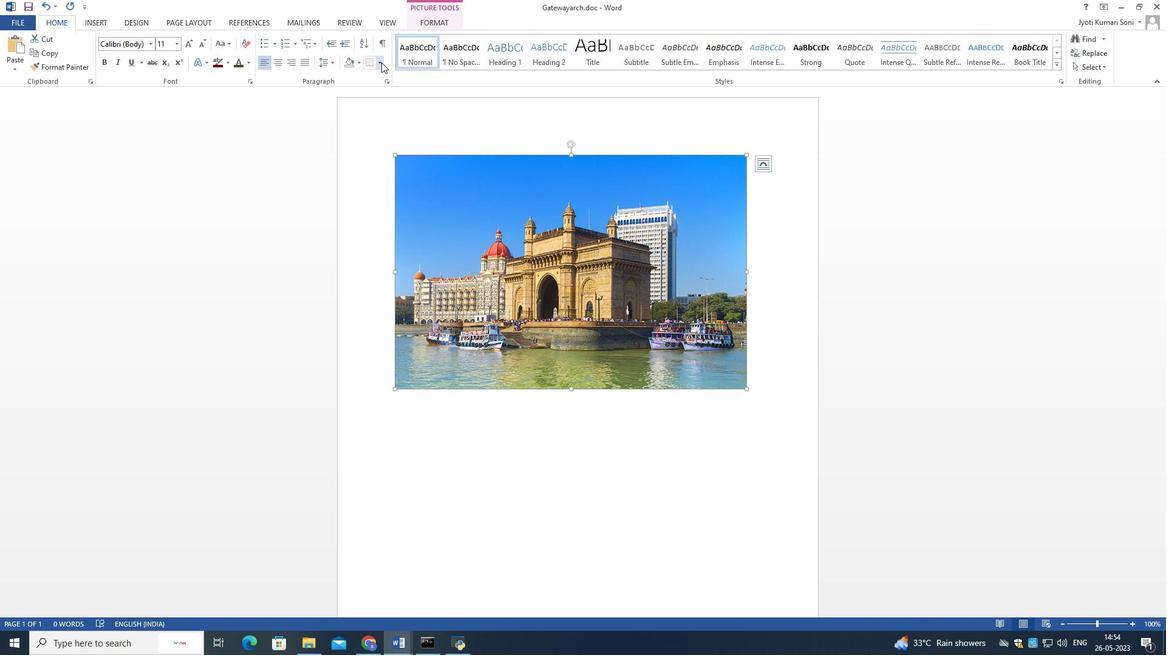 
Action: Mouse moved to (404, 300)
Screenshot: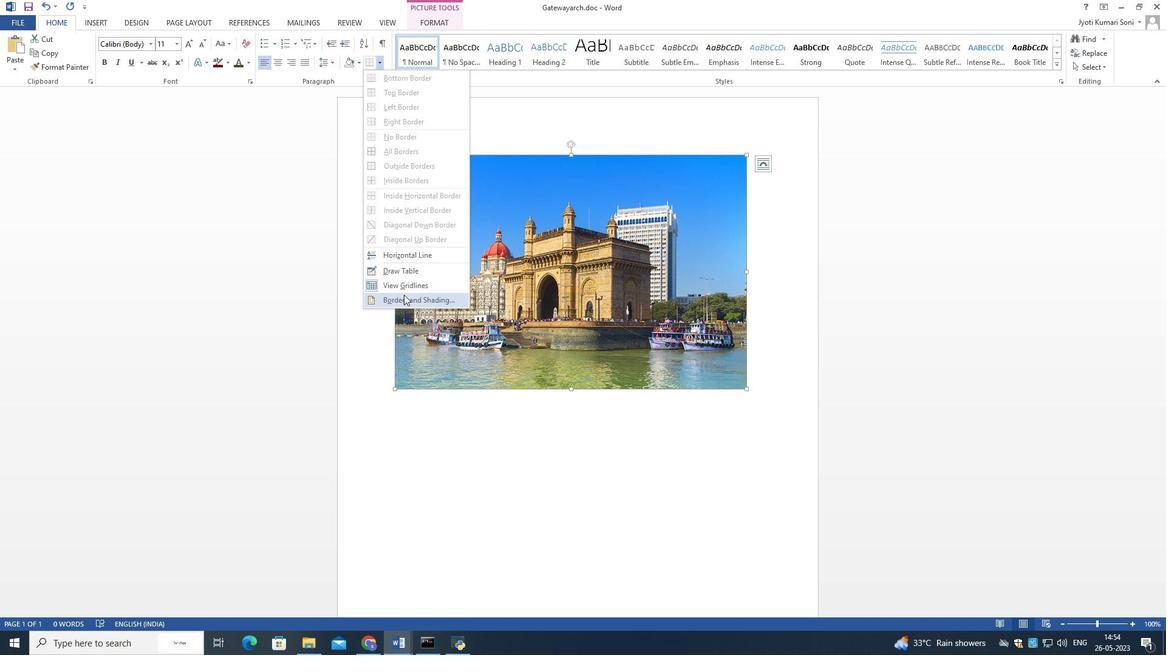 
Action: Mouse pressed left at (404, 300)
Screenshot: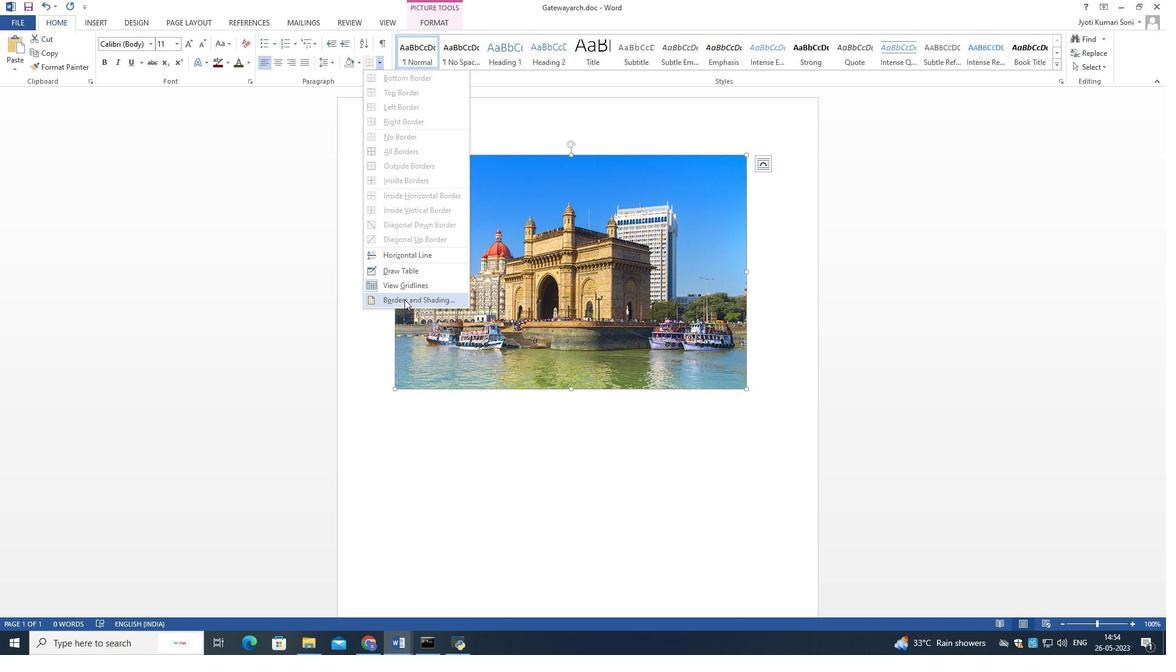 
Action: Mouse moved to (573, 312)
Screenshot: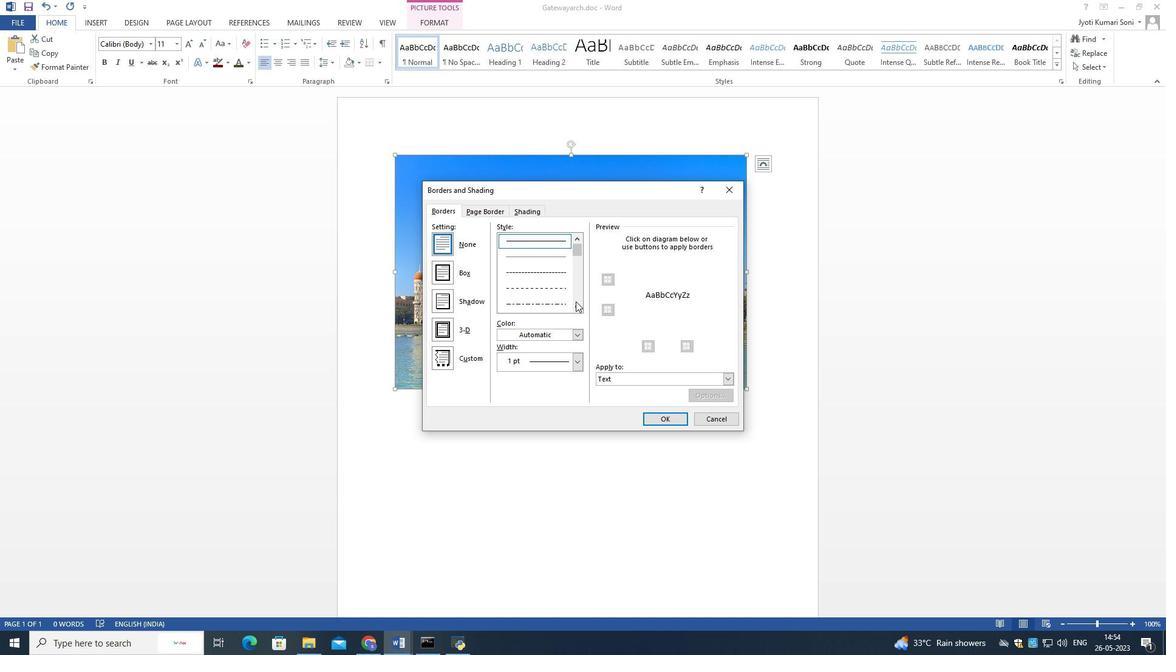 
Action: Mouse pressed left at (573, 312)
Screenshot: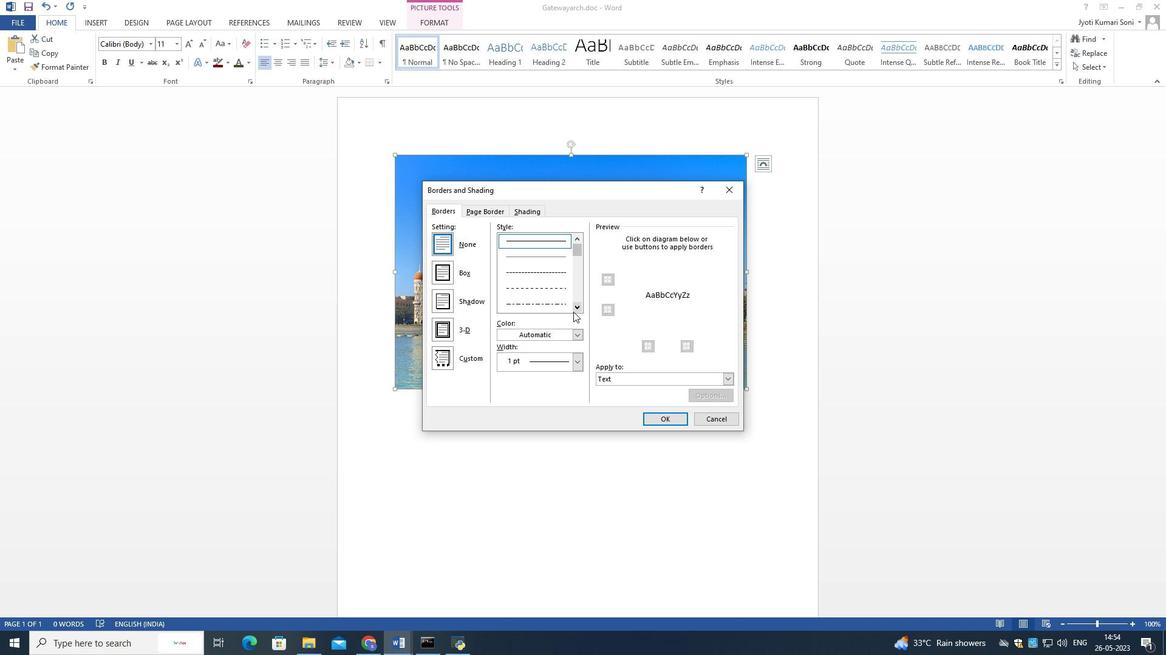 
Action: Mouse pressed left at (573, 312)
Screenshot: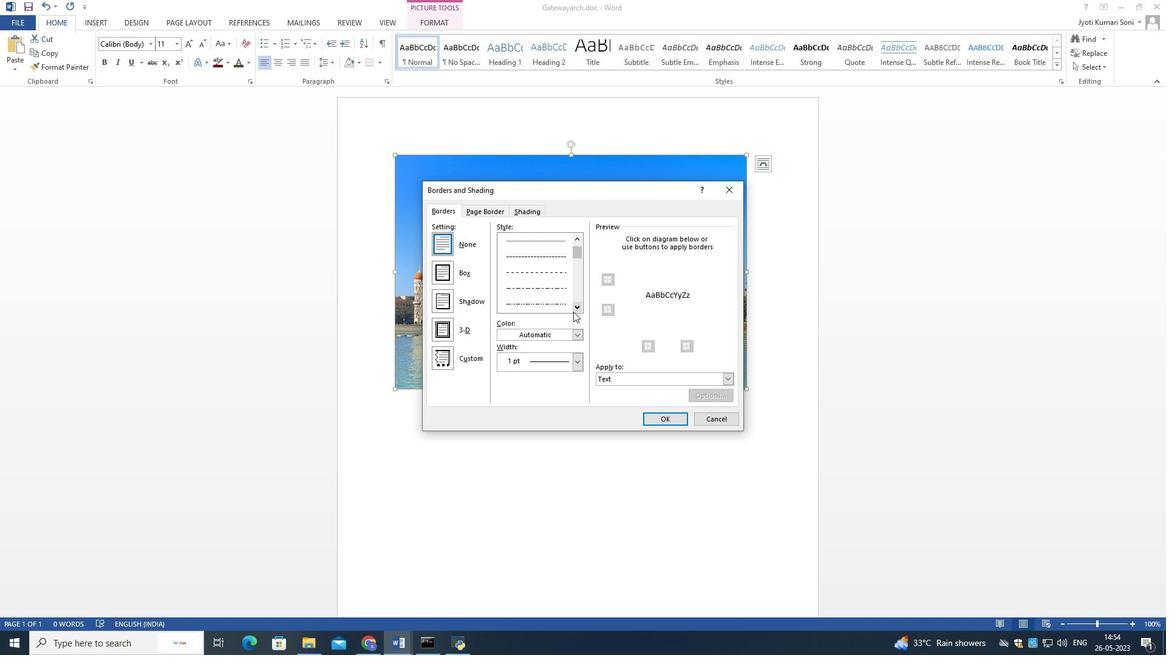 
Action: Mouse pressed left at (573, 312)
Screenshot: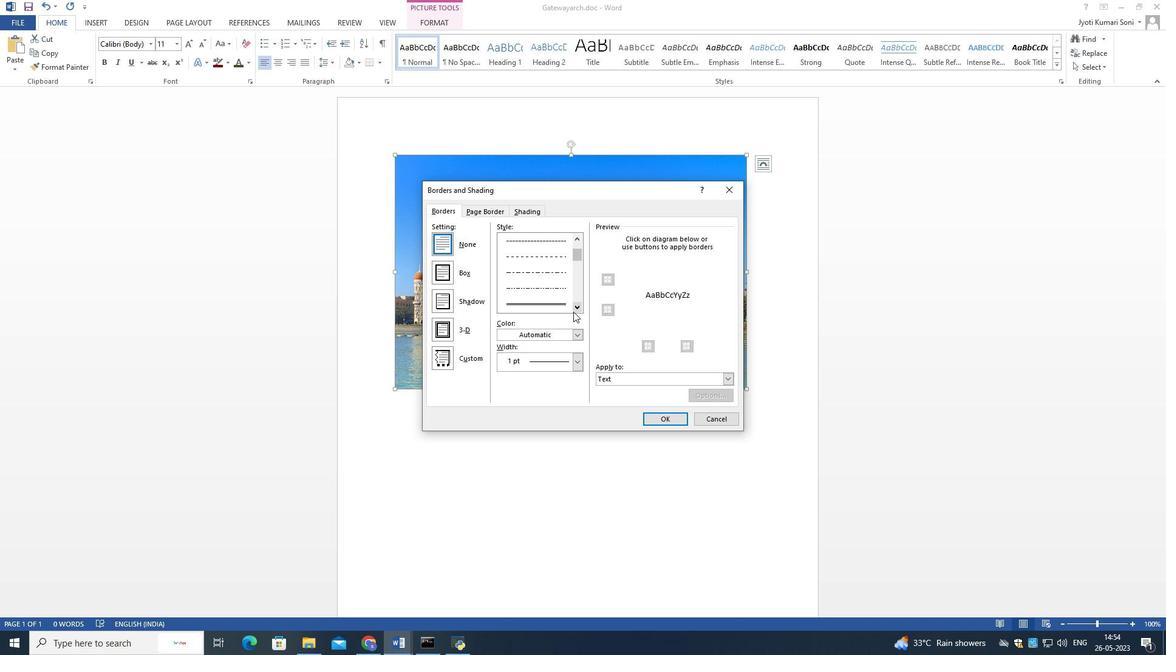 
Action: Mouse pressed left at (573, 312)
Screenshot: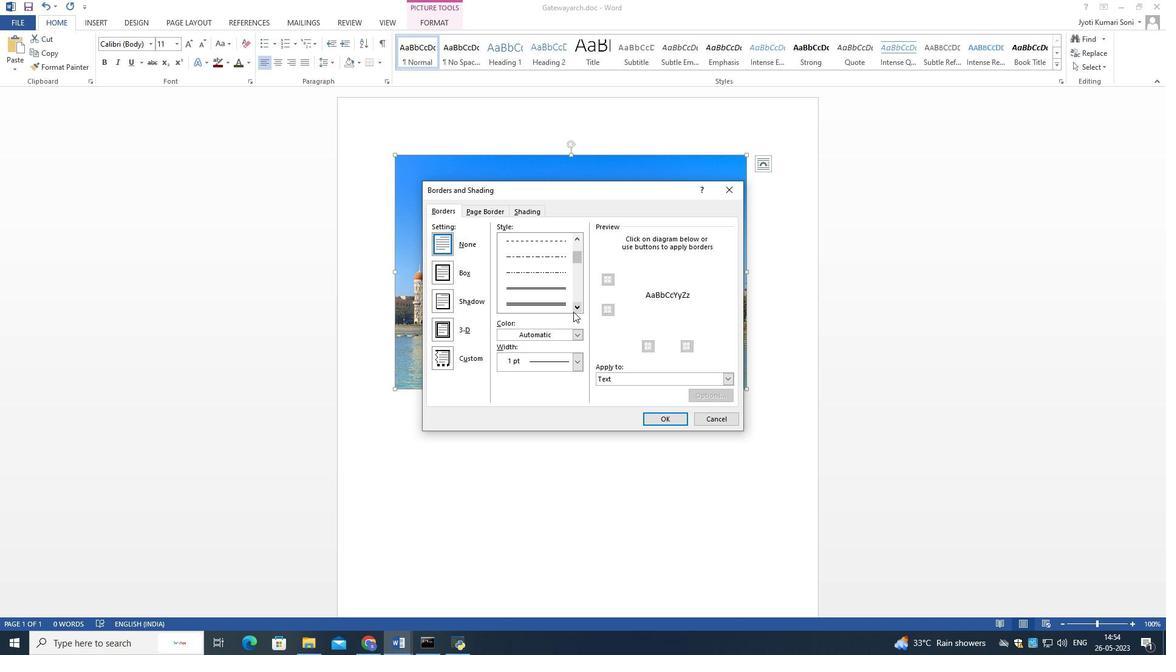 
Action: Mouse moved to (556, 289)
Screenshot: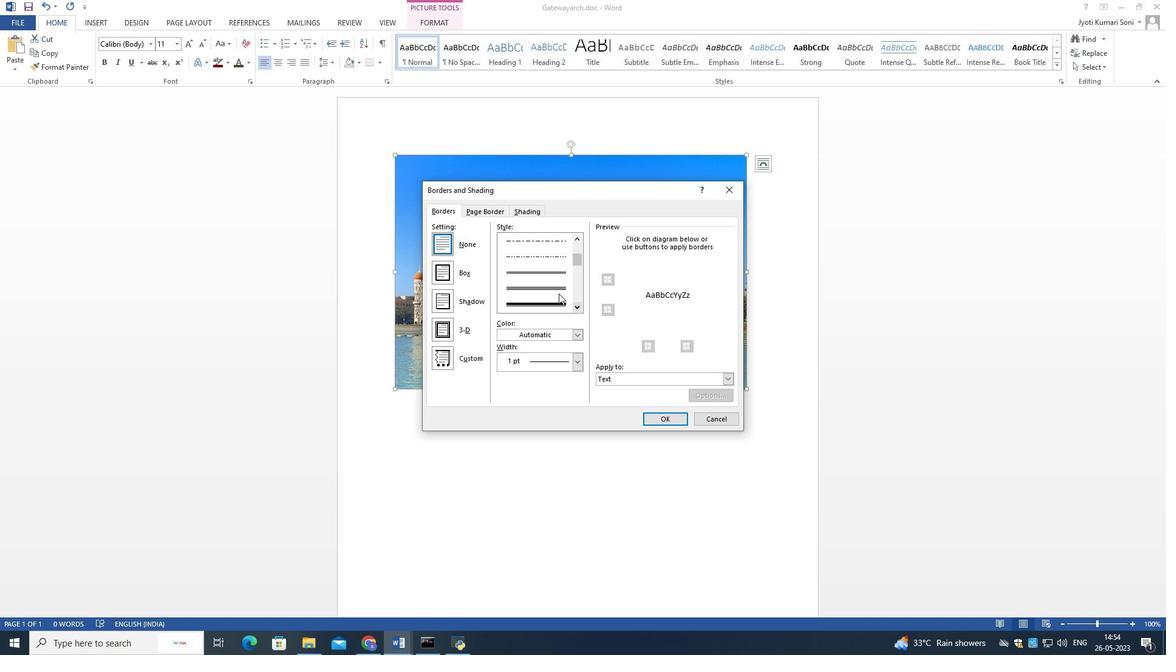 
Action: Mouse pressed left at (556, 289)
Screenshot: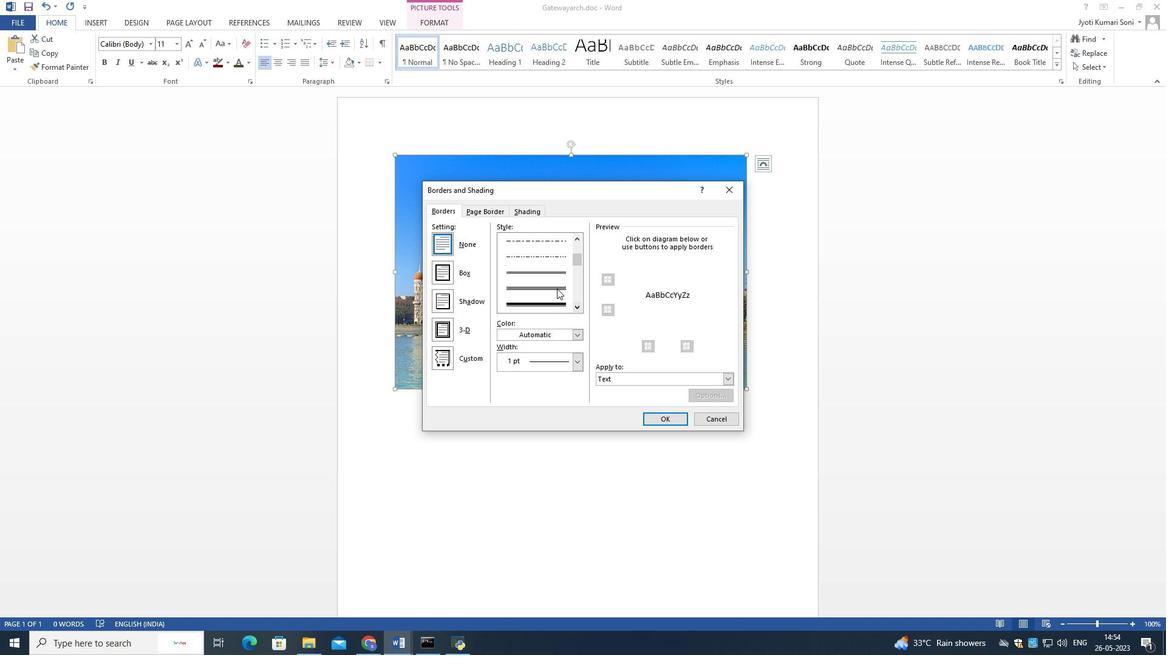 
Action: Mouse moved to (469, 330)
Screenshot: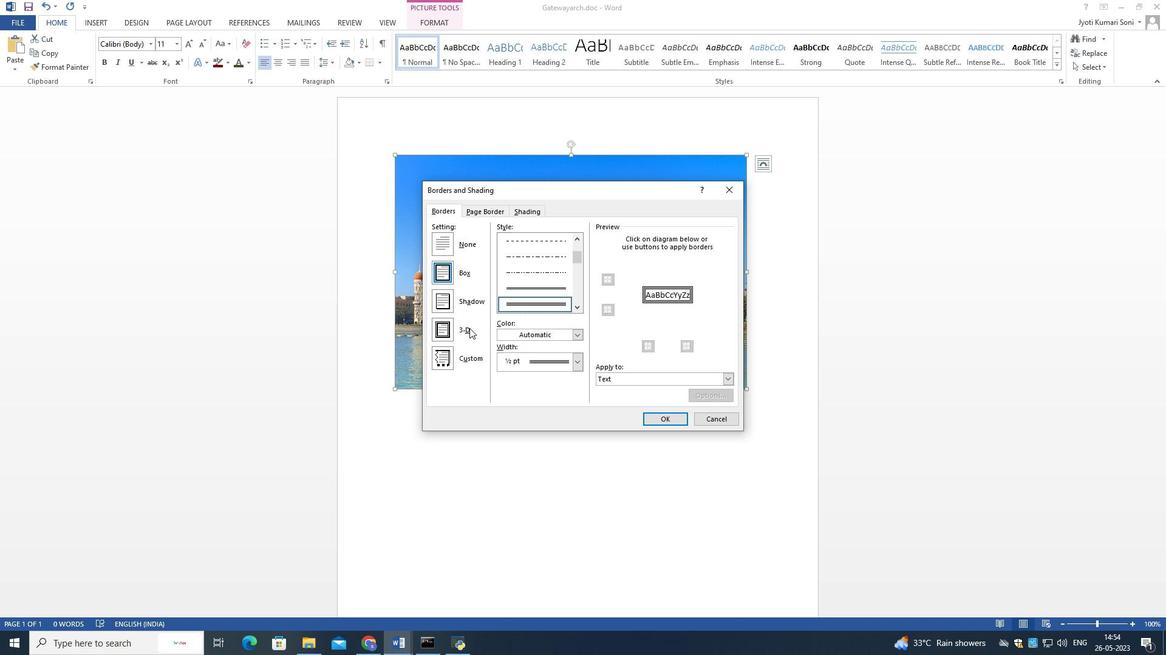 
Action: Mouse scrolled (469, 329) with delta (0, 0)
Screenshot: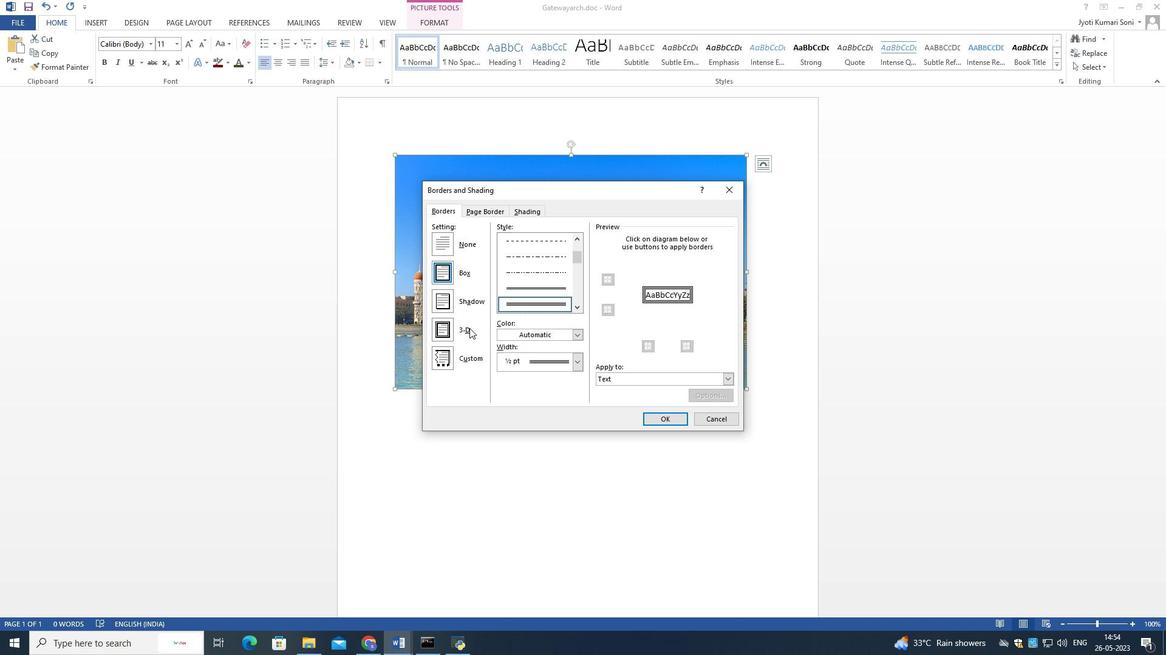 
Action: Mouse moved to (469, 331)
Screenshot: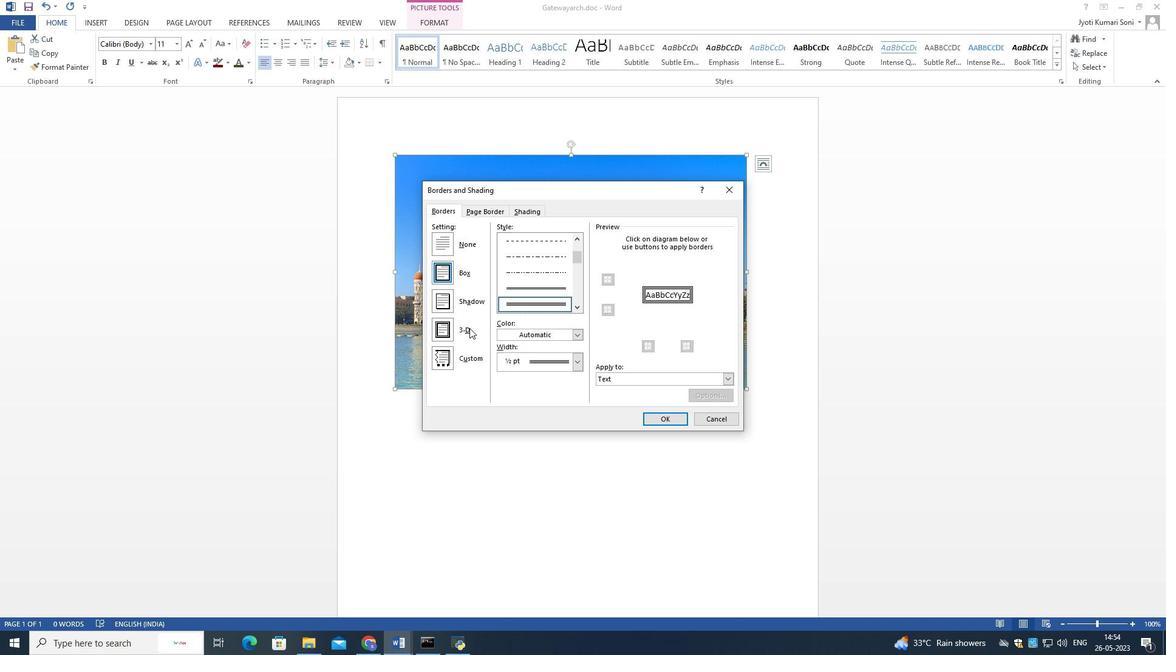 
Action: Mouse scrolled (469, 331) with delta (0, 0)
Screenshot: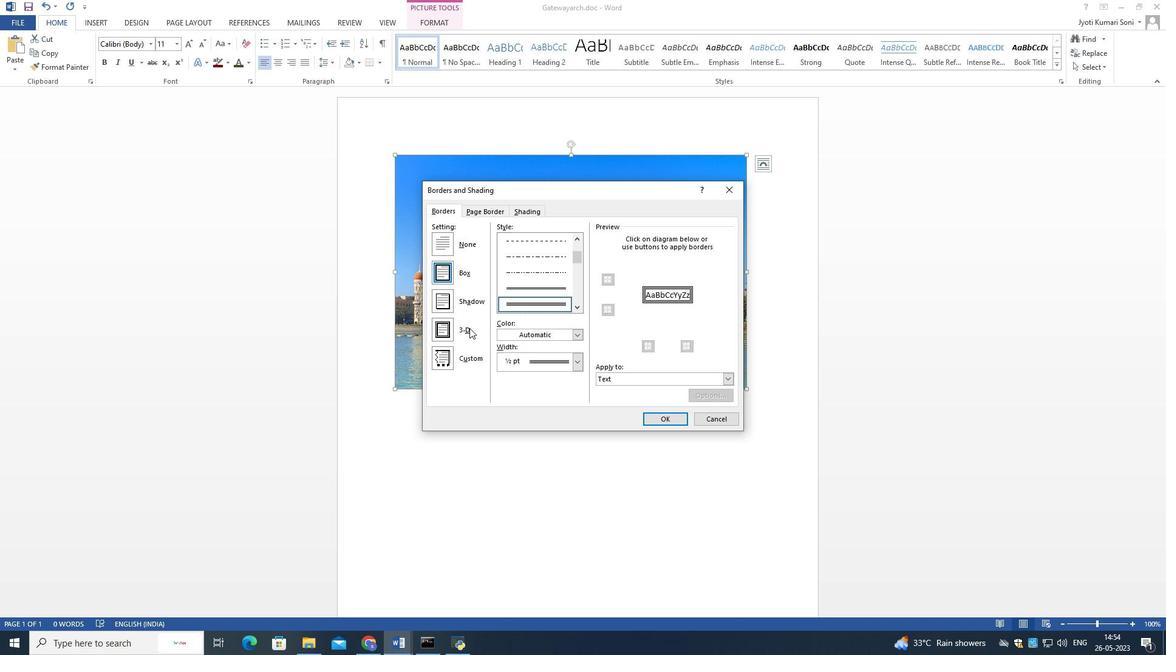 
Action: Mouse moved to (563, 287)
Screenshot: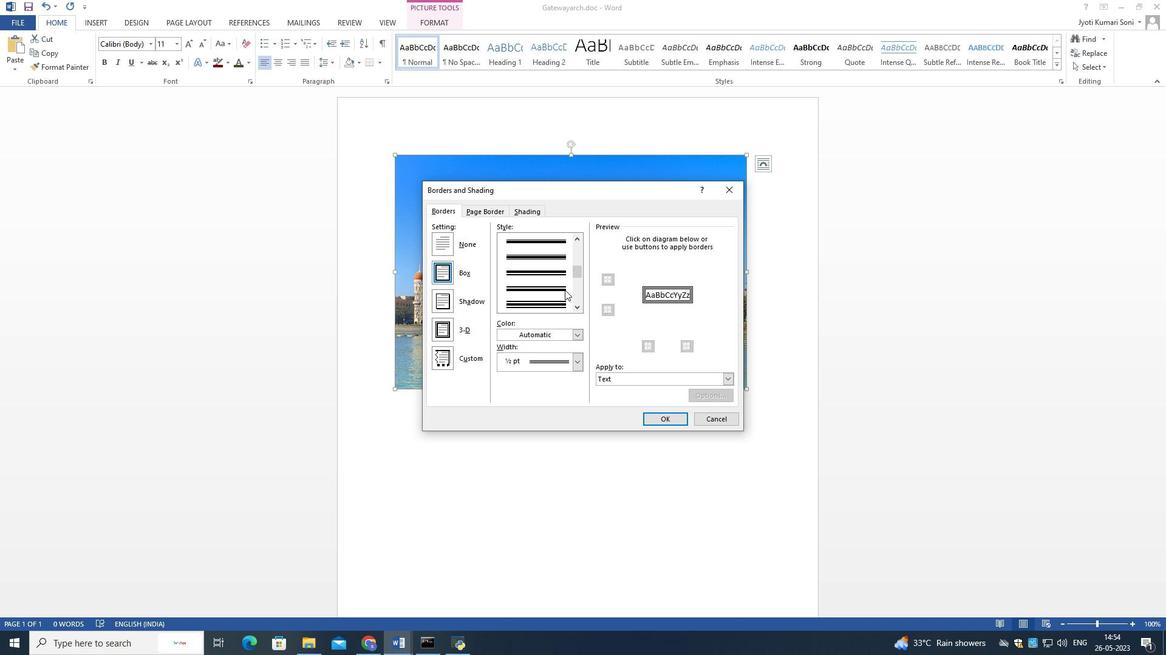 
Action: Mouse scrolled (563, 288) with delta (0, 0)
Screenshot: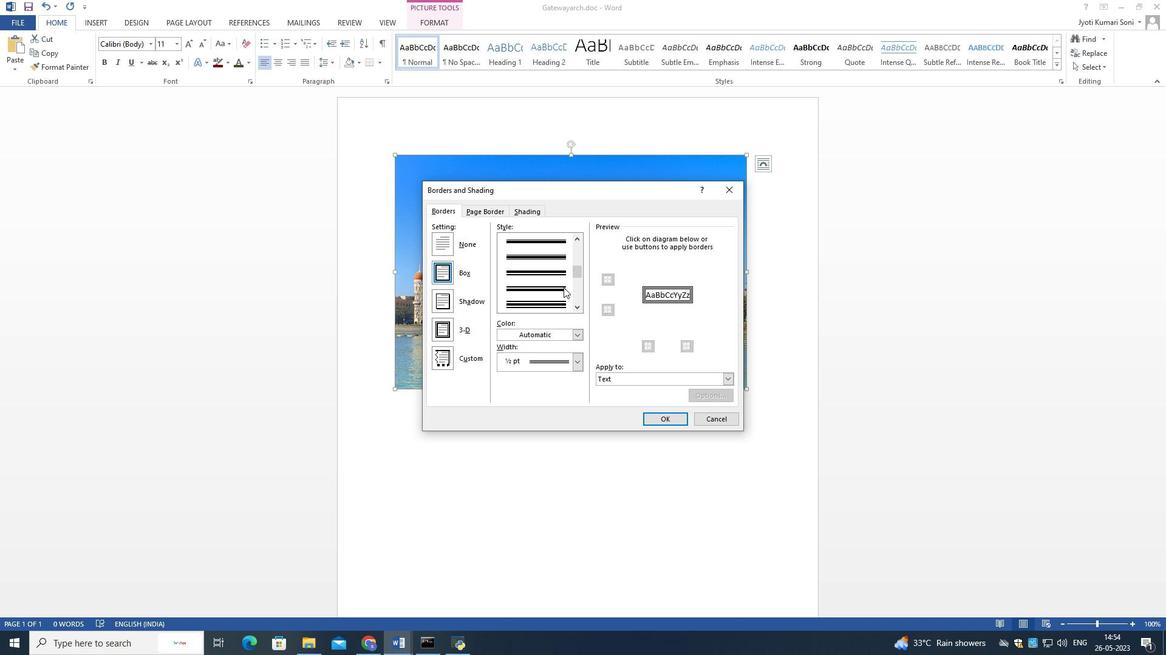 
Action: Mouse scrolled (563, 288) with delta (0, 0)
Screenshot: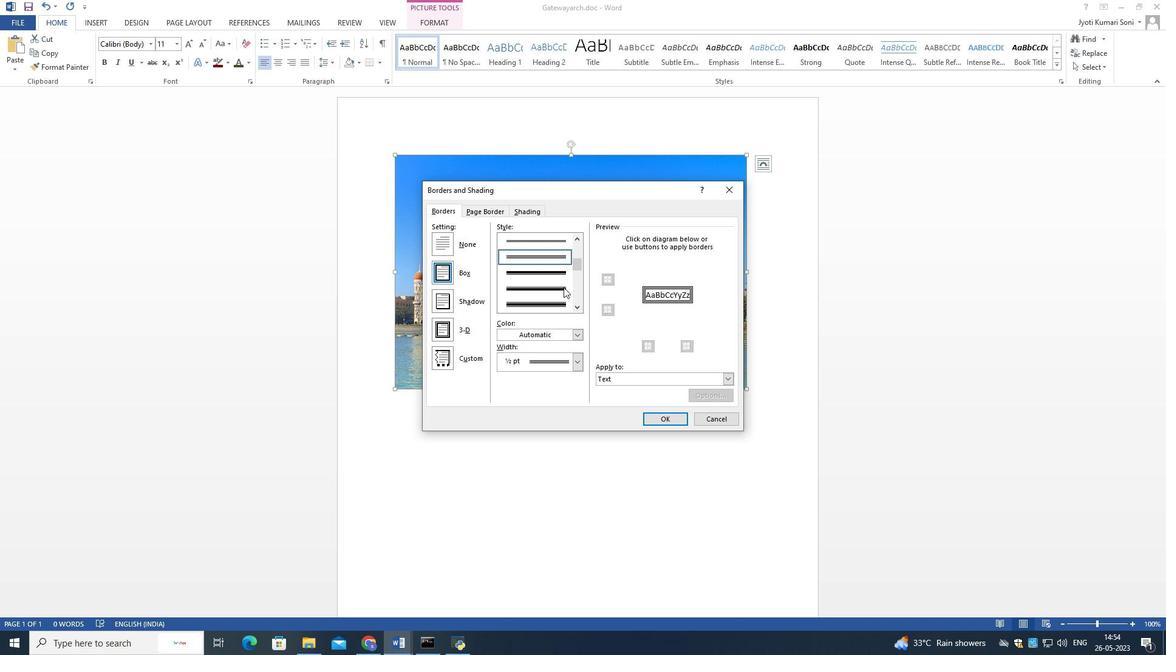 
Action: Mouse moved to (576, 331)
Screenshot: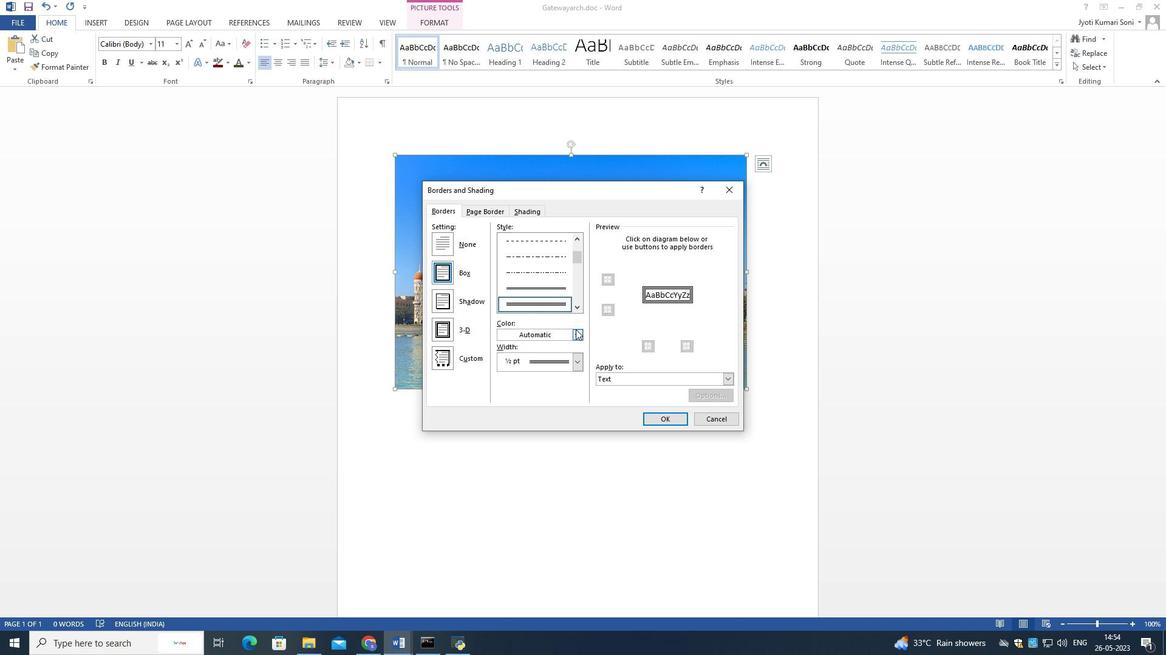 
Action: Mouse pressed left at (576, 331)
Screenshot: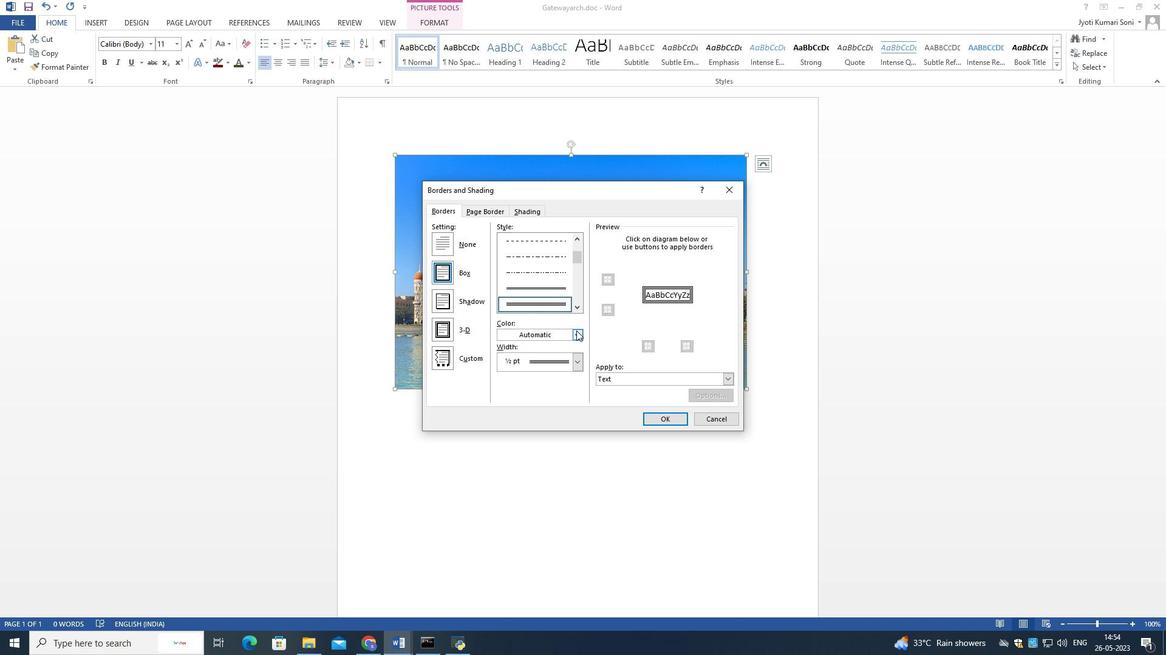 
Action: Mouse moved to (542, 417)
Screenshot: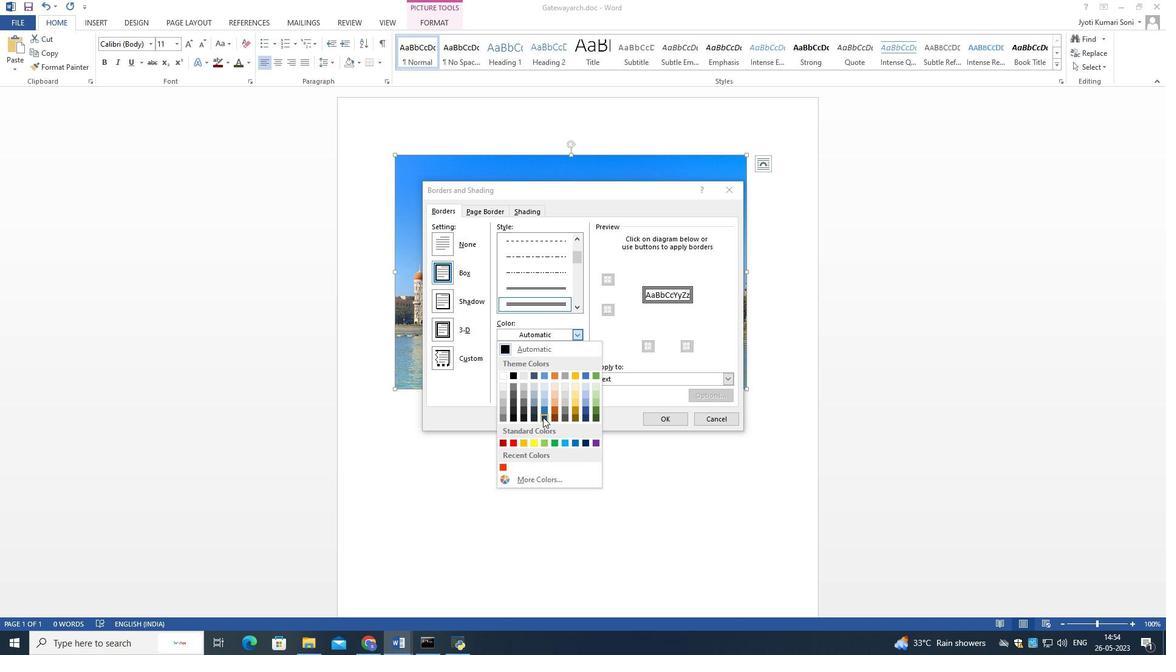 
Action: Mouse pressed left at (542, 417)
Screenshot: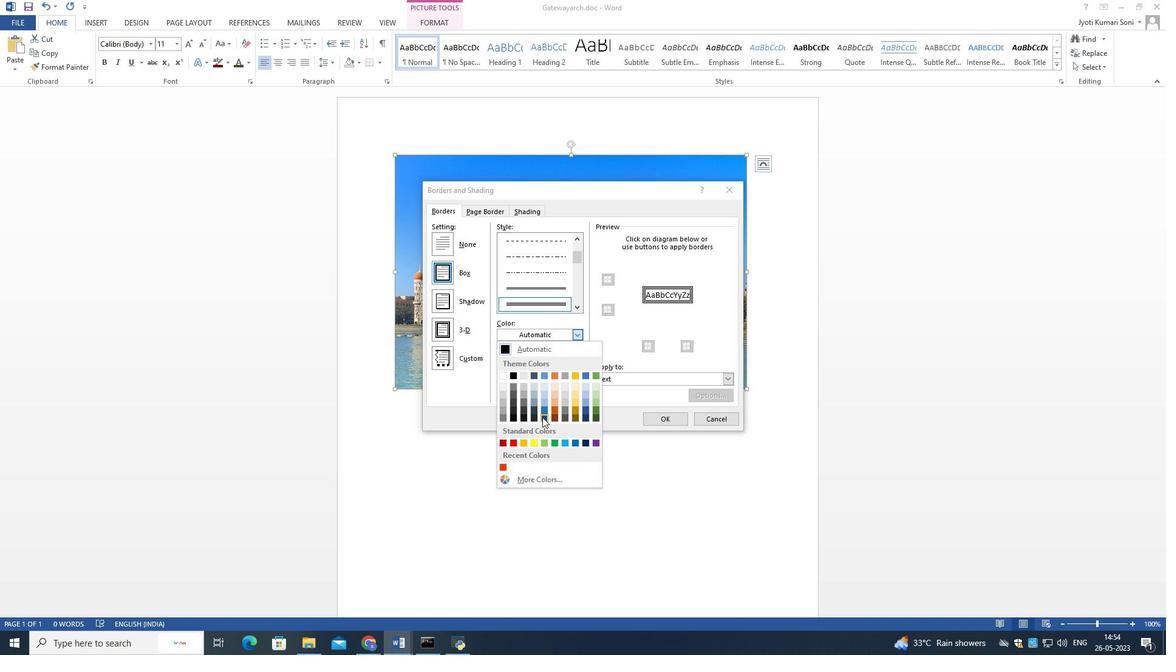
Action: Mouse moved to (577, 365)
Screenshot: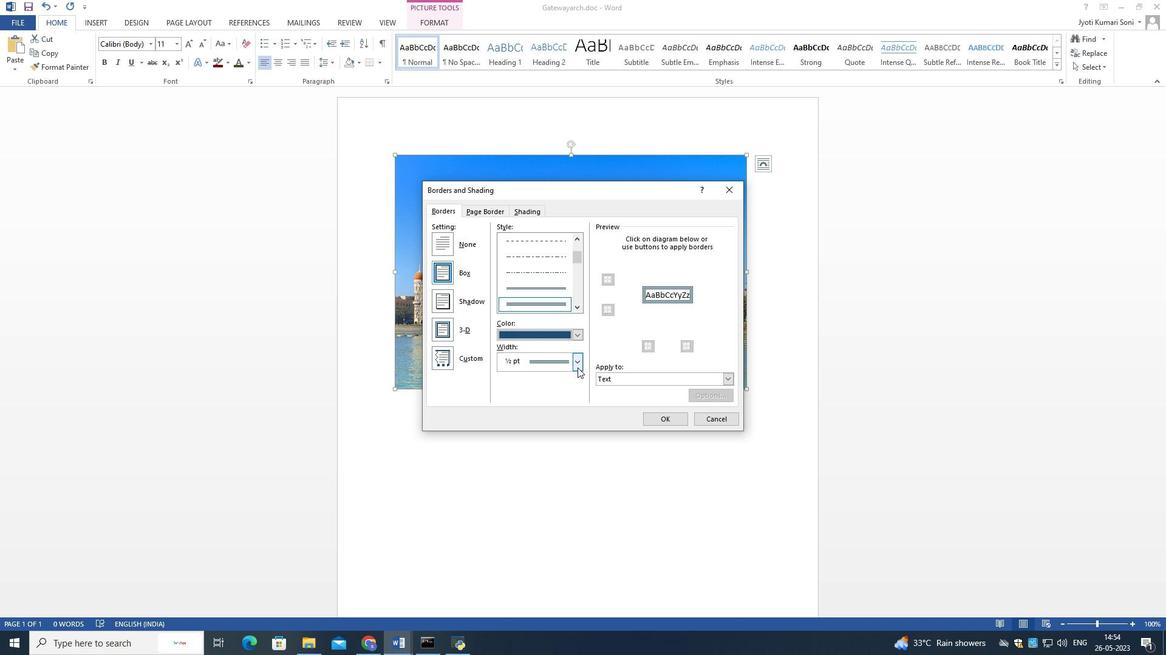 
Action: Mouse pressed left at (577, 365)
Screenshot: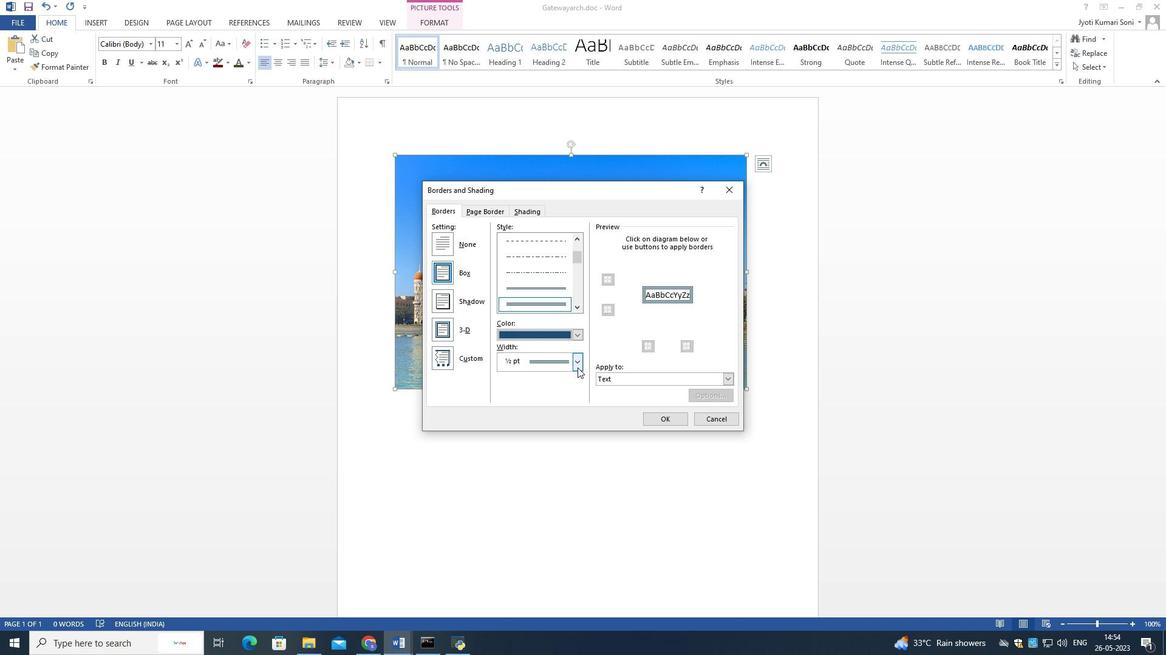 
Action: Mouse moved to (556, 415)
Screenshot: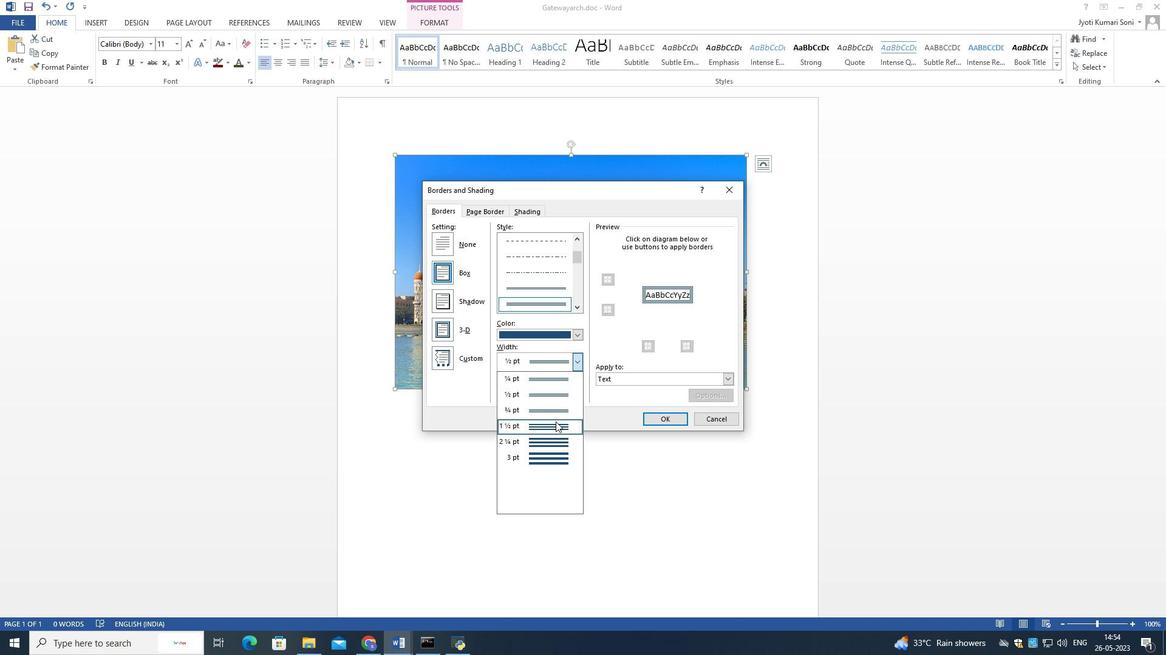 
Action: Mouse pressed left at (556, 415)
Screenshot: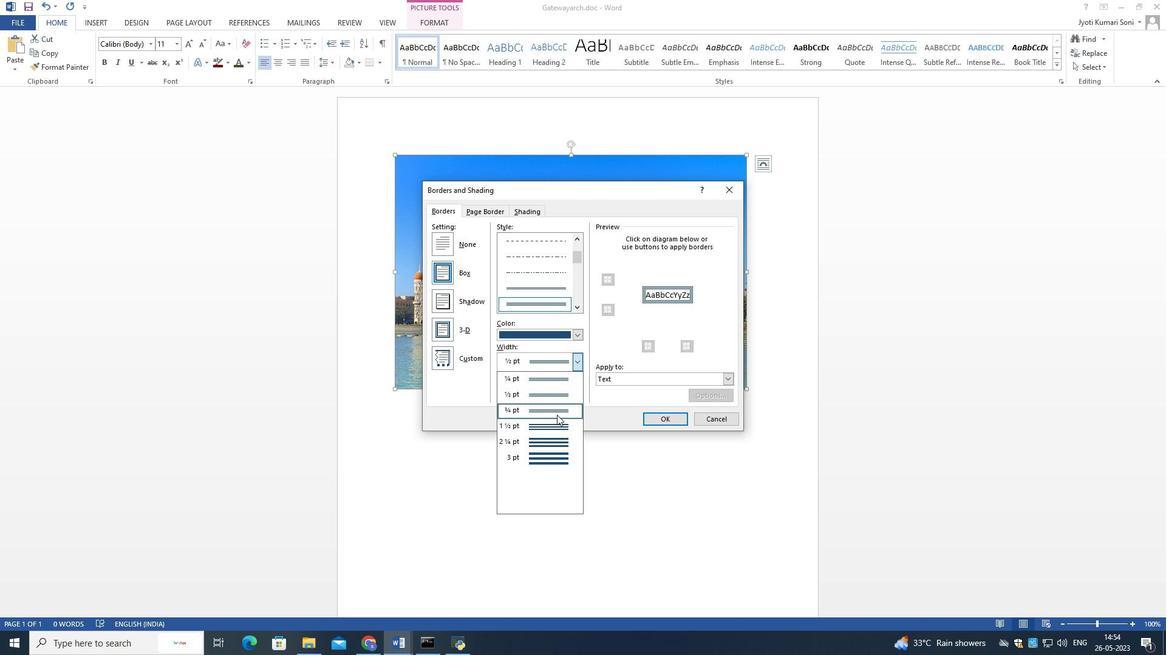 
Action: Mouse moved to (672, 422)
Screenshot: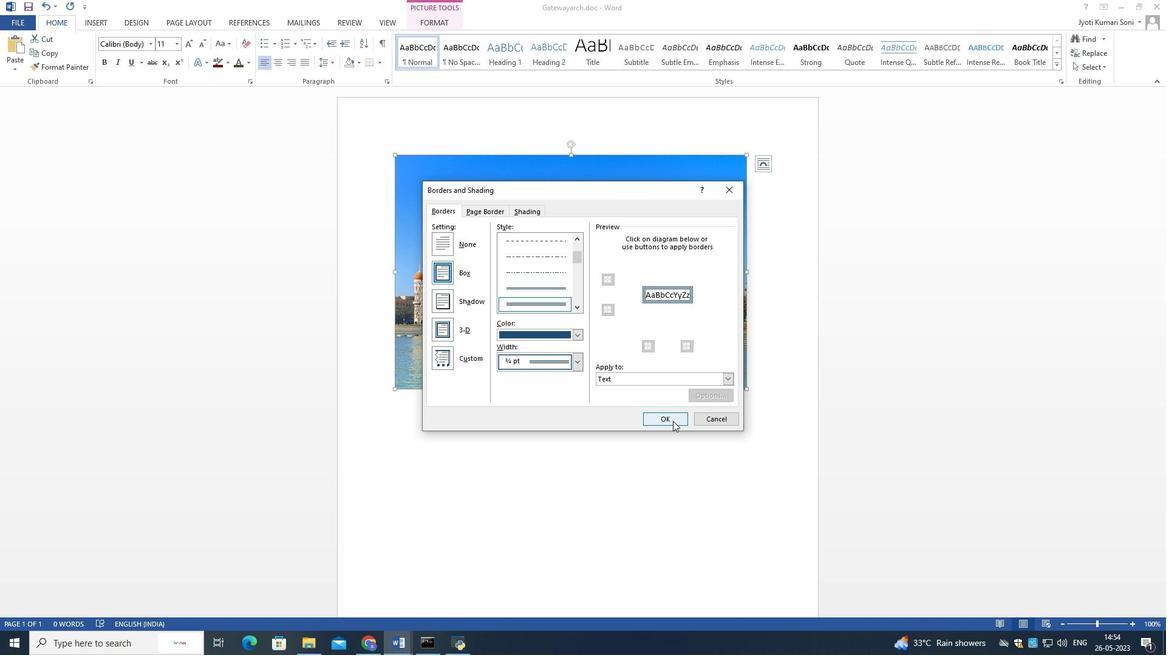 
Action: Mouse pressed left at (672, 422)
Screenshot: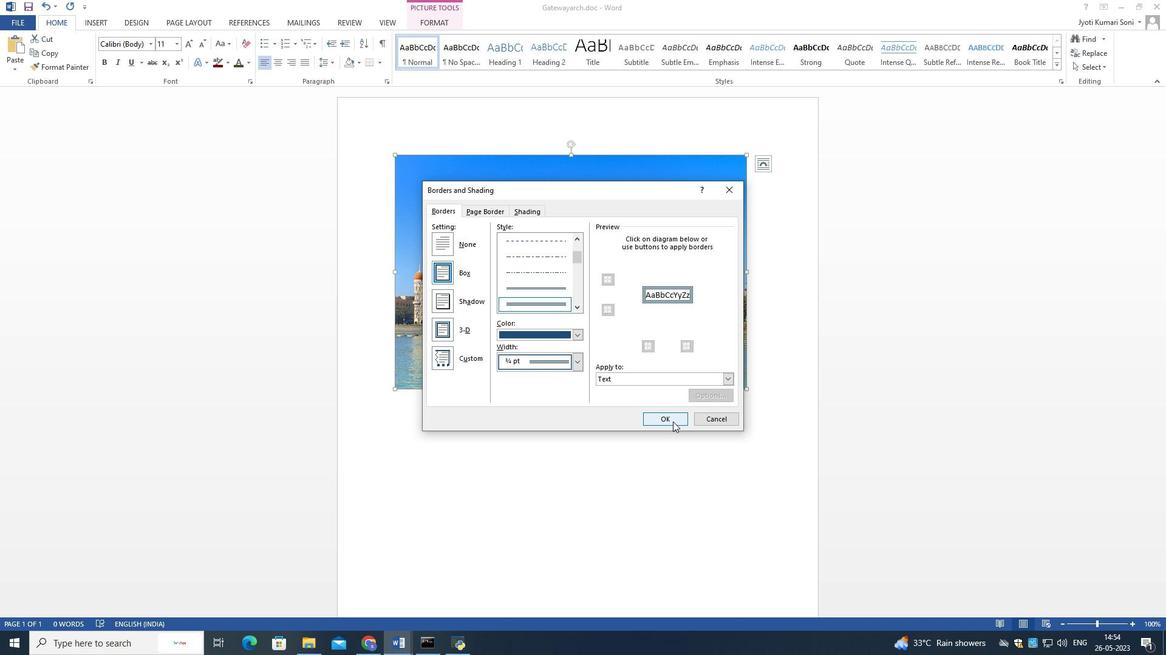 
Action: Mouse pressed left at (672, 422)
Screenshot: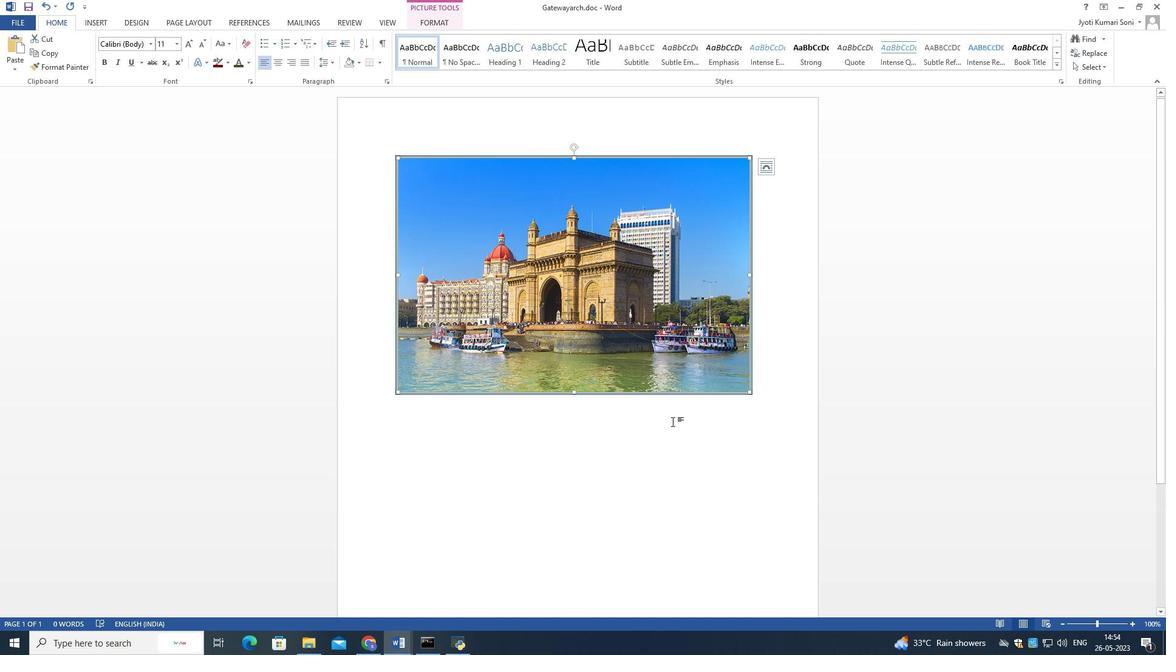 
Action: Mouse pressed left at (672, 422)
Screenshot: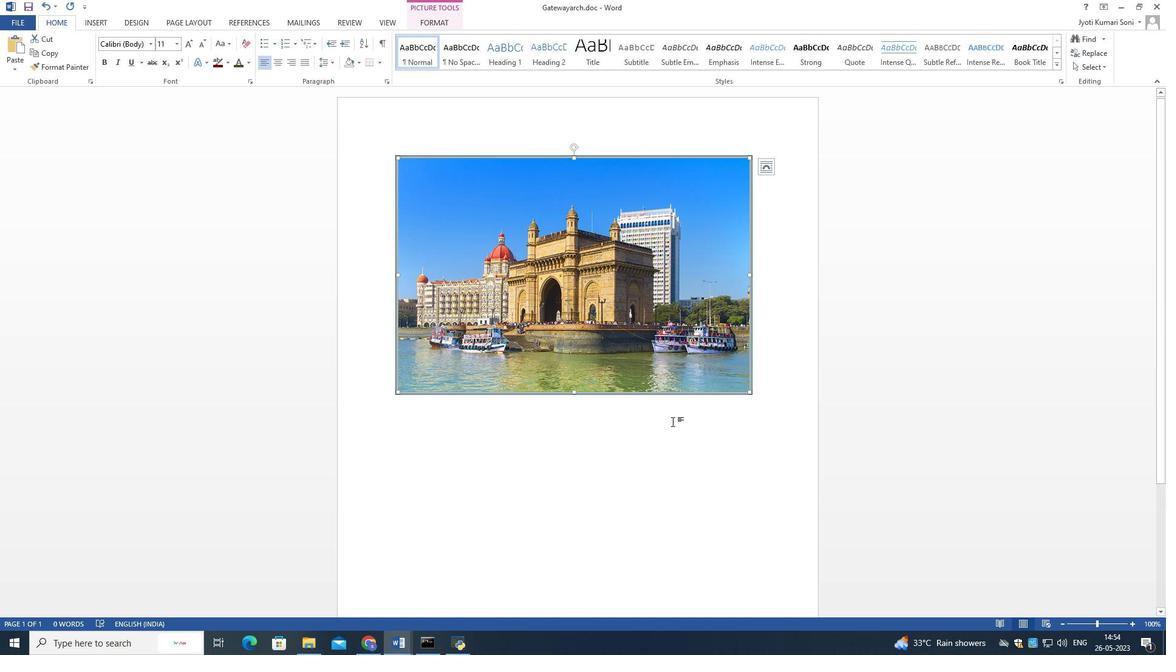 
Action: Mouse moved to (672, 451)
Screenshot: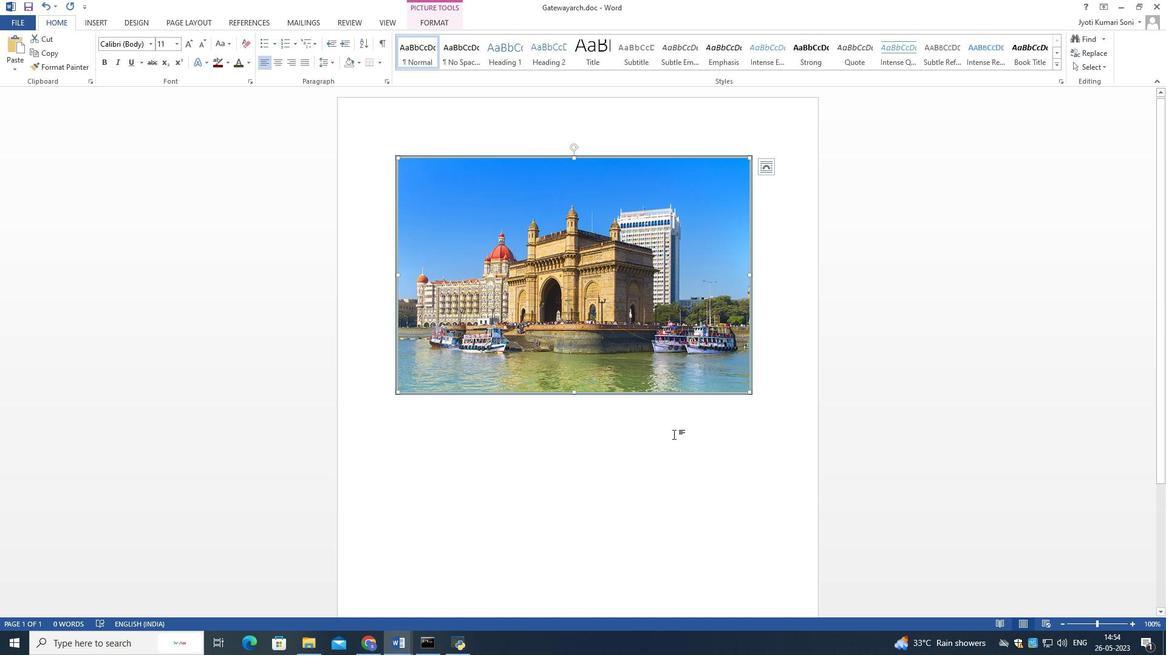 
Action: Mouse pressed left at (672, 451)
Screenshot: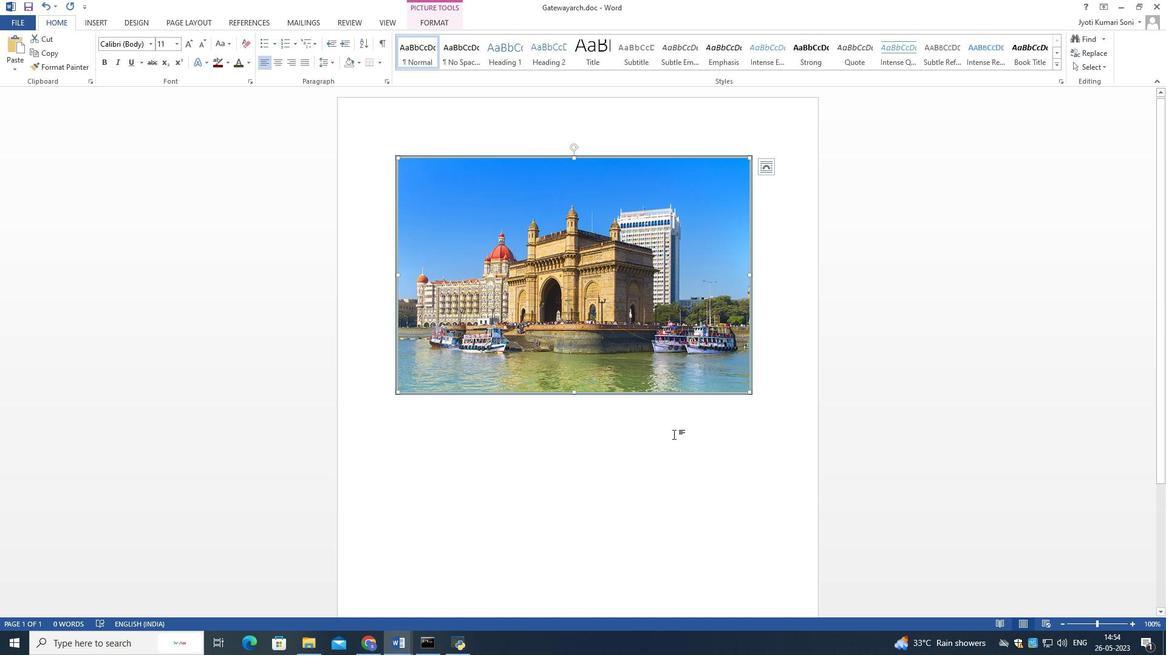 
Action: Mouse moved to (688, 459)
Screenshot: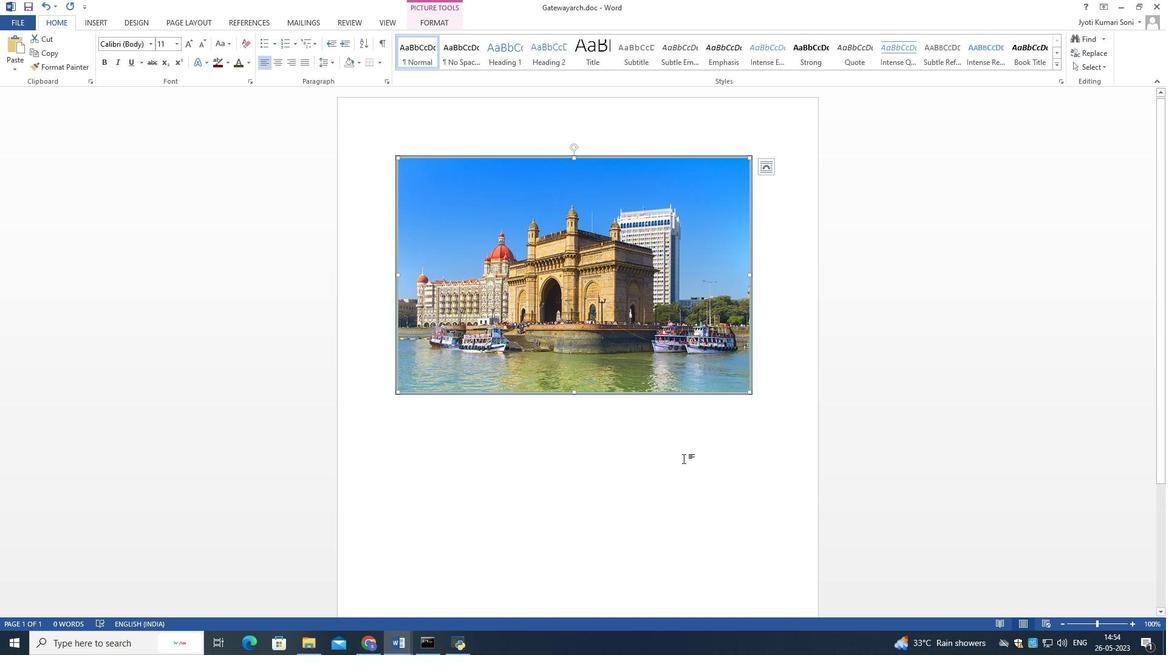 
Action: Mouse pressed left at (688, 459)
Screenshot: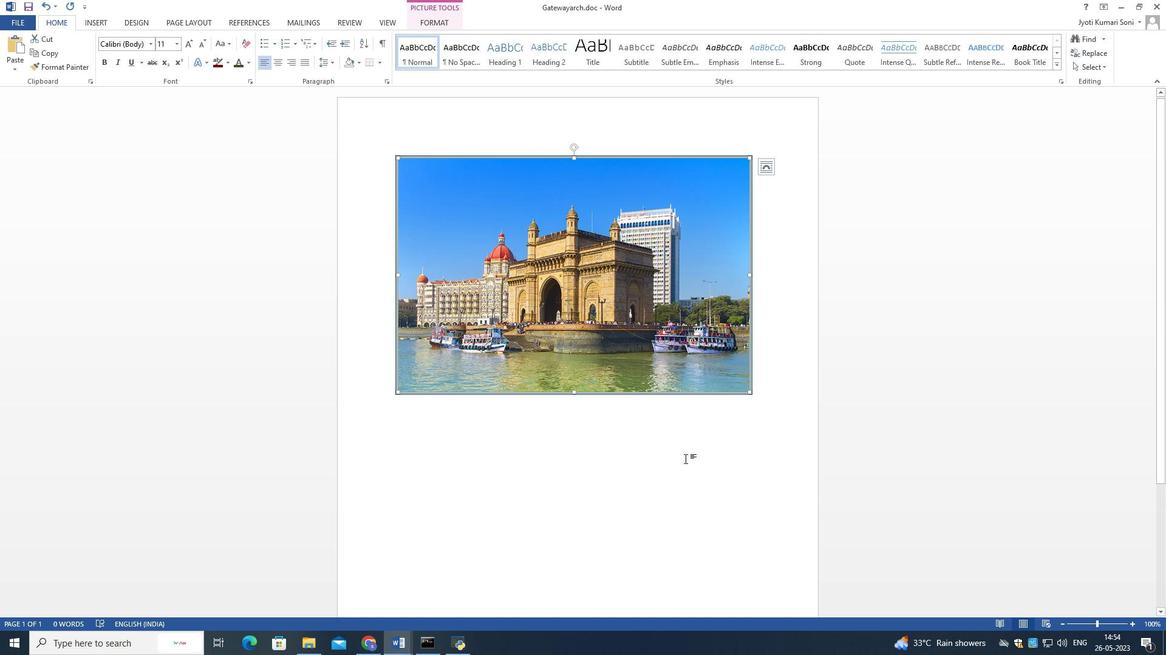 
Action: Mouse moved to (697, 317)
Screenshot: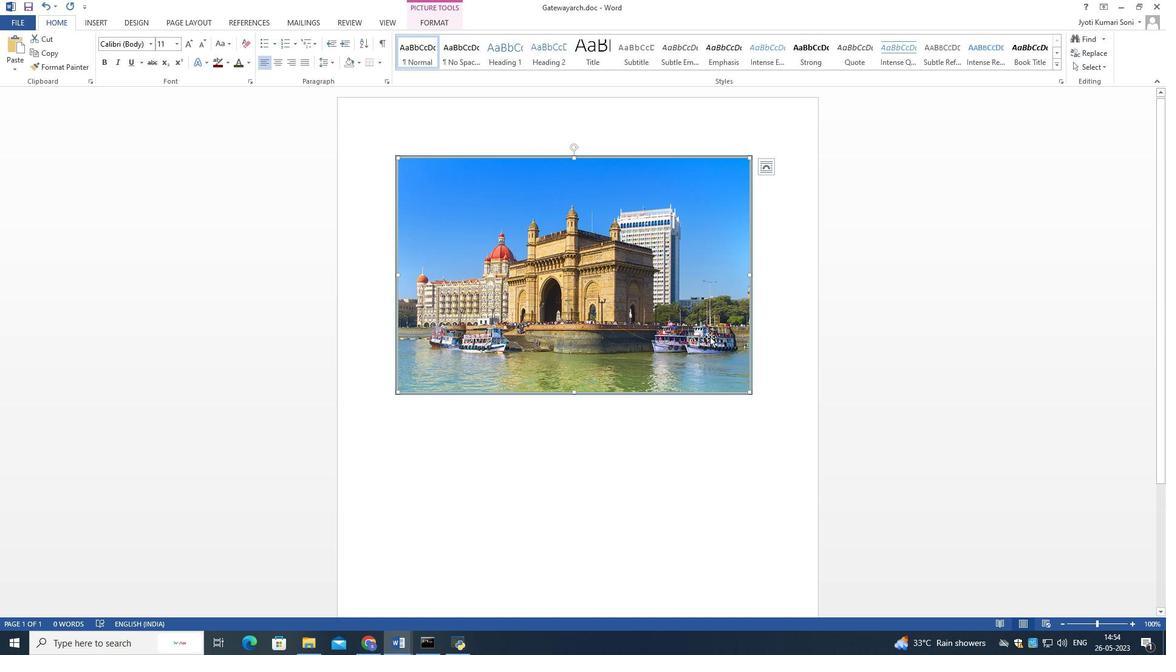 
Action: Mouse pressed left at (697, 317)
Screenshot: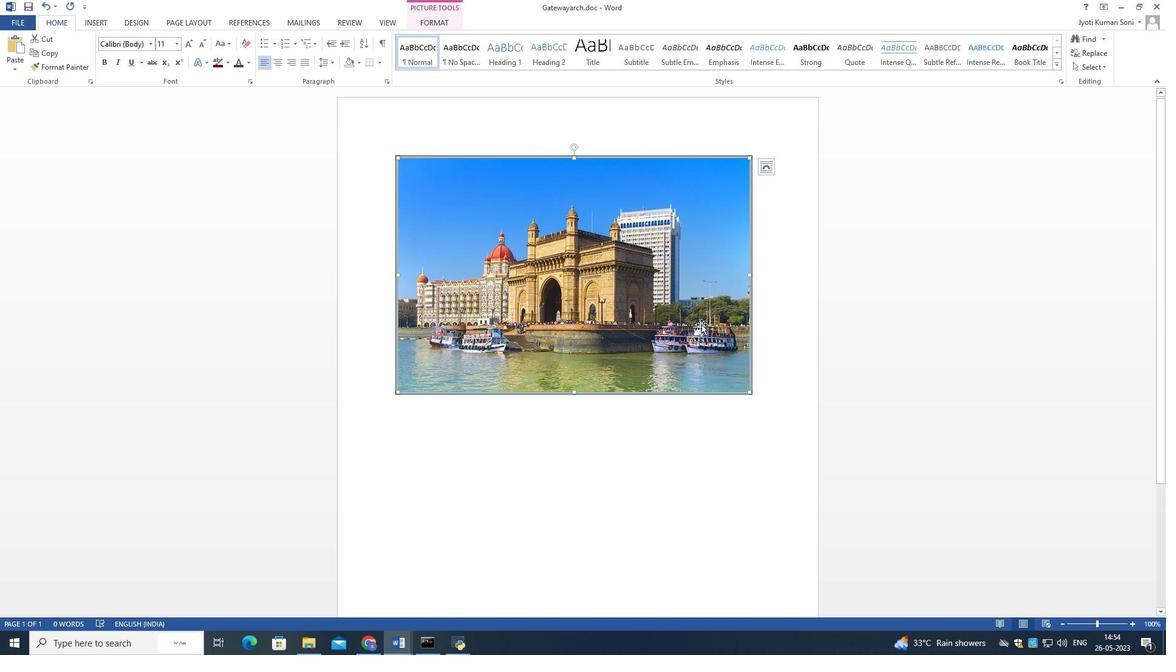 
Action: Mouse moved to (714, 461)
Screenshot: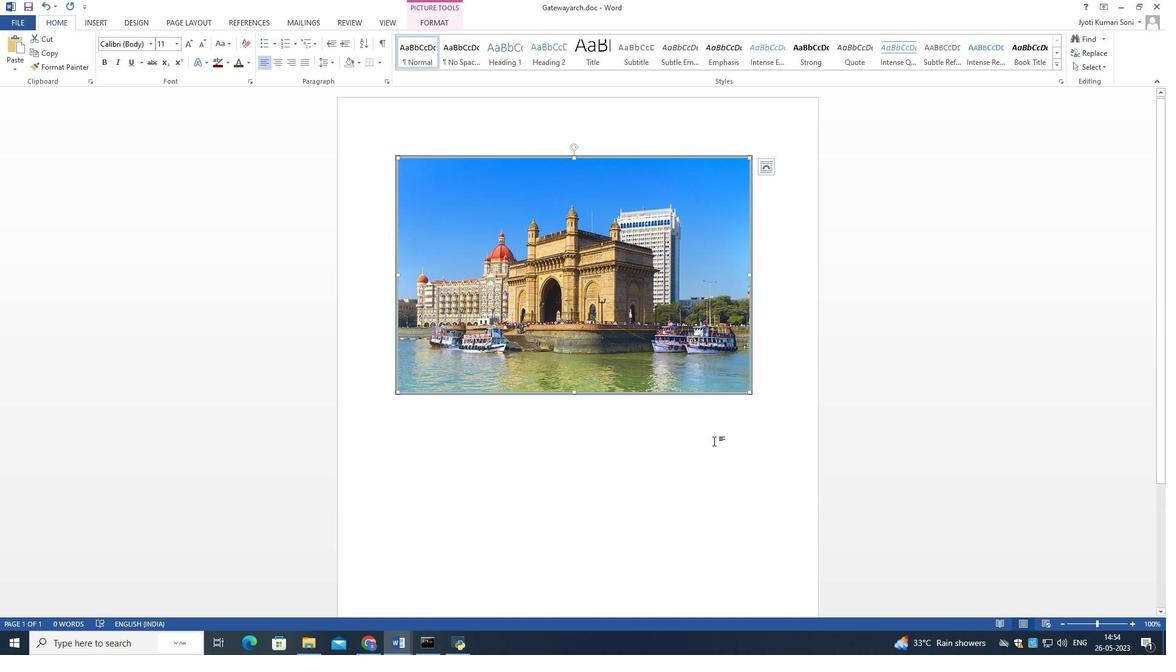 
Action: Mouse pressed left at (714, 461)
Screenshot: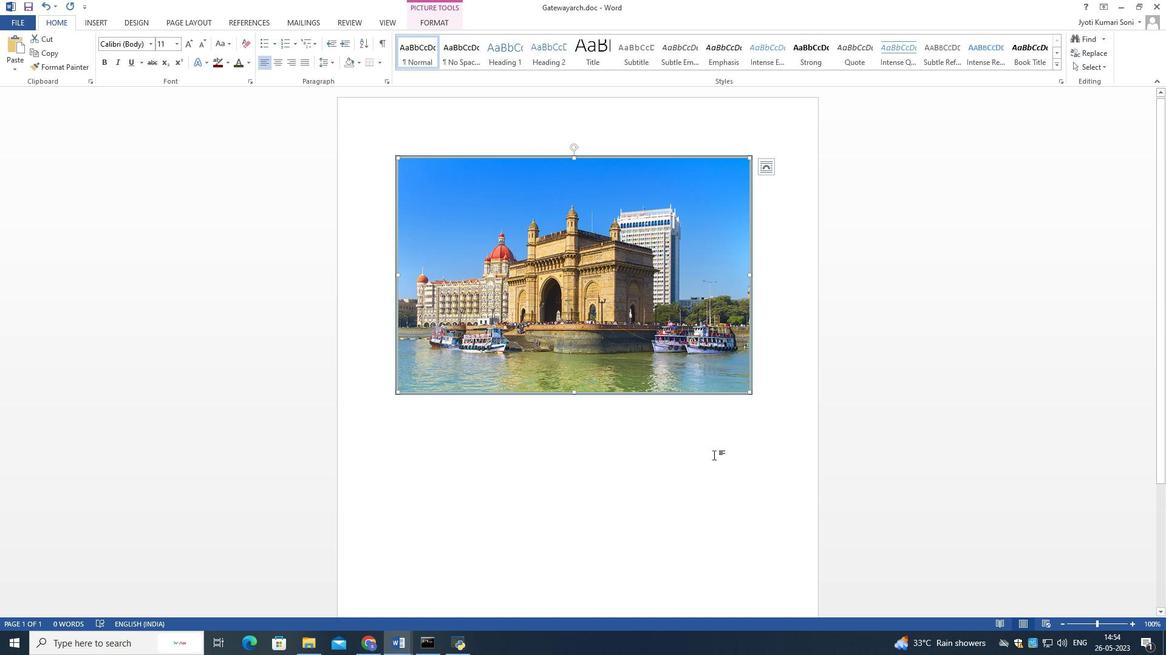 
Action: Mouse moved to (787, 363)
Screenshot: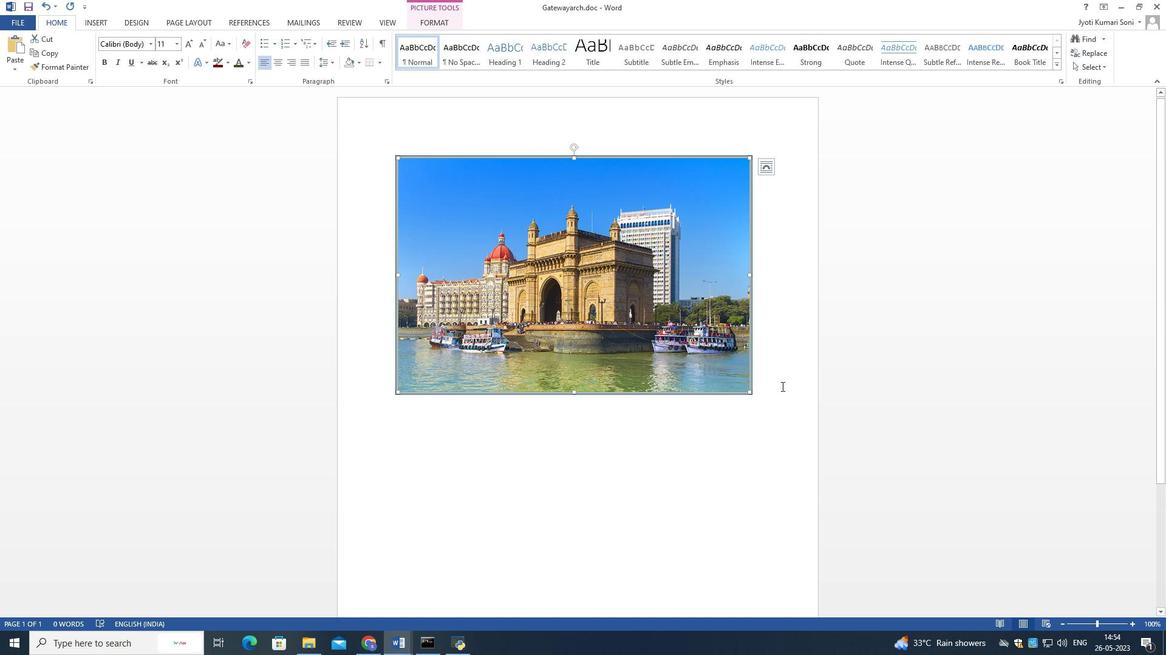 
Action: Mouse pressed left at (787, 363)
Screenshot: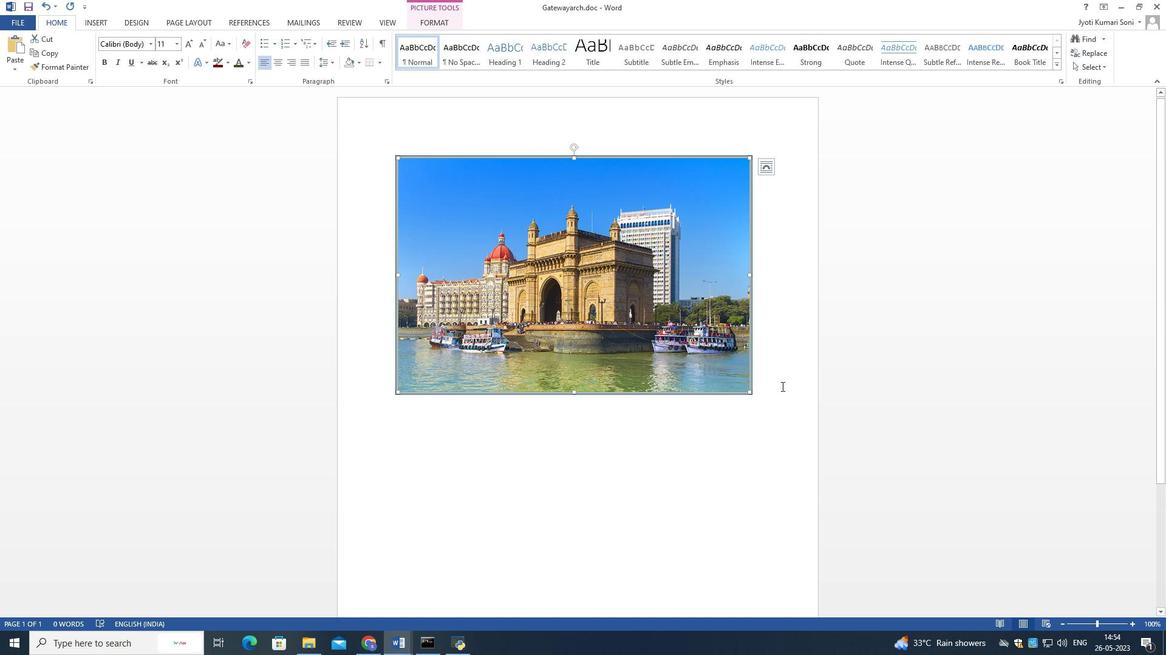 
Action: Mouse moved to (617, 406)
Screenshot: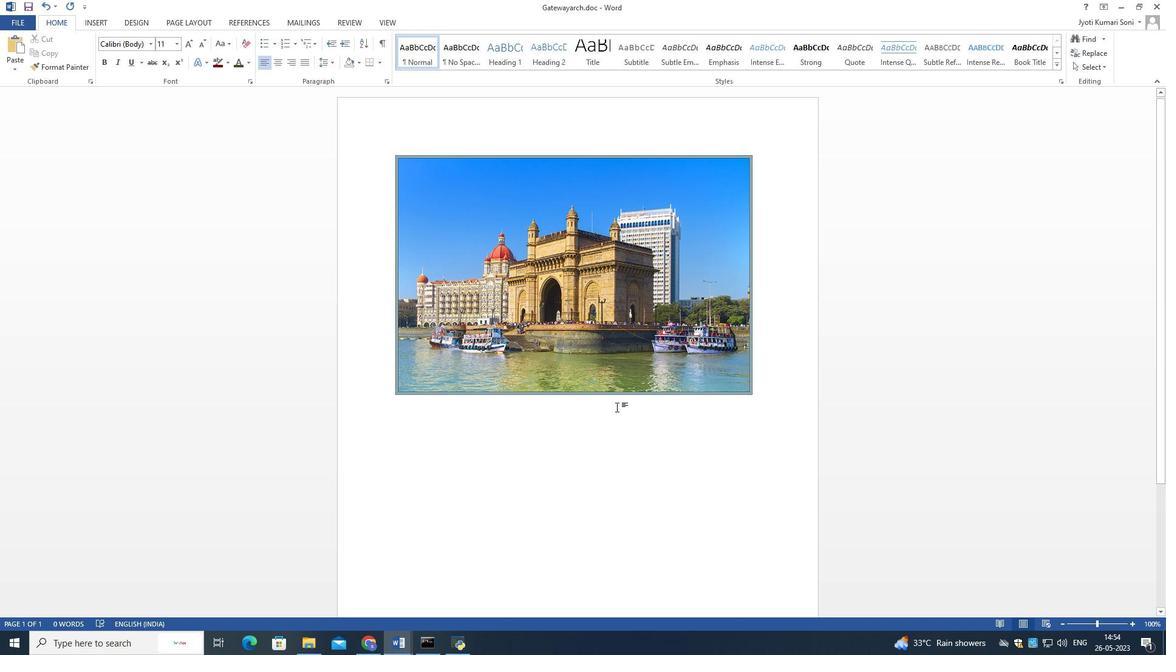 
Action: Mouse scrolled (617, 406) with delta (0, 0)
Screenshot: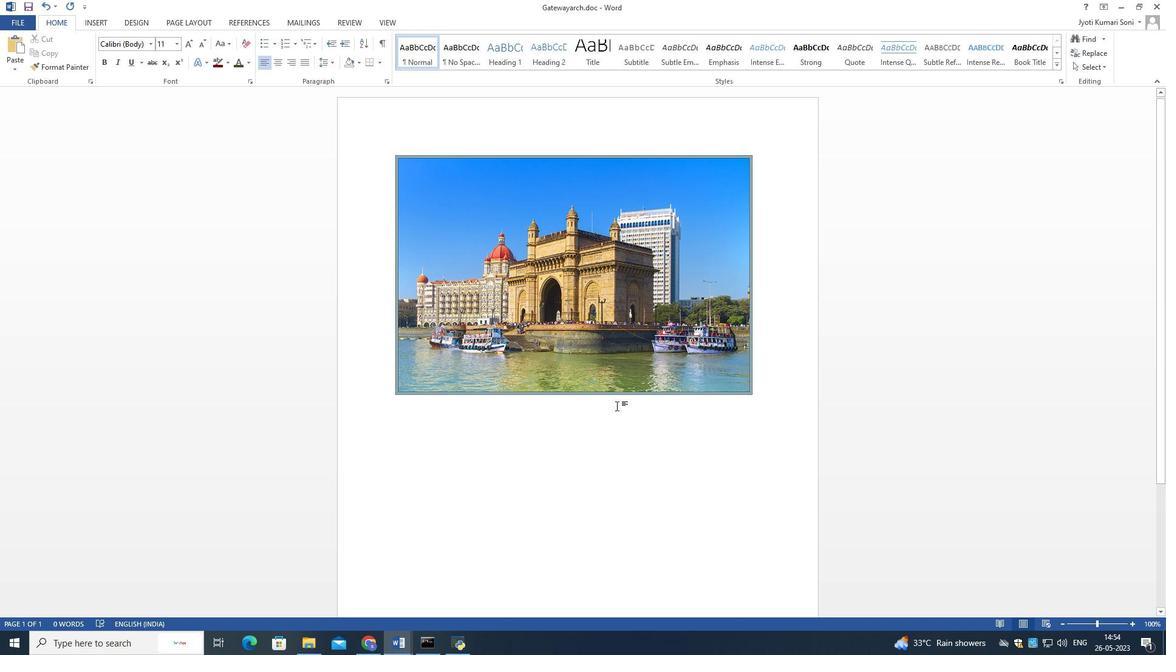 
Action: Mouse scrolled (617, 406) with delta (0, 0)
Screenshot: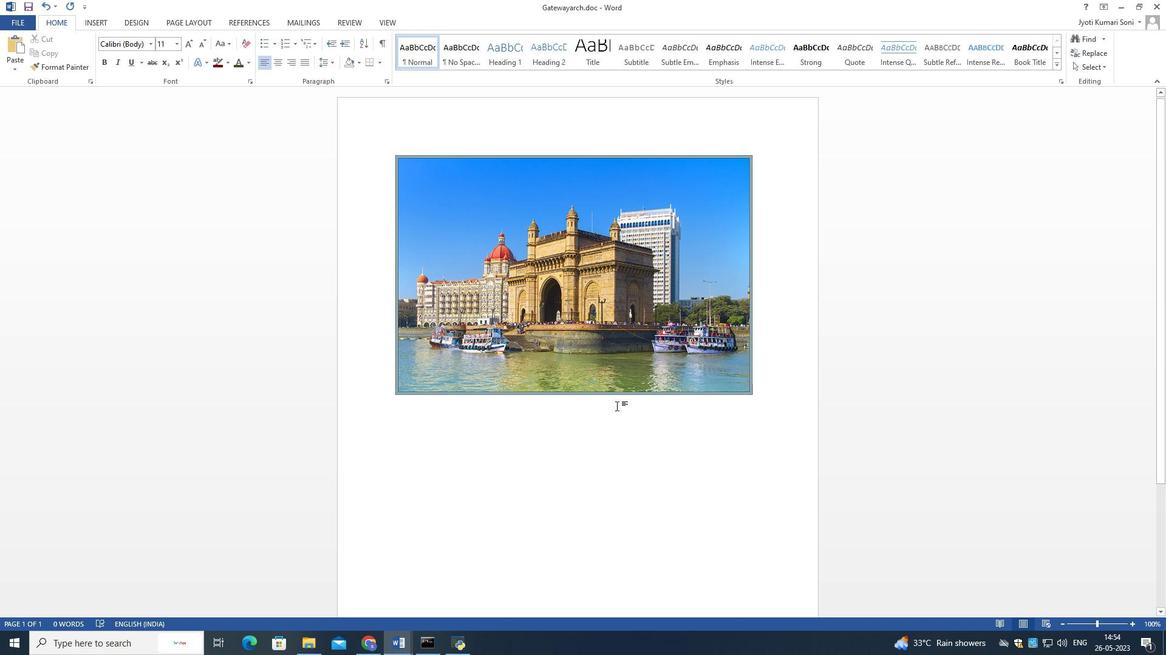 
Action: Mouse scrolled (617, 406) with delta (0, 0)
Screenshot: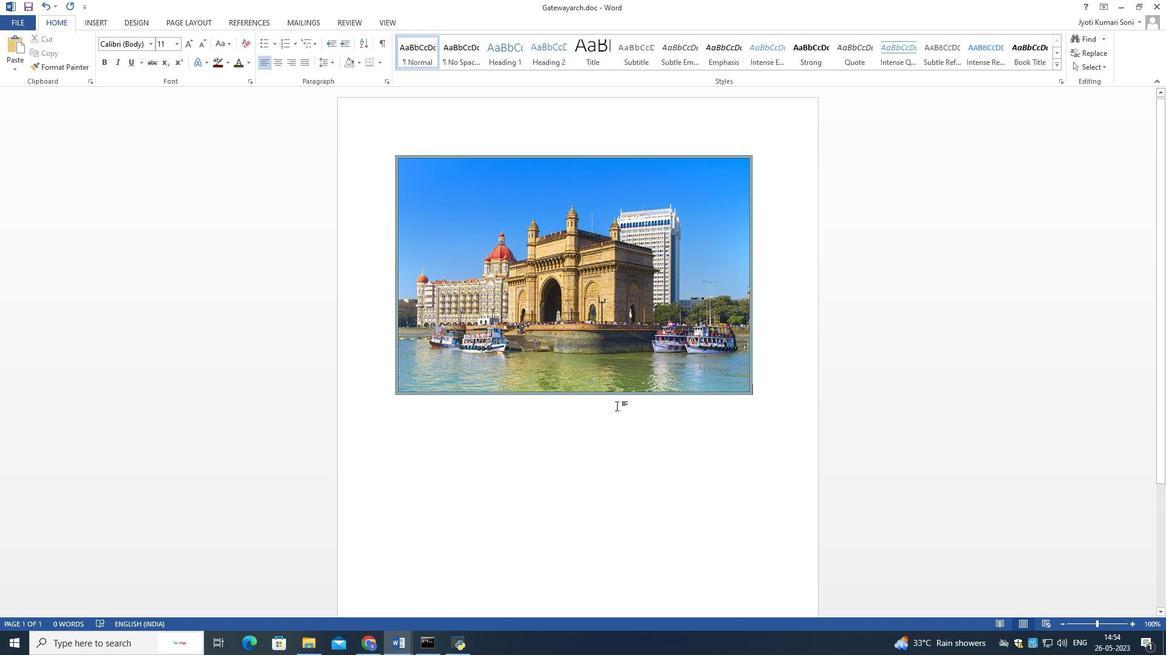 
Action: Mouse scrolled (617, 406) with delta (0, 0)
Screenshot: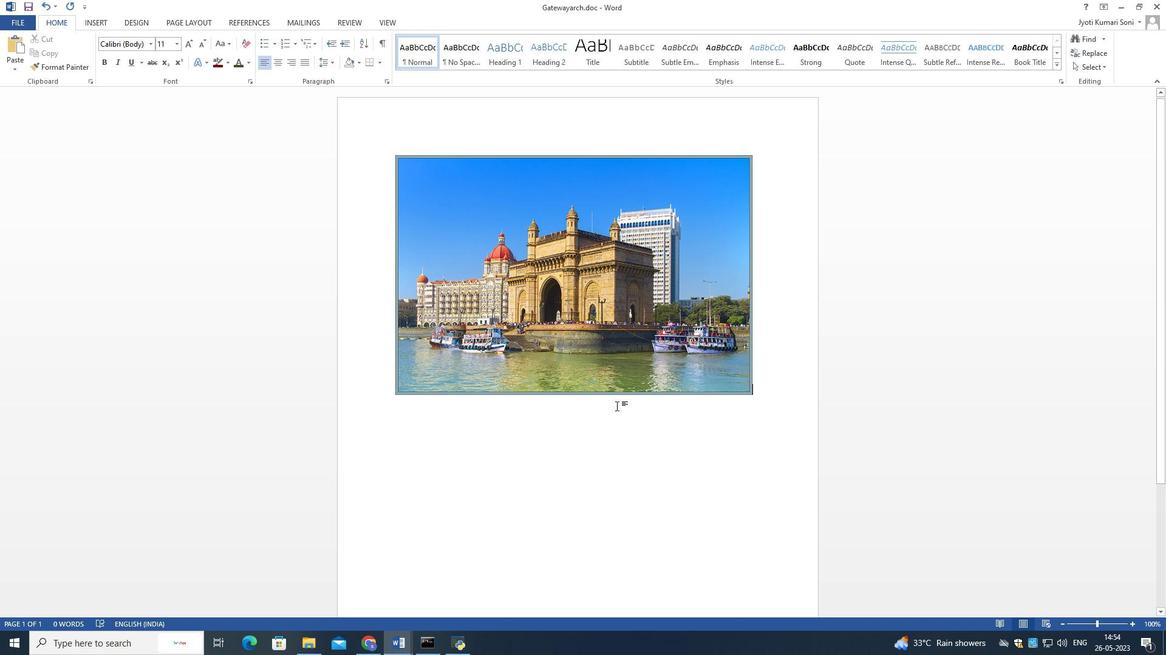 
Action: Mouse moved to (617, 403)
Screenshot: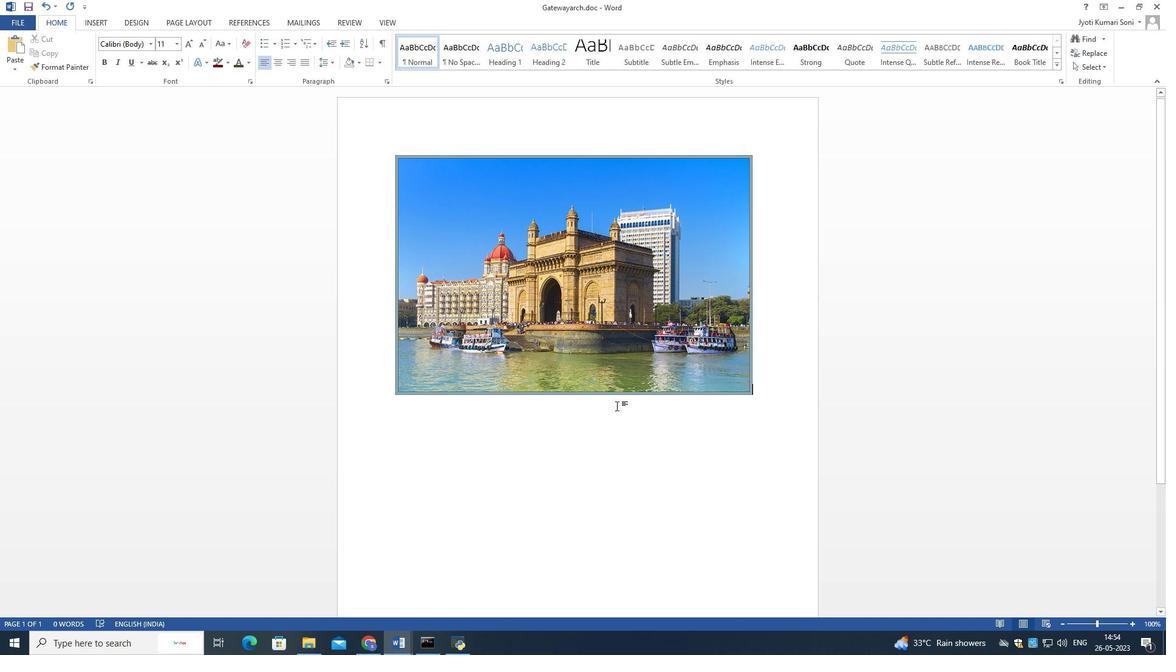 
Action: Mouse scrolled (617, 405) with delta (0, 0)
Screenshot: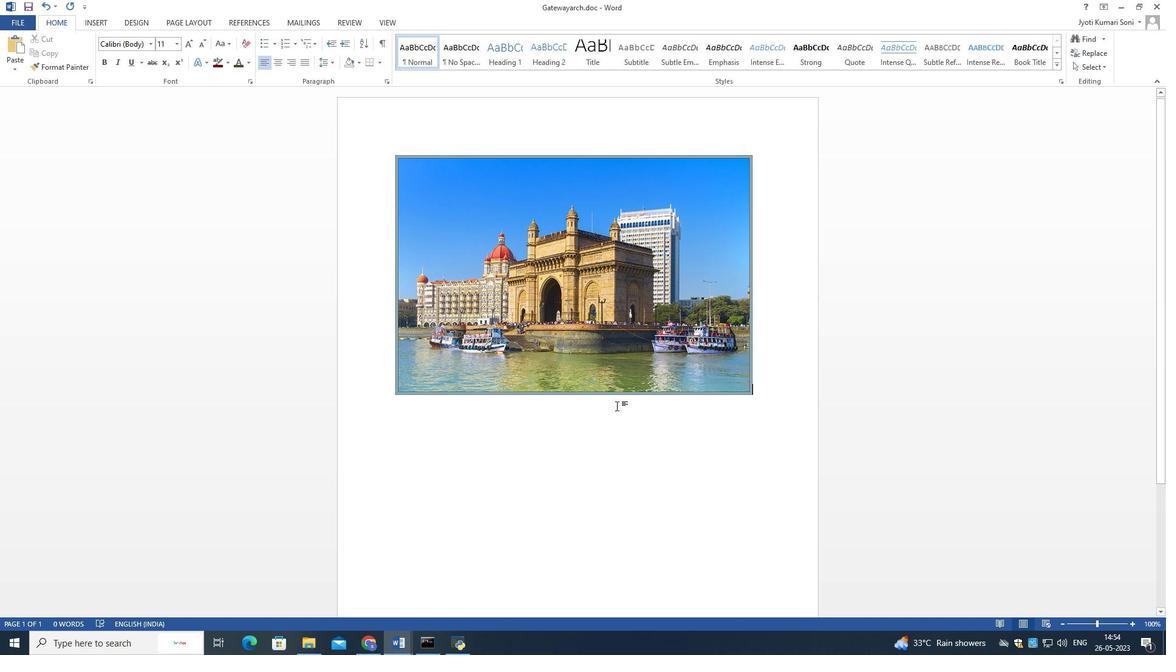 
Action: Mouse moved to (618, 404)
Screenshot: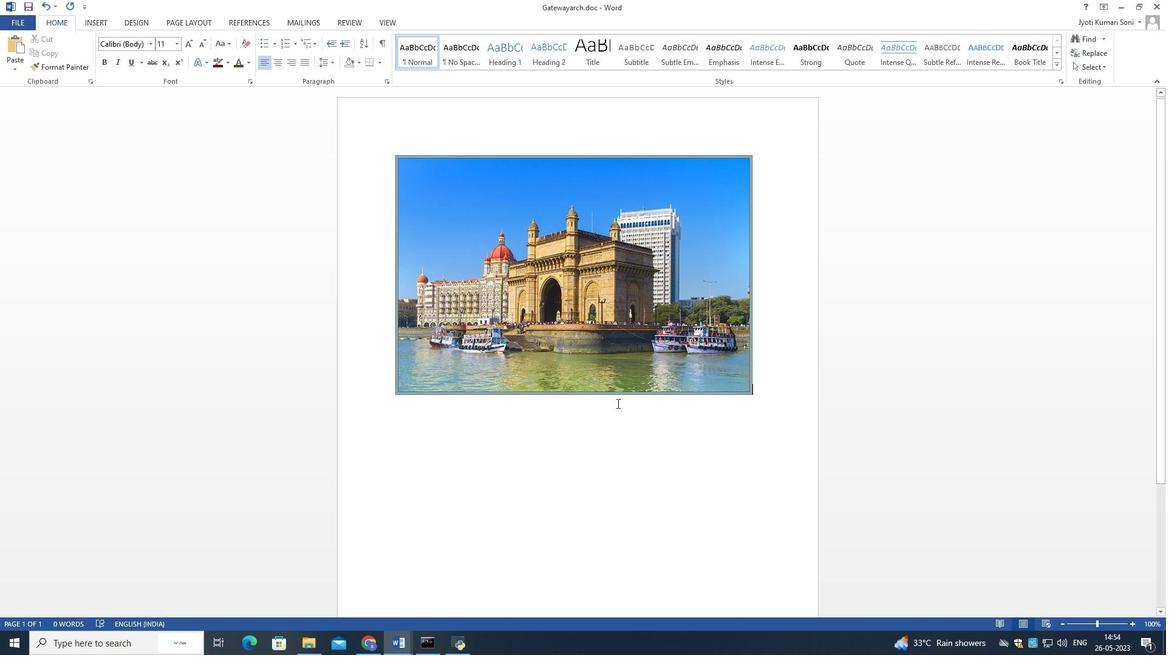 
Action: Mouse scrolled (618, 405) with delta (0, 0)
Screenshot: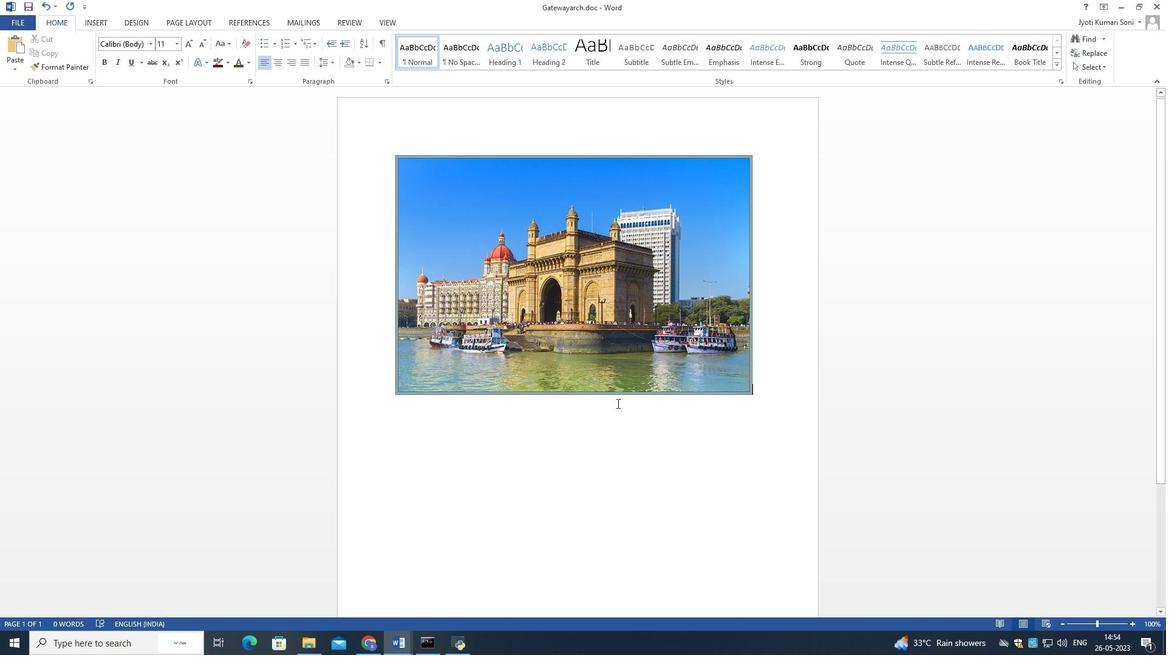 
Action: Mouse moved to (618, 406)
Screenshot: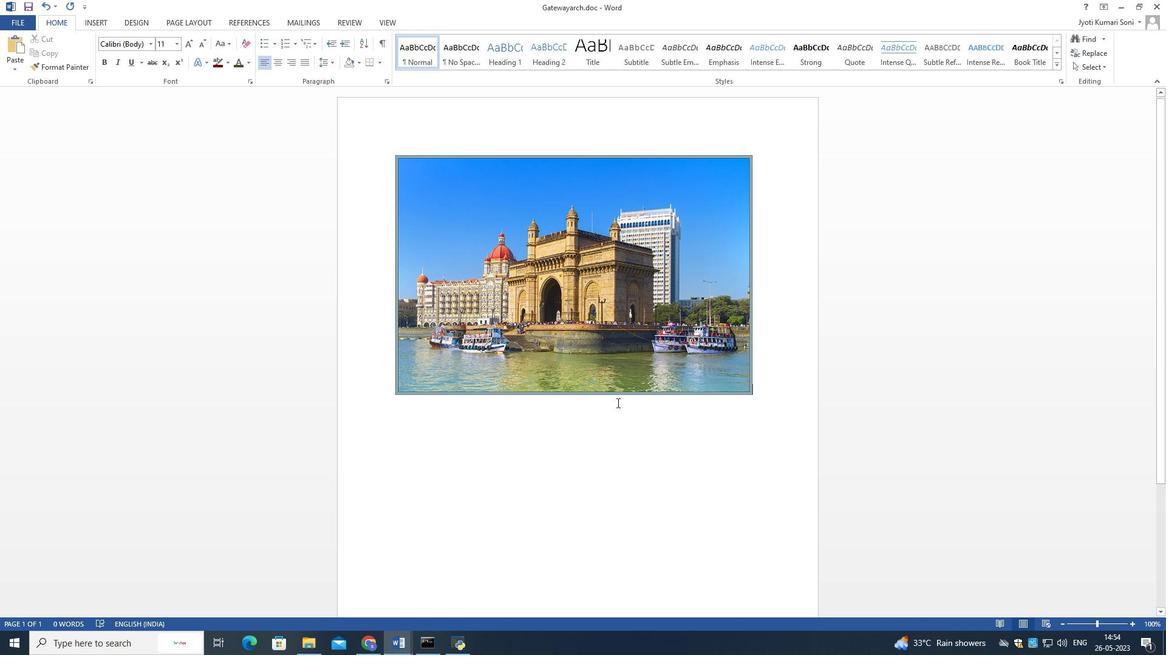 
Action: Mouse scrolled (618, 406) with delta (0, 0)
Screenshot: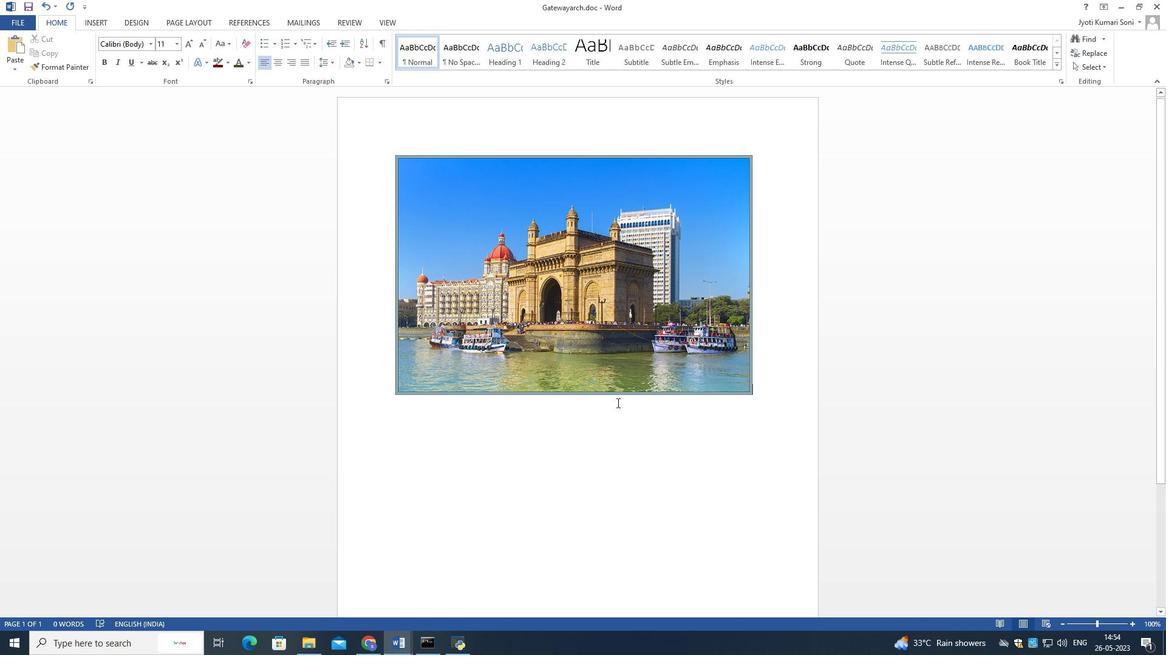 
Action: Mouse moved to (618, 408)
Screenshot: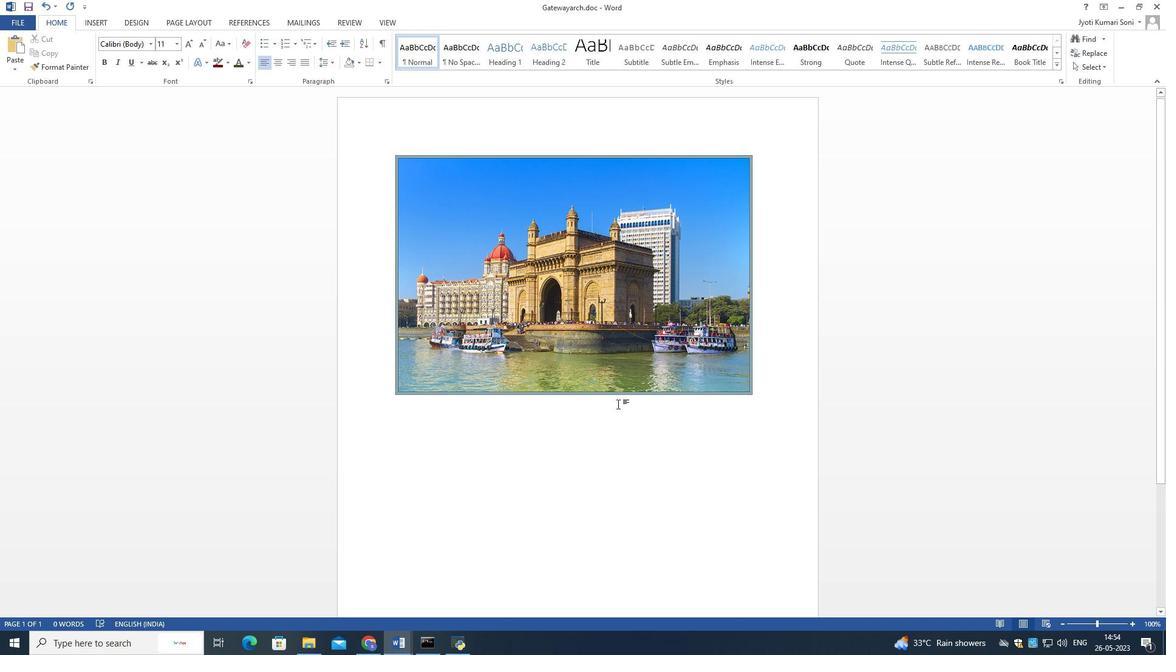 
Action: Mouse scrolled (618, 408) with delta (0, 0)
Screenshot: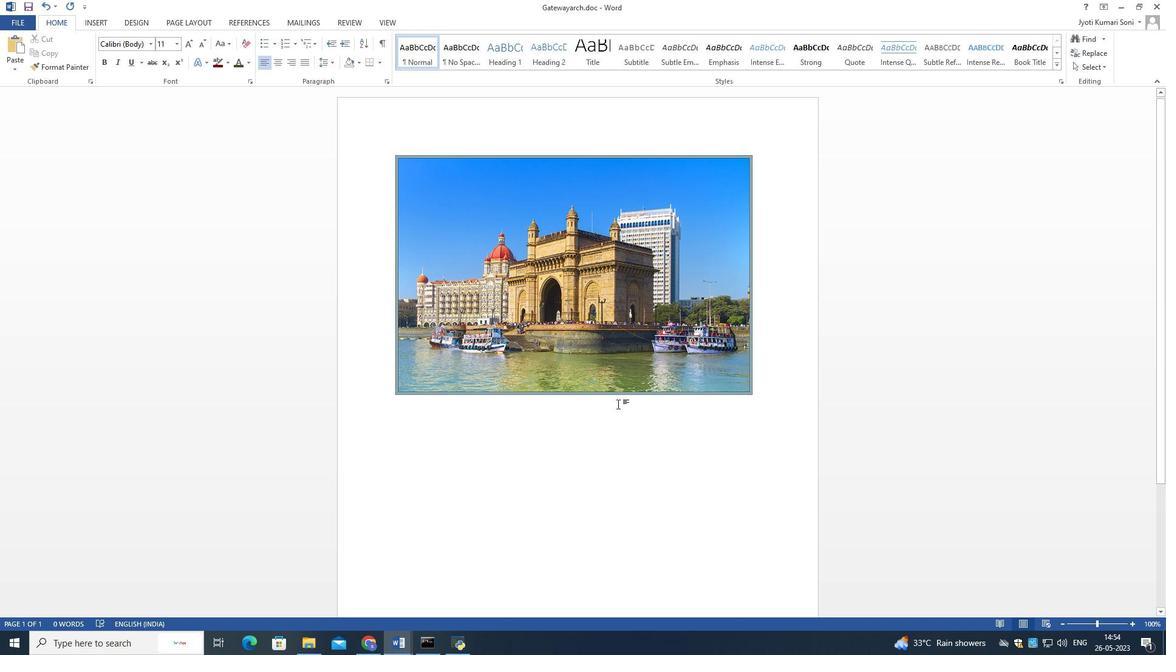 
Action: Mouse moved to (612, 427)
Screenshot: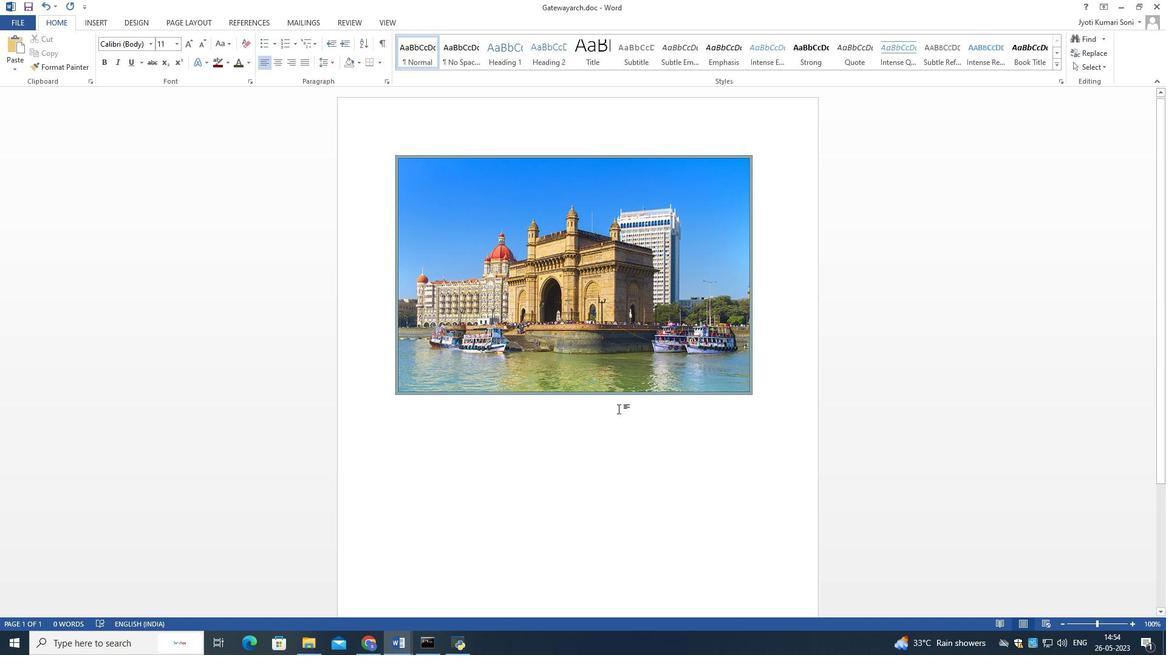 
Action: Mouse scrolled (612, 427) with delta (0, 0)
Screenshot: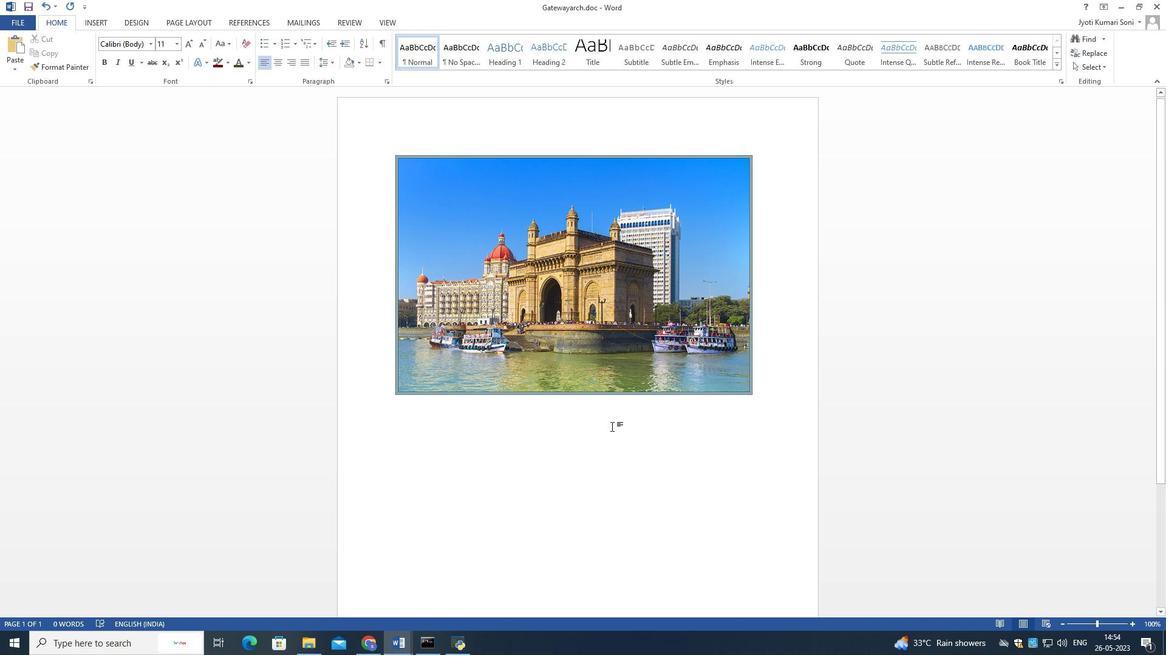 
Action: Mouse scrolled (612, 427) with delta (0, 0)
Screenshot: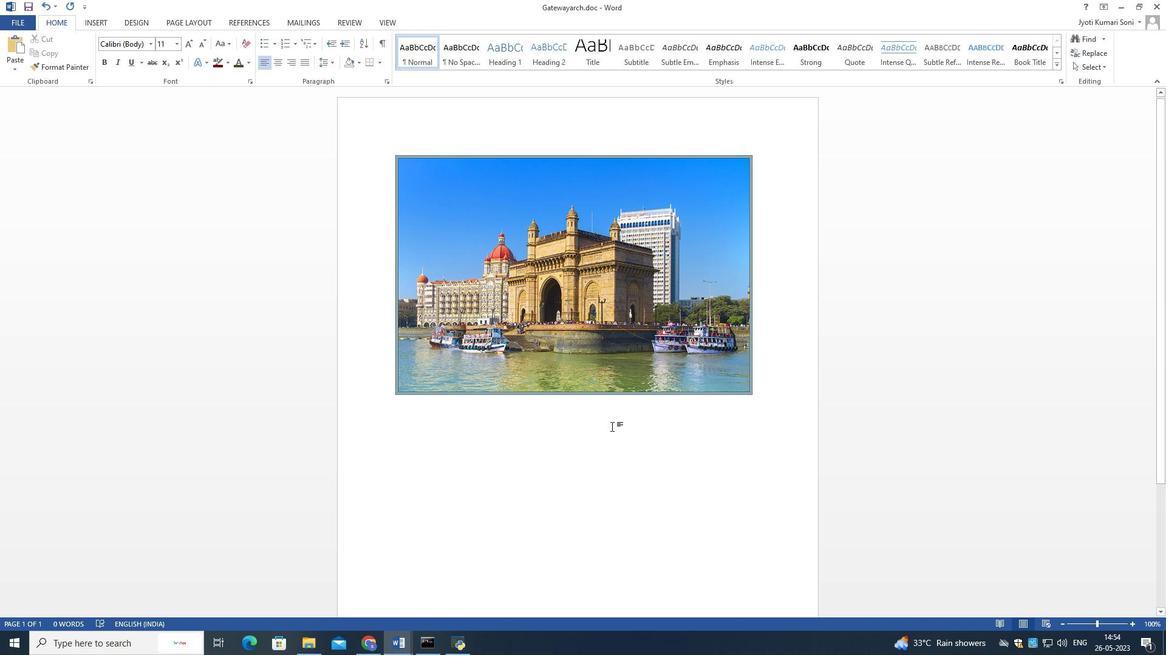 
Action: Mouse scrolled (612, 427) with delta (0, 0)
Screenshot: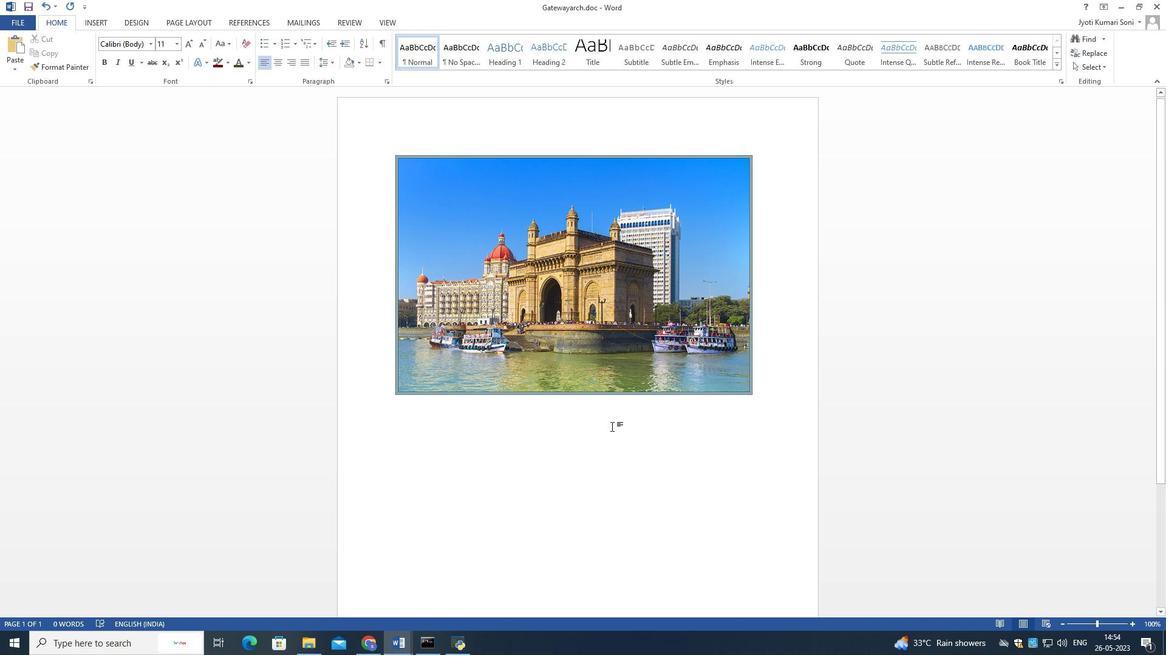 
Action: Mouse scrolled (612, 427) with delta (0, 0)
Screenshot: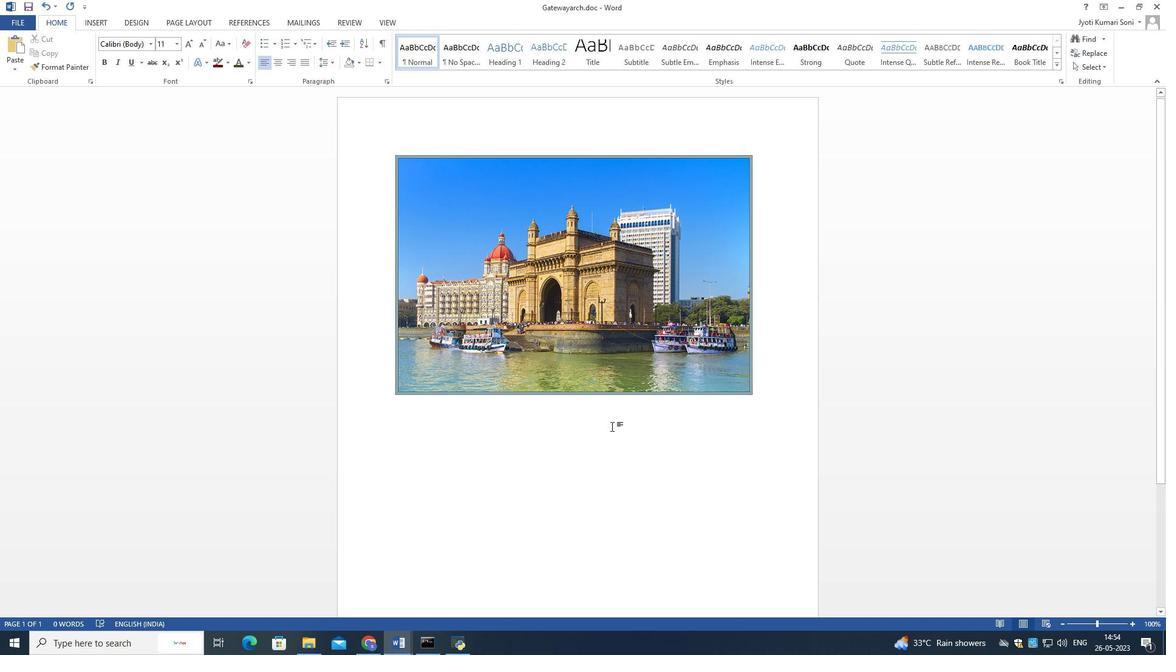 
Action: Mouse moved to (612, 427)
Screenshot: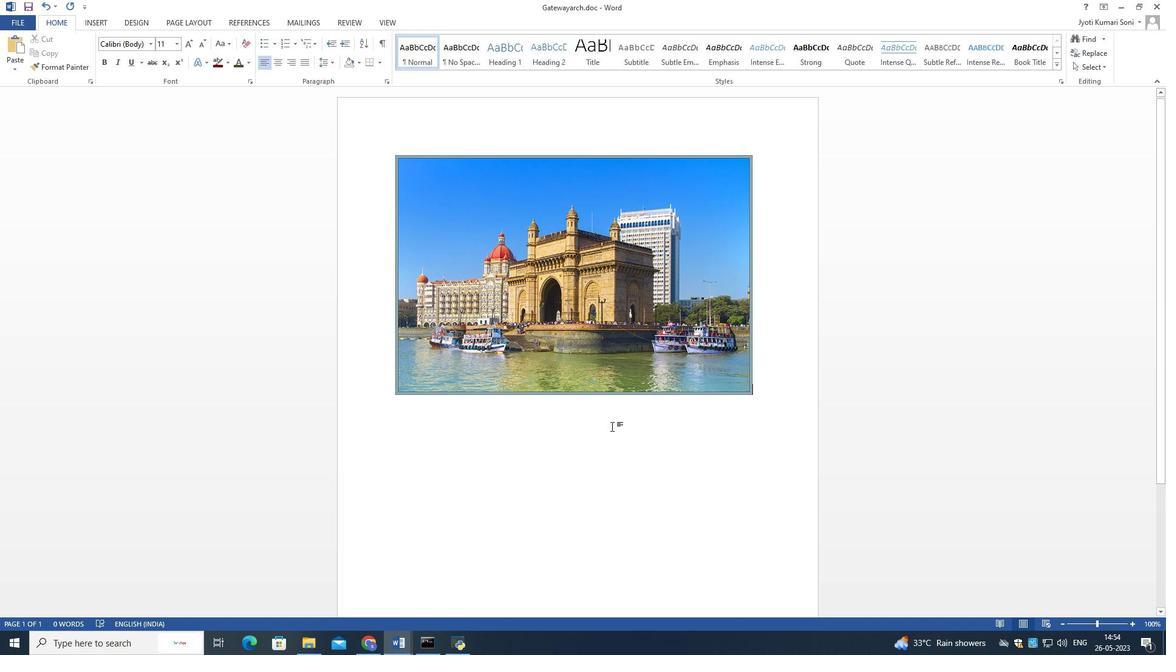
Action: Mouse scrolled (612, 427) with delta (0, 0)
Screenshot: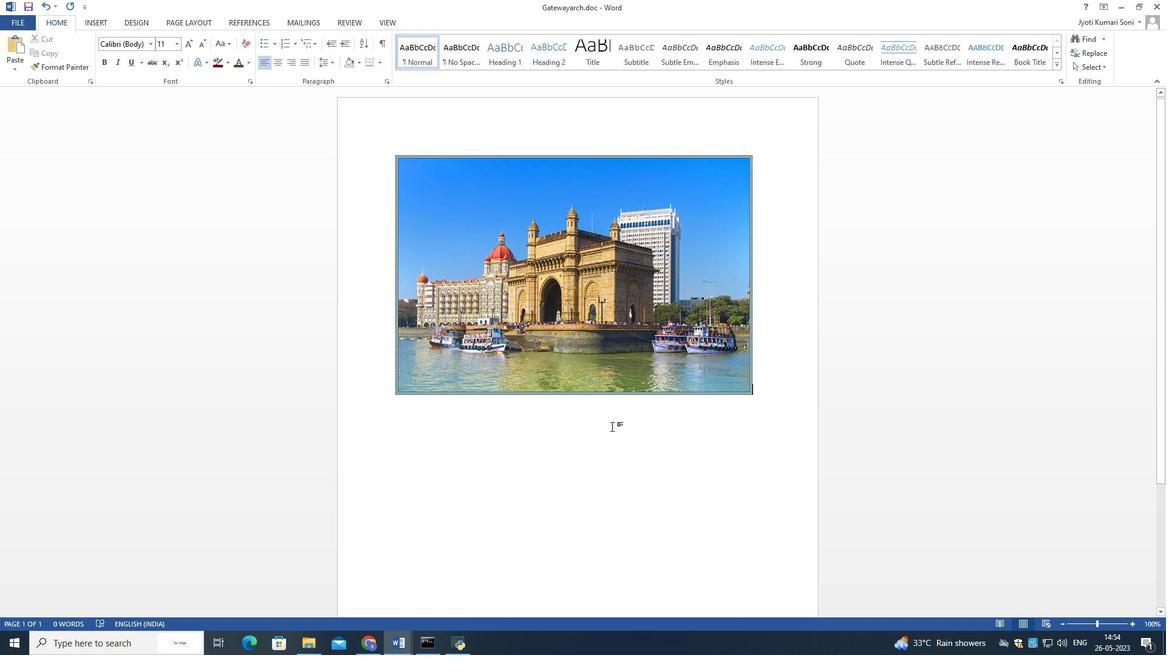 
Action: Mouse scrolled (612, 427) with delta (0, 0)
Screenshot: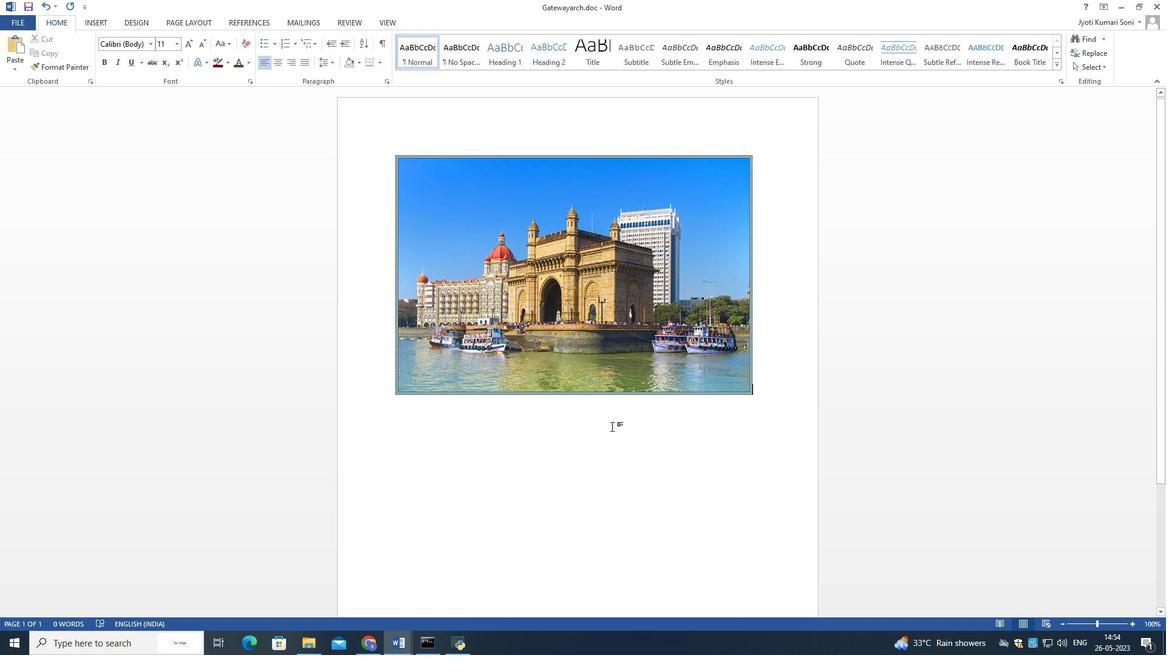 
Action: Mouse scrolled (612, 427) with delta (0, 0)
Screenshot: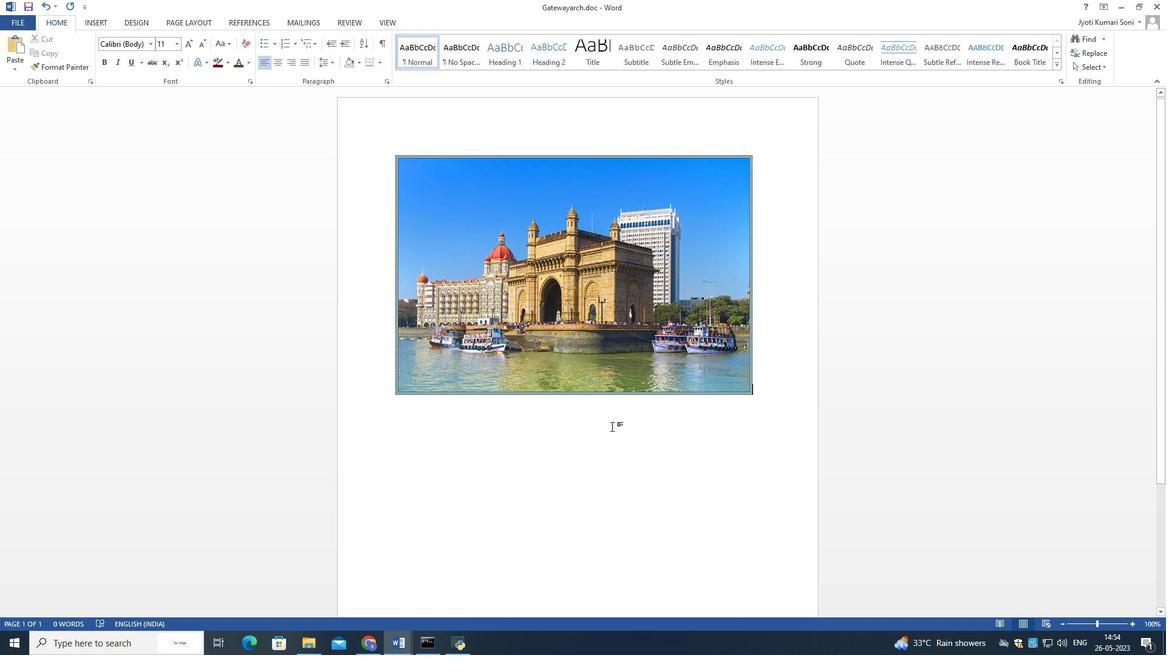 
Action: Mouse moved to (1093, 626)
Screenshot: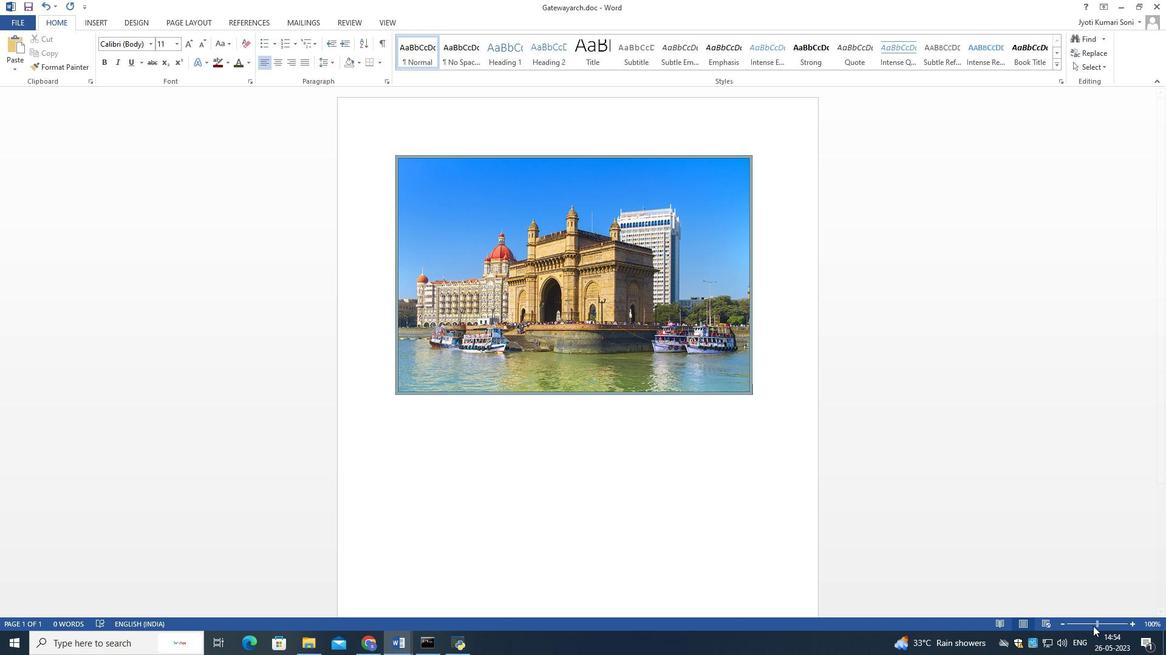 
Action: Mouse pressed left at (1093, 626)
Screenshot: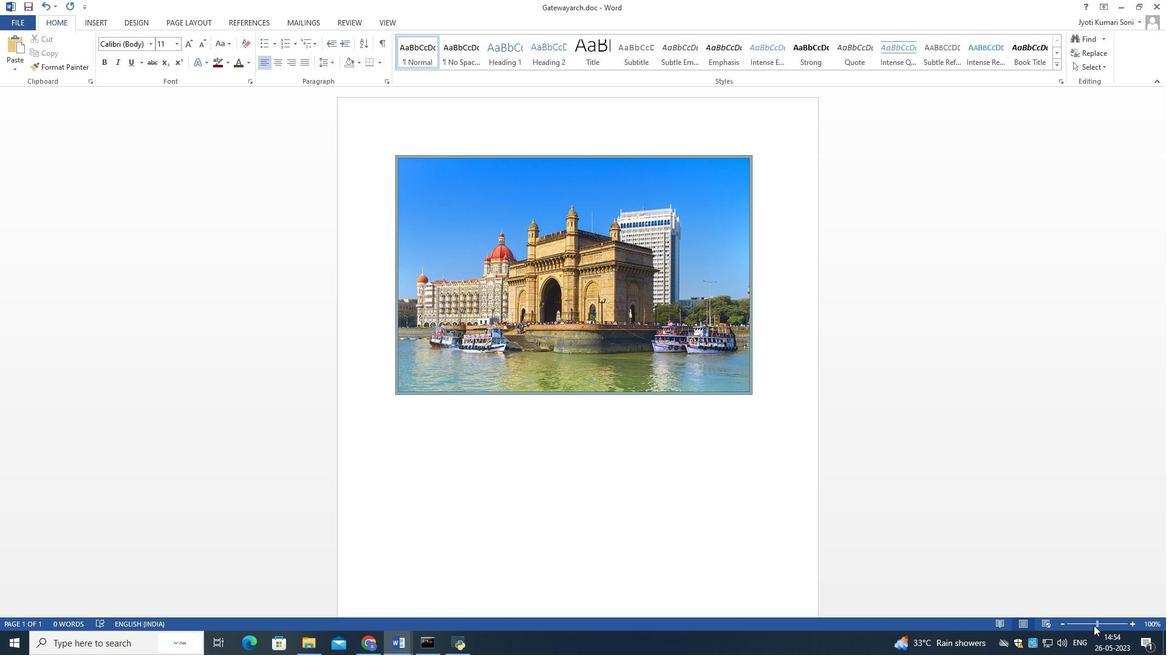 
Action: Mouse moved to (1104, 621)
Screenshot: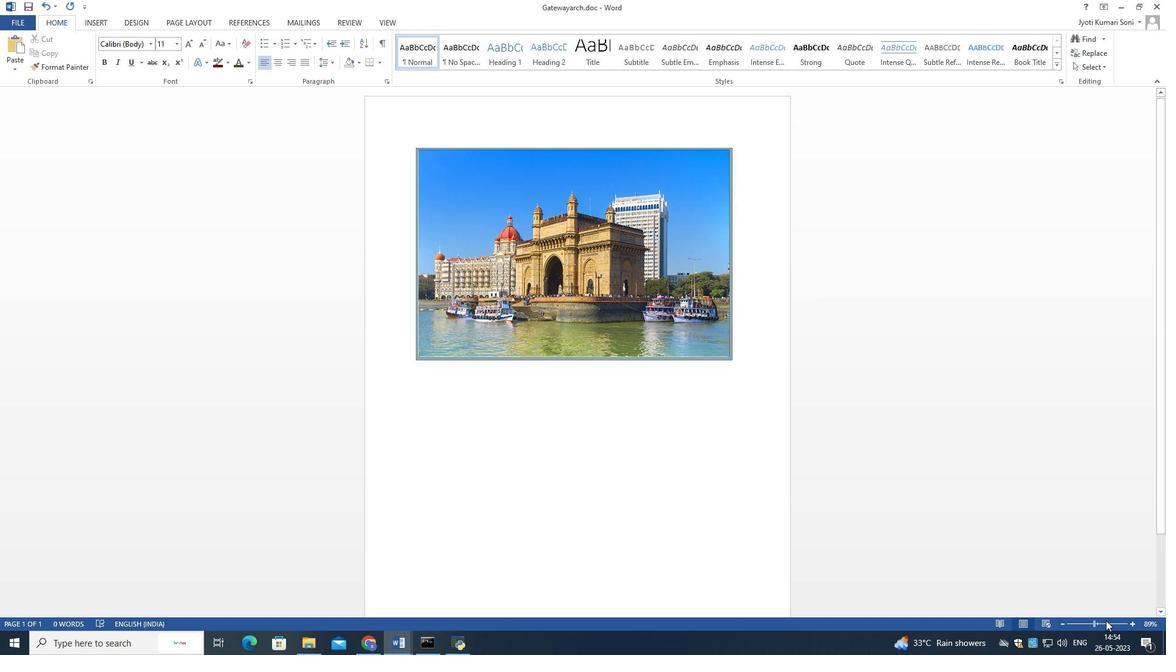 
Action: Mouse pressed left at (1104, 621)
Screenshot: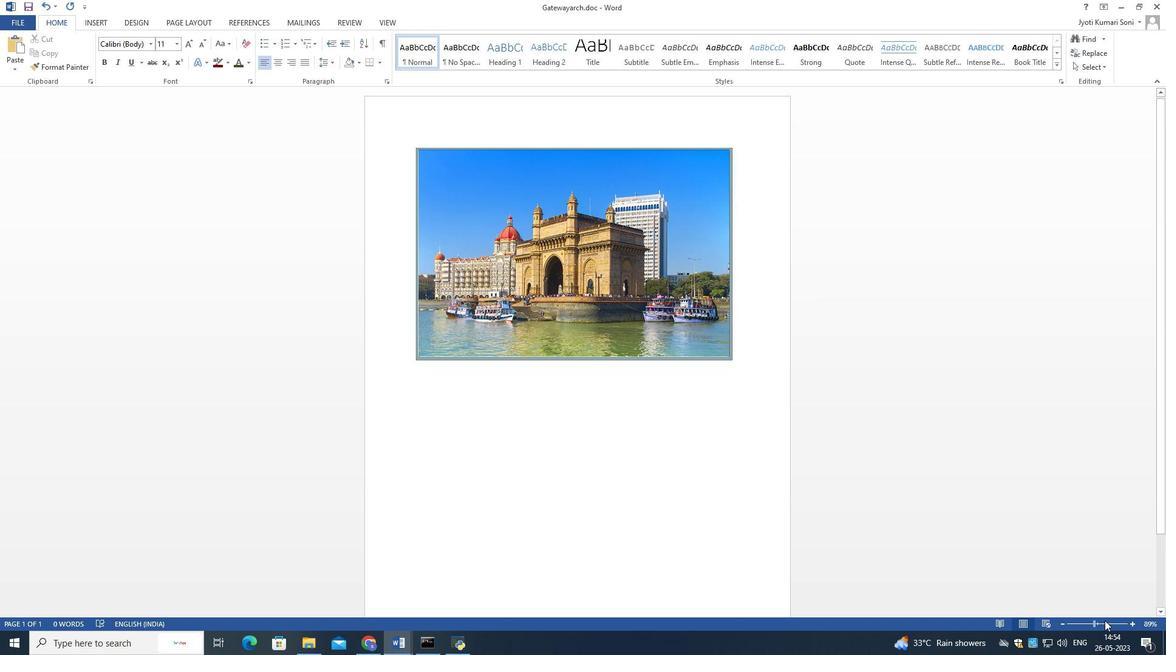 
Action: Mouse moved to (1099, 624)
Screenshot: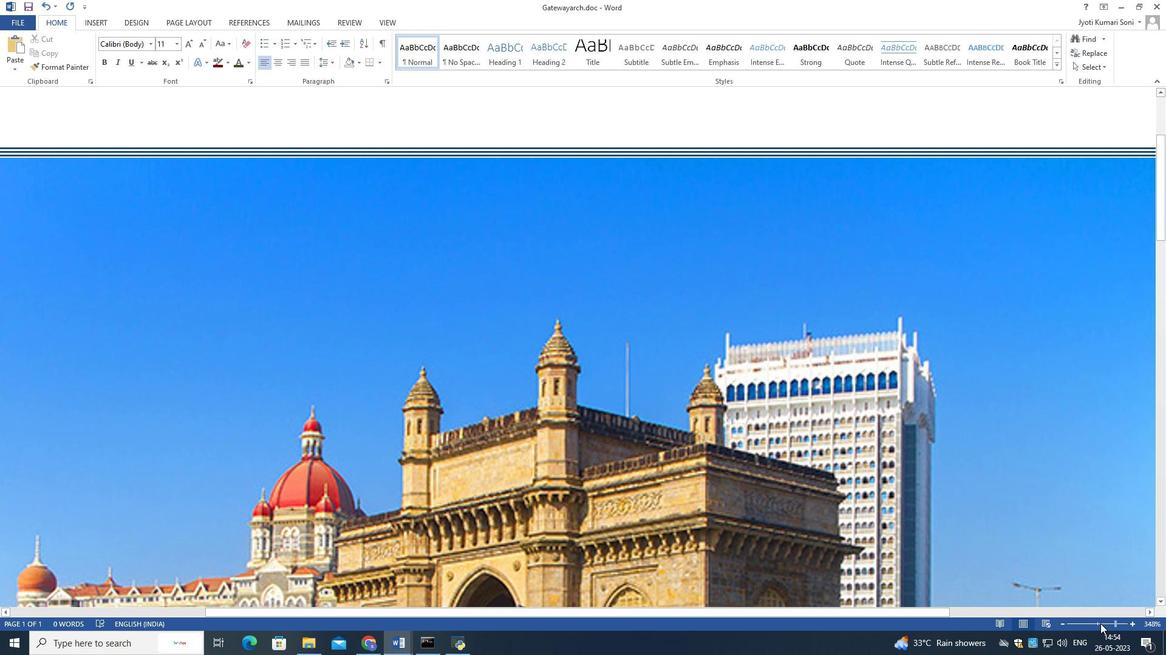 
Action: Mouse pressed left at (1099, 624)
Screenshot: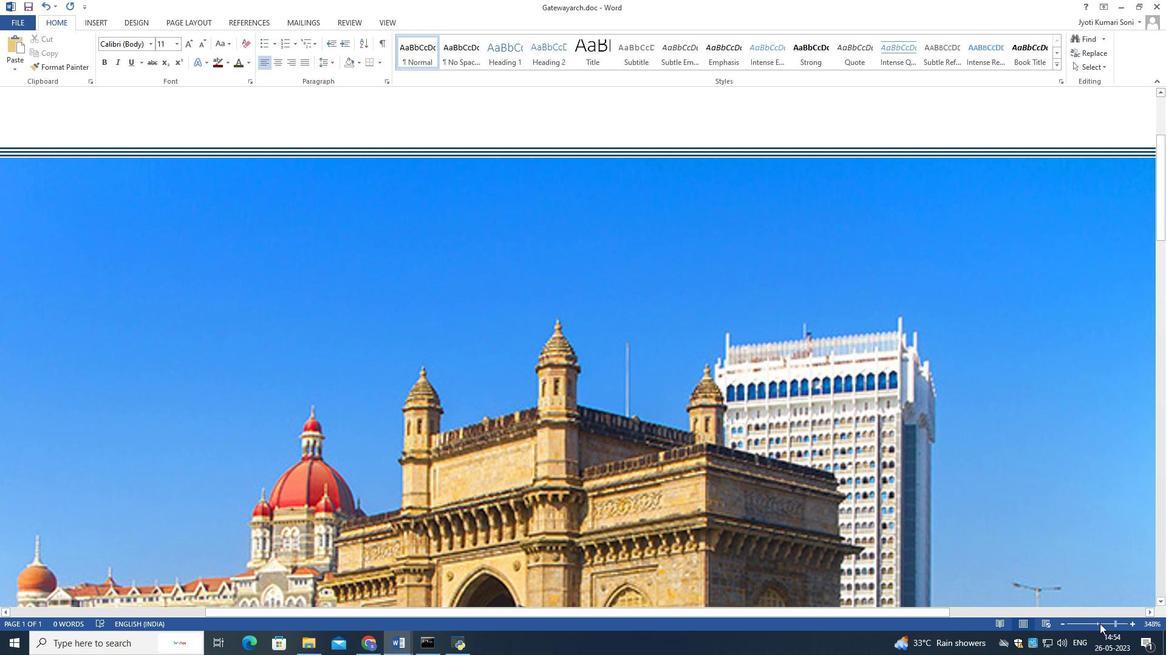 
Action: Mouse moved to (1121, 622)
Screenshot: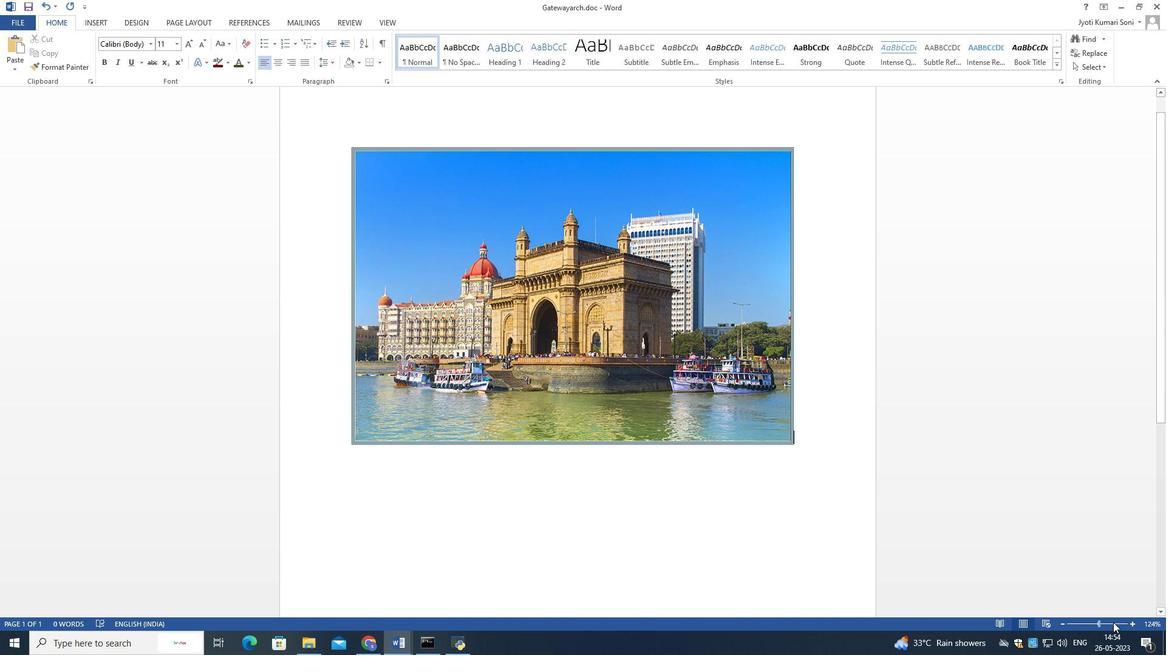 
Action: Mouse pressed left at (1121, 622)
Screenshot: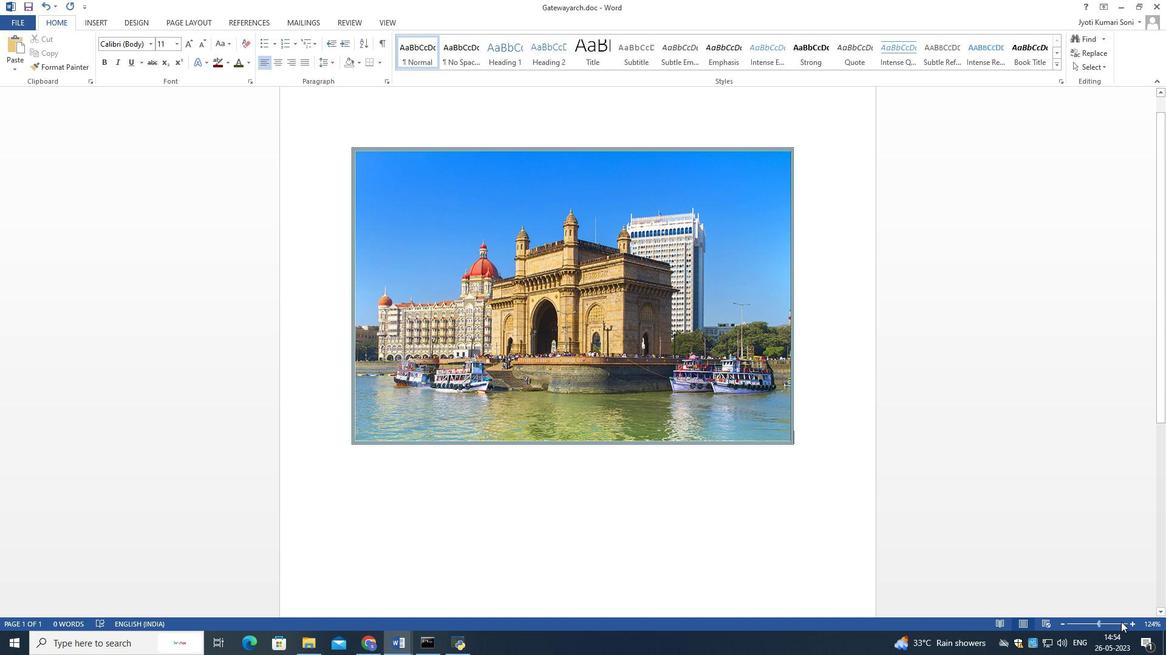 
Action: Mouse moved to (1094, 621)
Screenshot: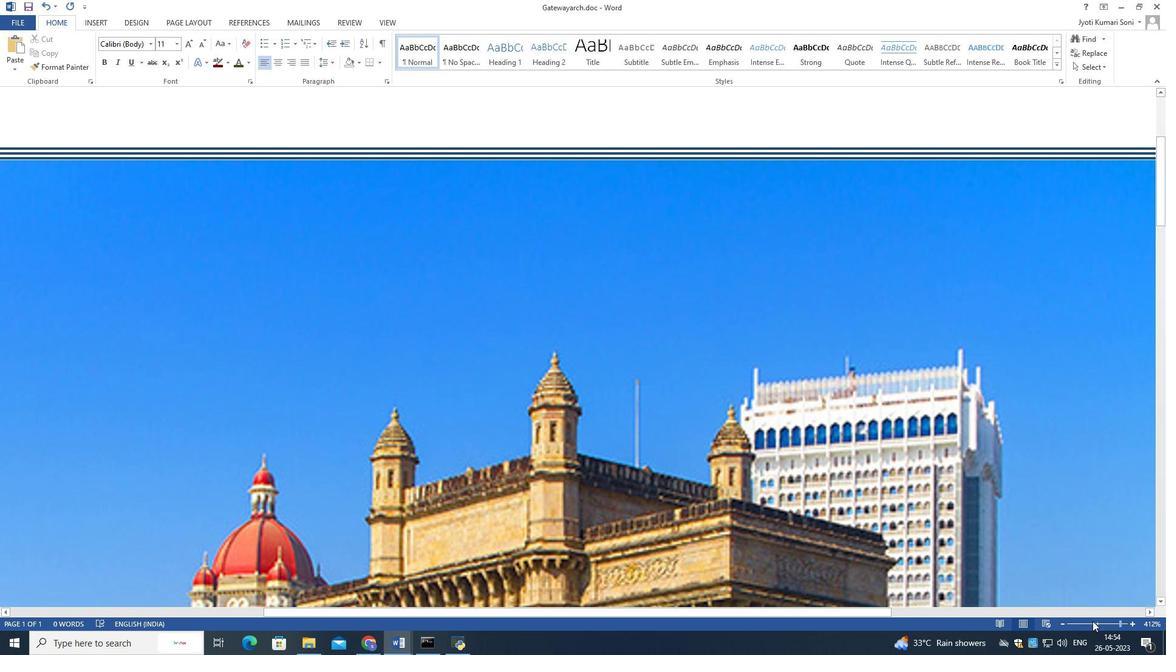 
Action: Mouse pressed left at (1094, 621)
Screenshot: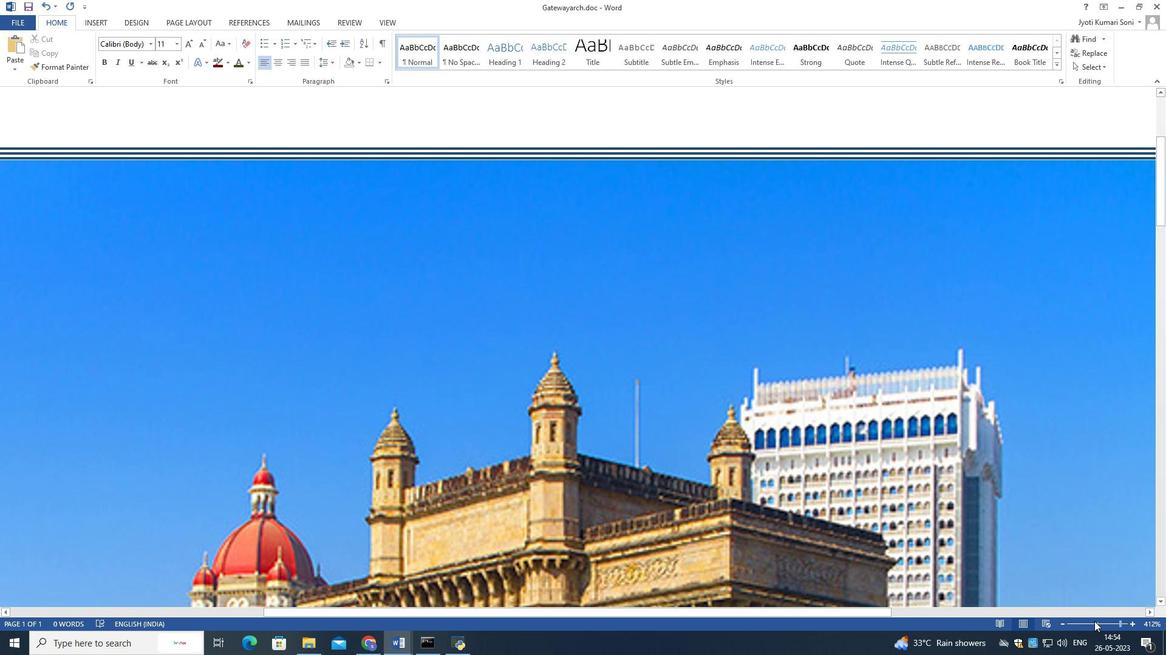 
Action: Mouse moved to (491, 446)
Screenshot: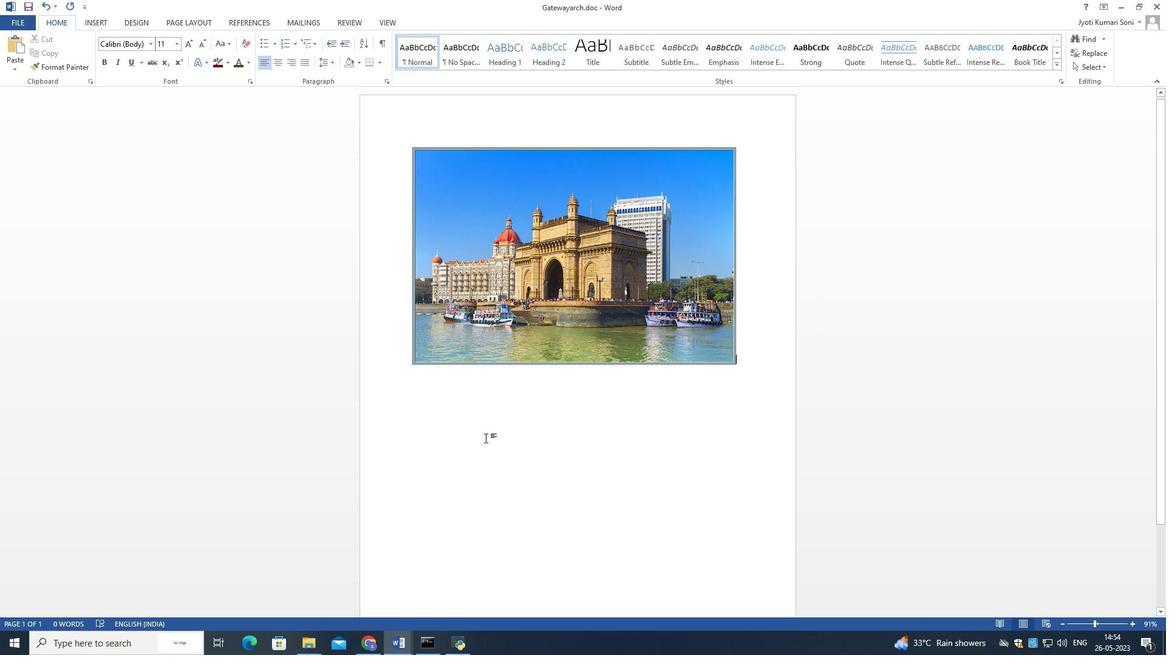 
Action: Mouse scrolled (491, 447) with delta (0, 0)
Screenshot: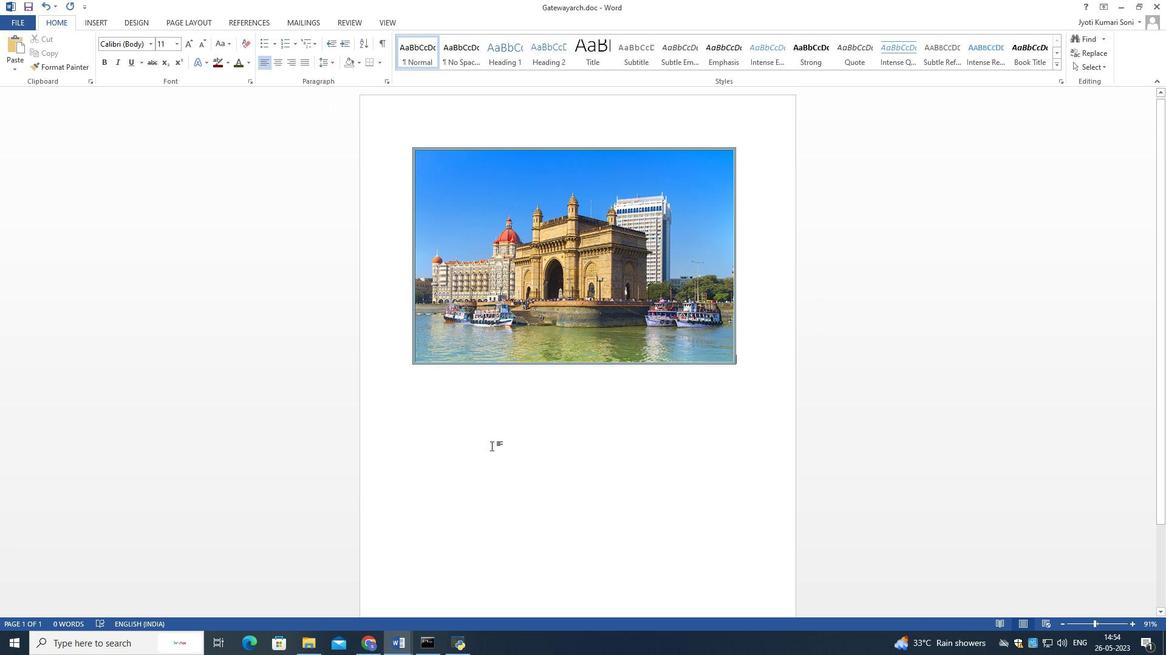 
